 Task: Look for space in Wahiawā, United States from 10th July, 2023 to 15th July, 2023 for 7 adults in price range Rs.10000 to Rs.15000. Place can be entire place or shared room with 4 bedrooms having 7 beds and 4 bathrooms. Property type can be house, flat, guest house. Amenities needed are: wifi, TV, free parkinig on premises, gym, breakfast. Booking option can be shelf check-in. Required host language is English.
Action: Mouse moved to (545, 125)
Screenshot: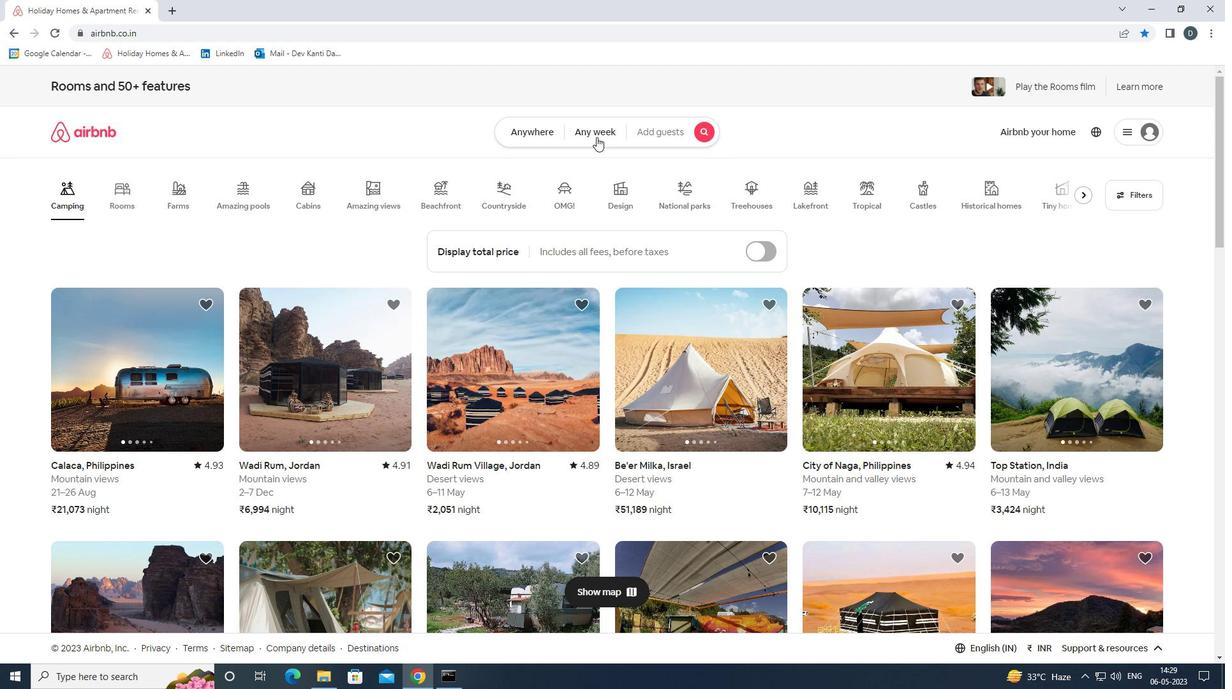 
Action: Mouse pressed left at (545, 125)
Screenshot: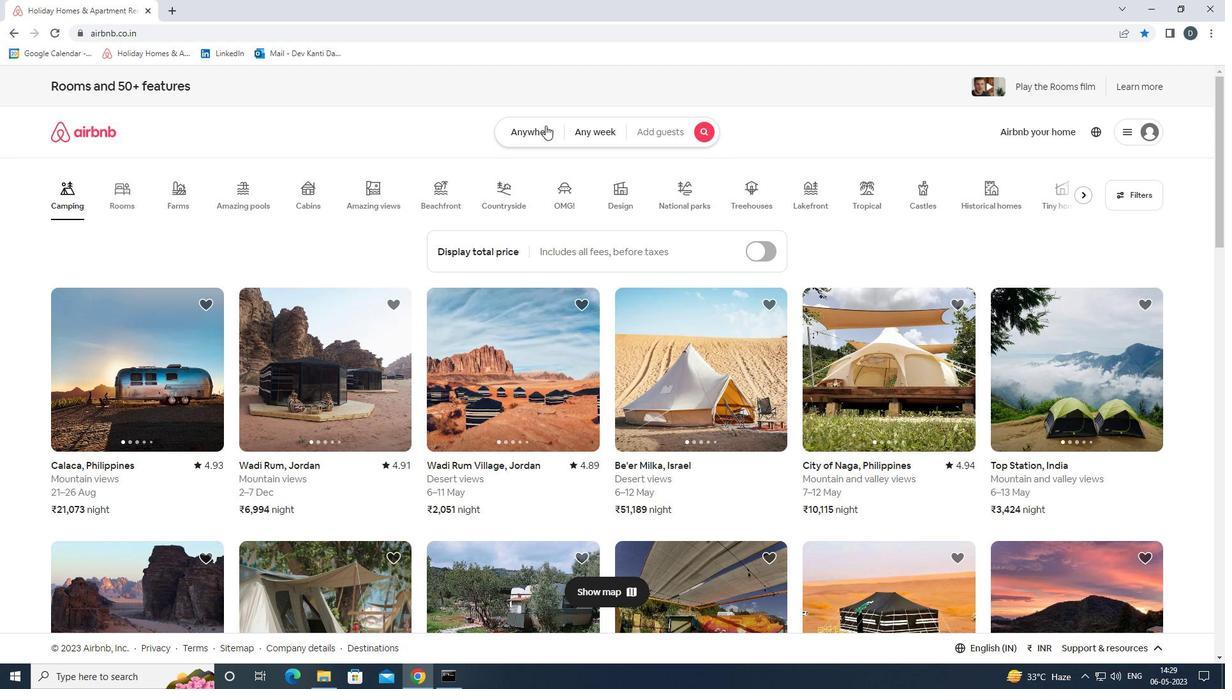 
Action: Mouse moved to (453, 184)
Screenshot: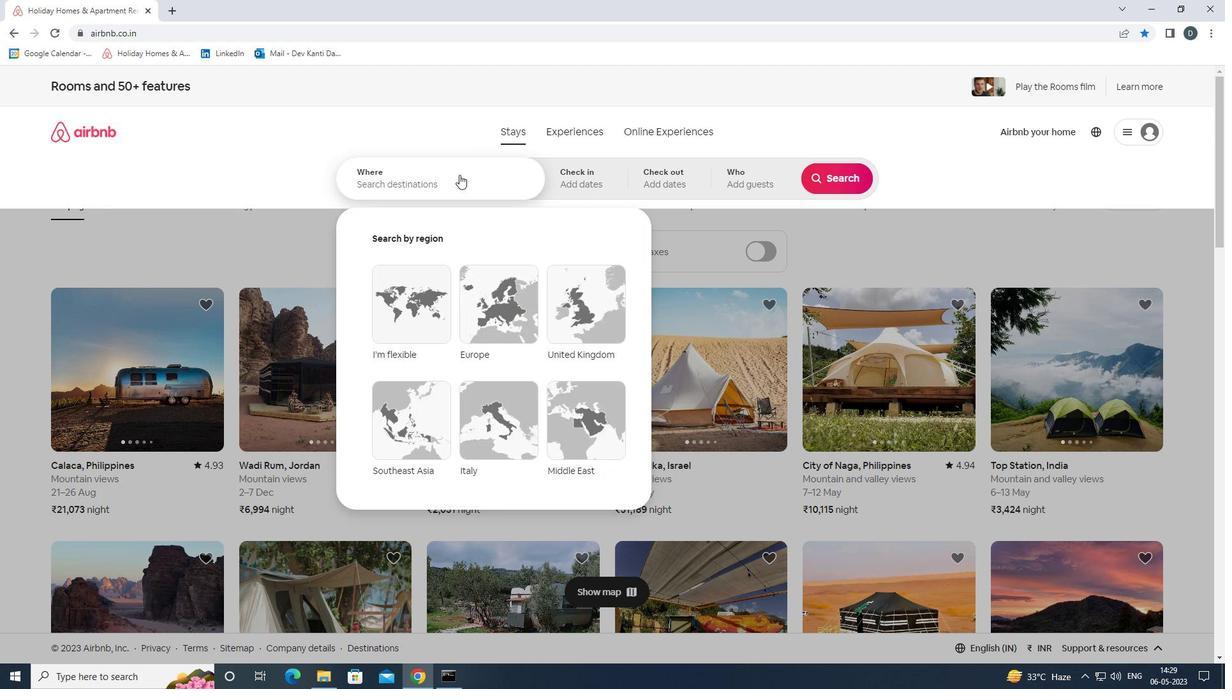 
Action: Mouse pressed left at (453, 184)
Screenshot: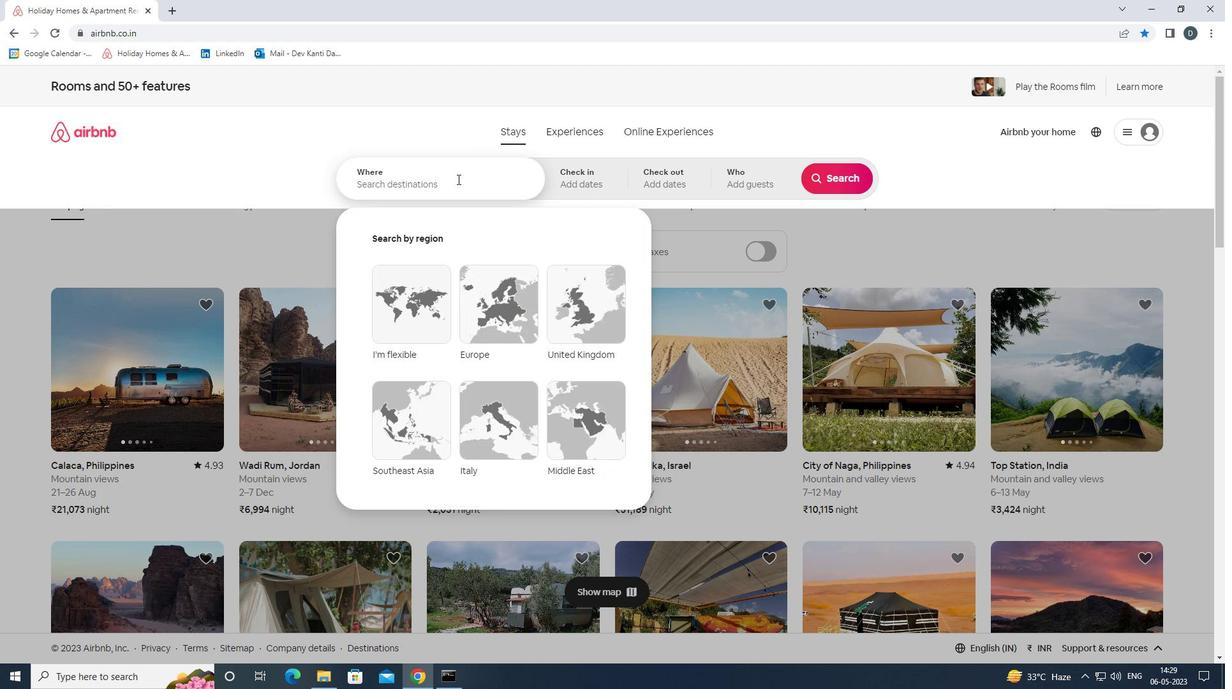 
Action: Mouse moved to (441, 184)
Screenshot: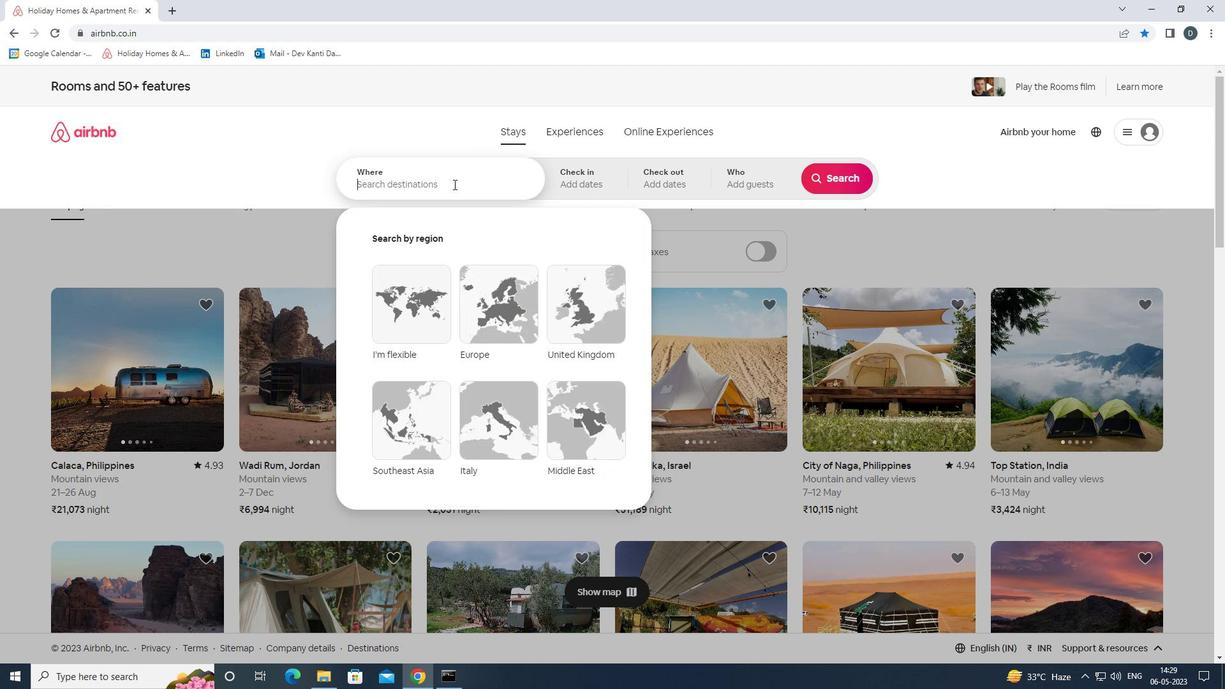 
Action: Key pressed <Key.shift><Key.shift><Key.shift><Key.shift><Key.shift><Key.shift><Key.shift>WAHIAWA.<Key.backspace>,<Key.shift><Key.shift><Key.shift><Key.shift><Key.shift><Key.shift><Key.shift><Key.shift><Key.shift><Key.shift><Key.shift><Key.shift>UNITED<Key.space><Key.shift>STATES<Key.enter>
Screenshot: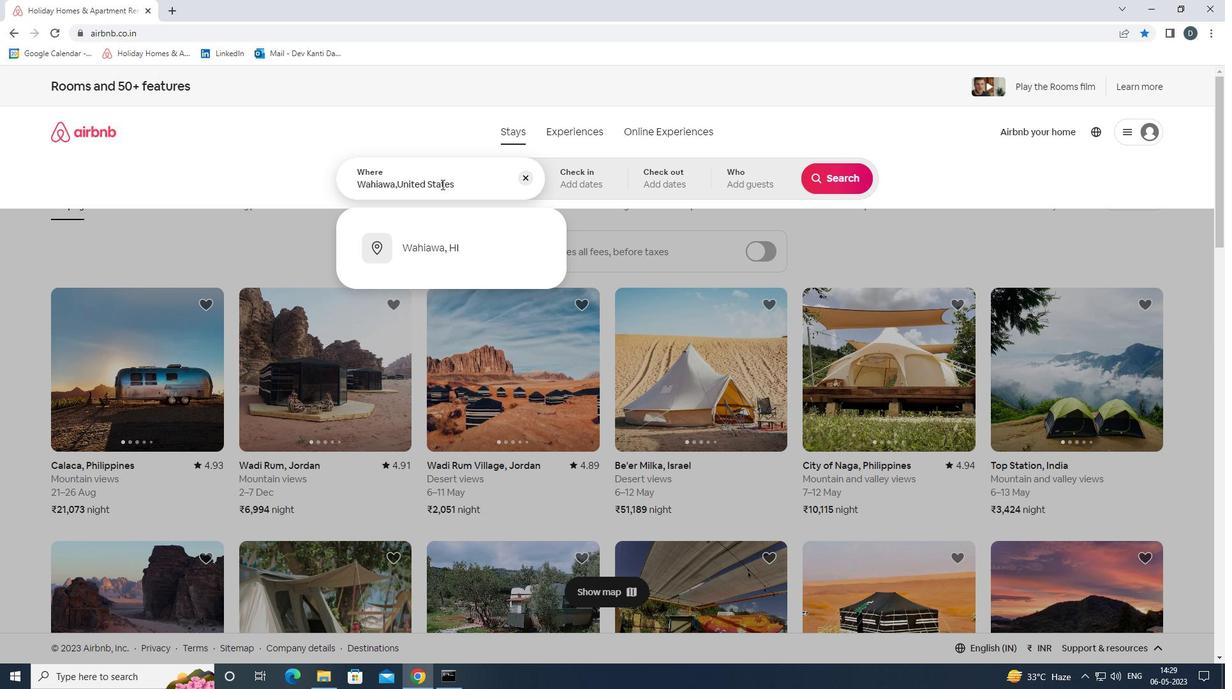
Action: Mouse moved to (826, 280)
Screenshot: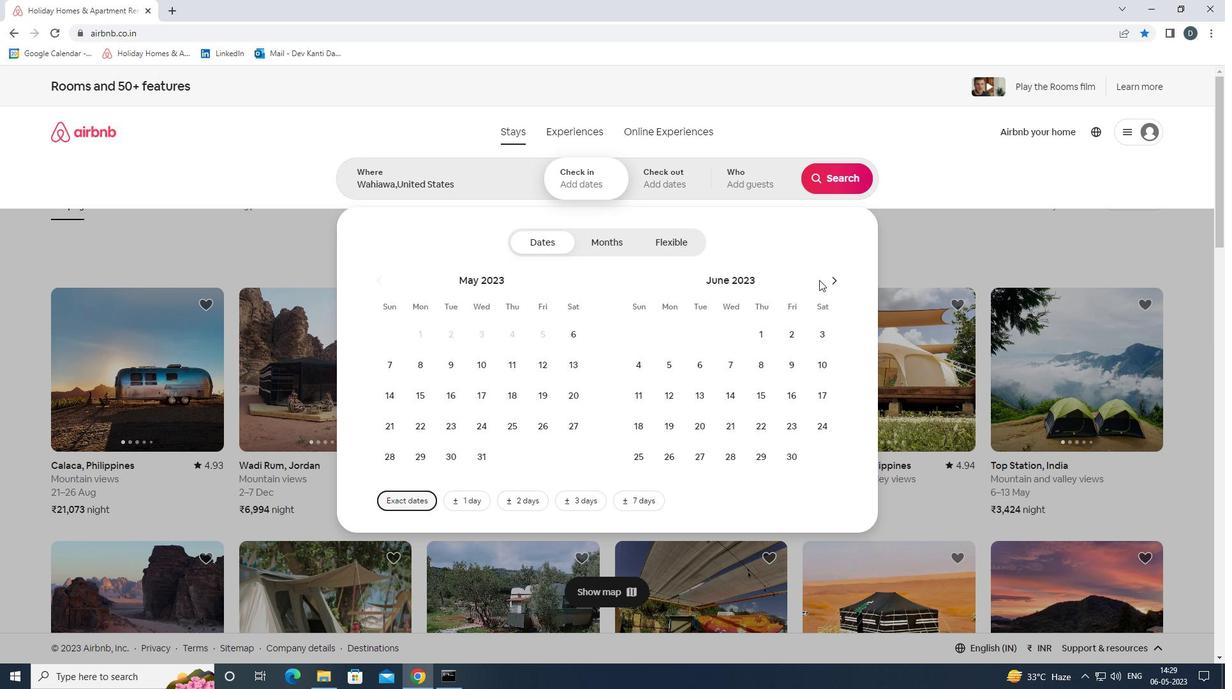 
Action: Mouse pressed left at (826, 280)
Screenshot: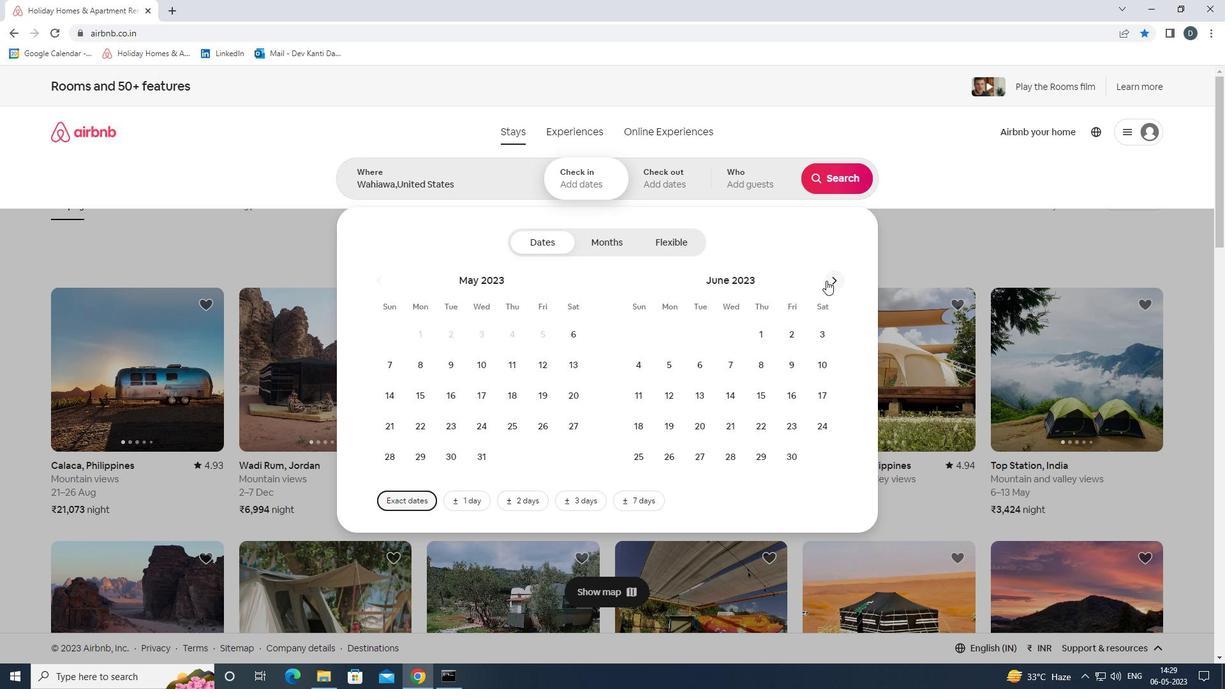 
Action: Mouse moved to (676, 399)
Screenshot: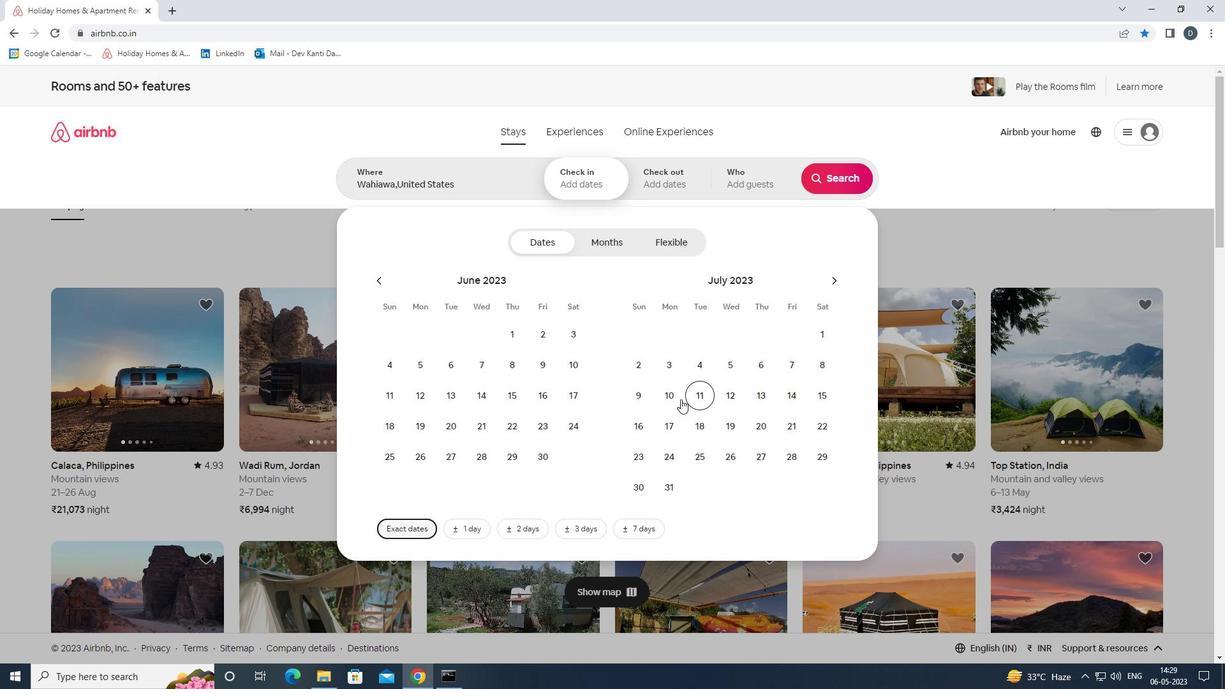
Action: Mouse pressed left at (676, 399)
Screenshot: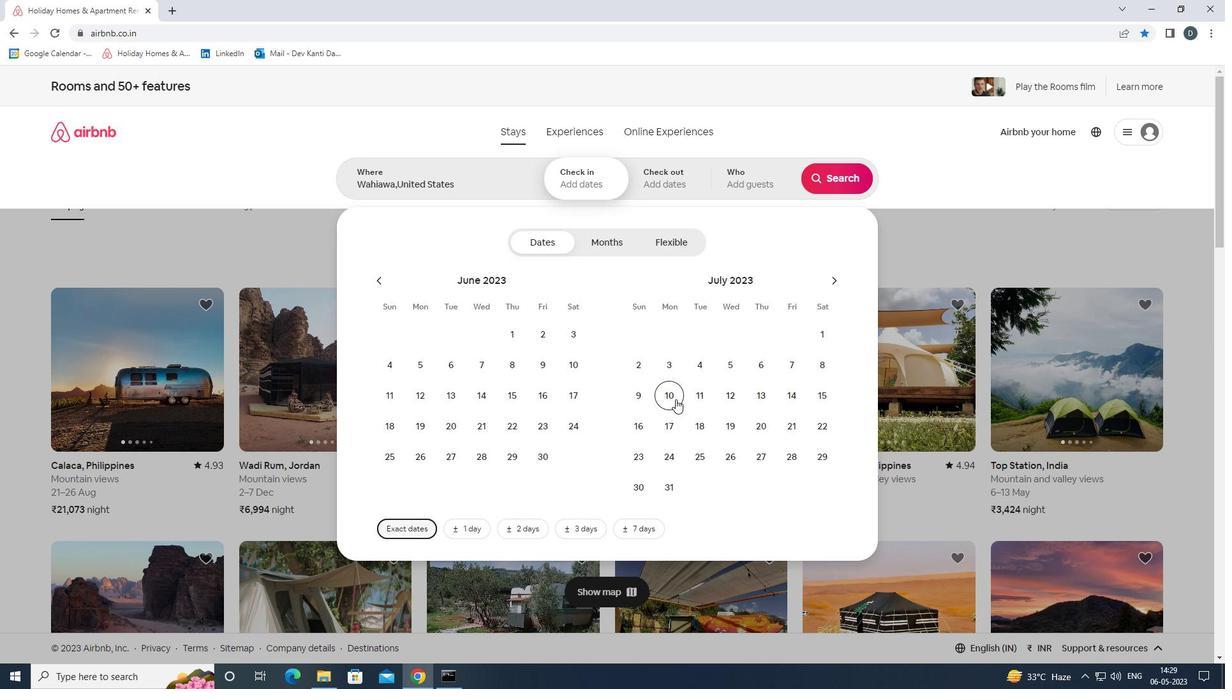 
Action: Mouse moved to (814, 396)
Screenshot: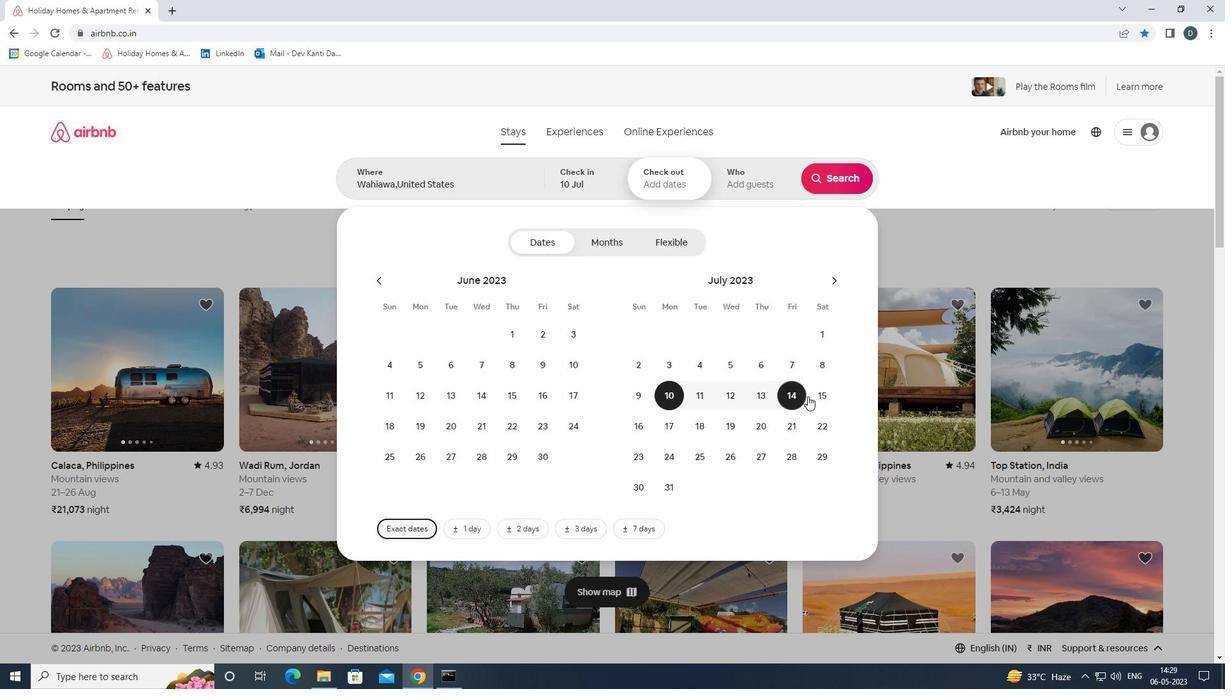 
Action: Mouse pressed left at (814, 396)
Screenshot: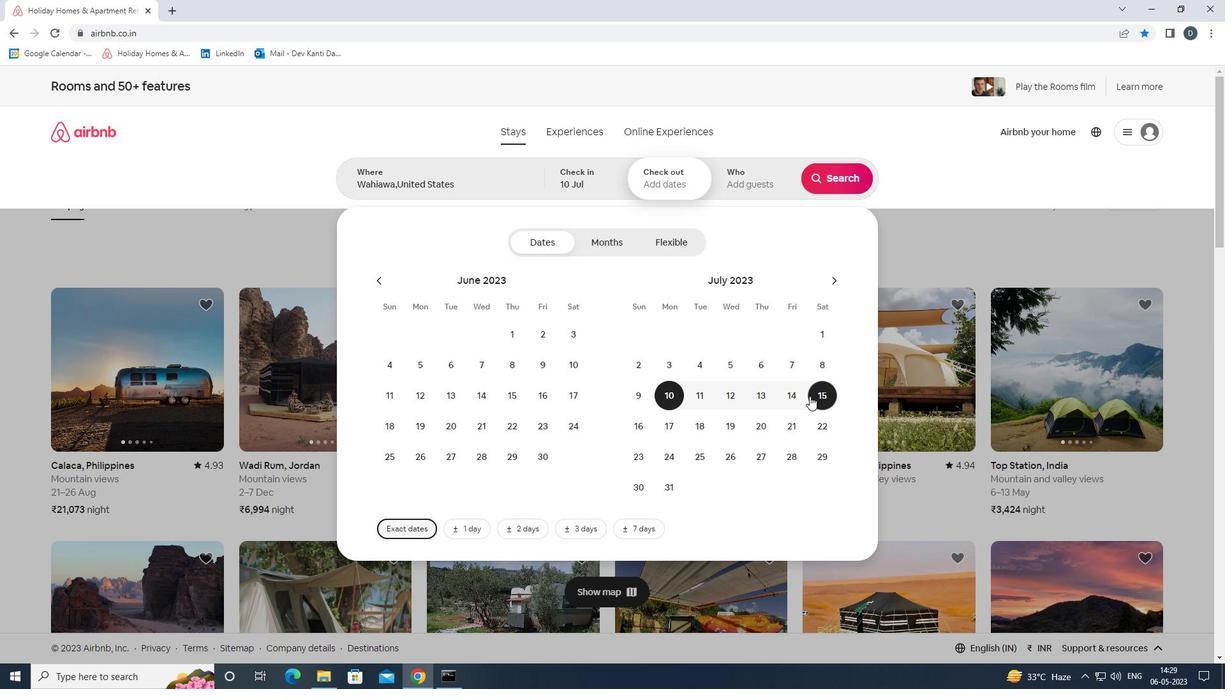 
Action: Mouse moved to (753, 184)
Screenshot: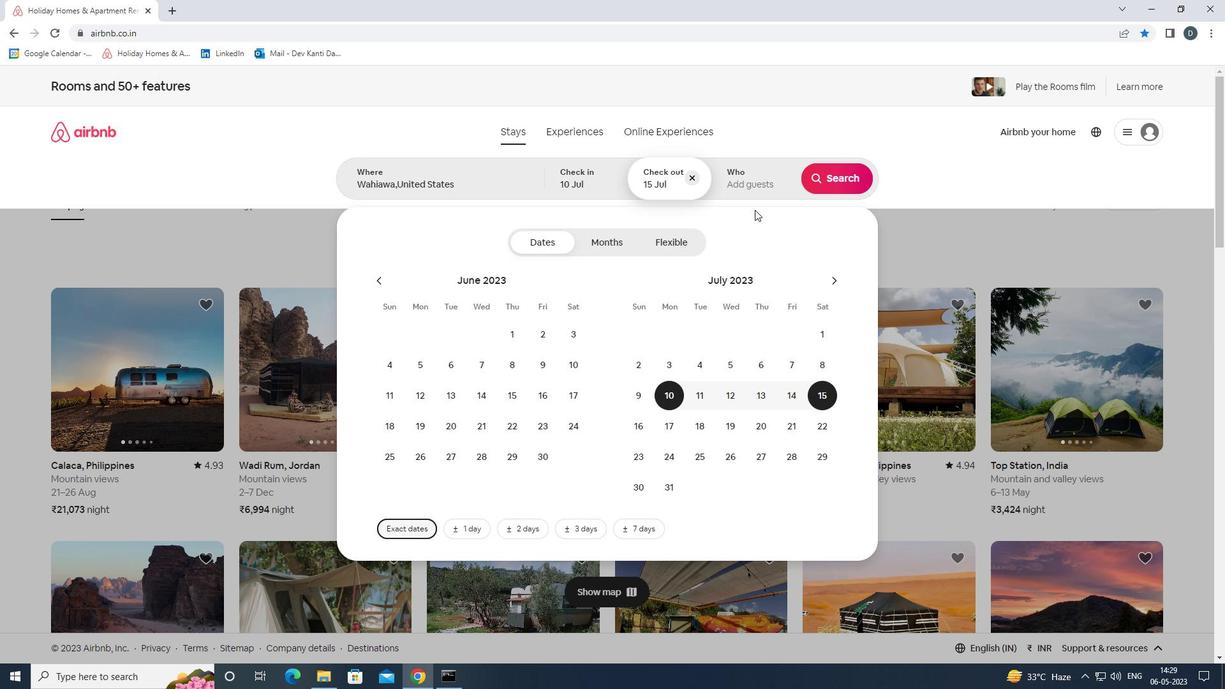 
Action: Mouse pressed left at (753, 184)
Screenshot: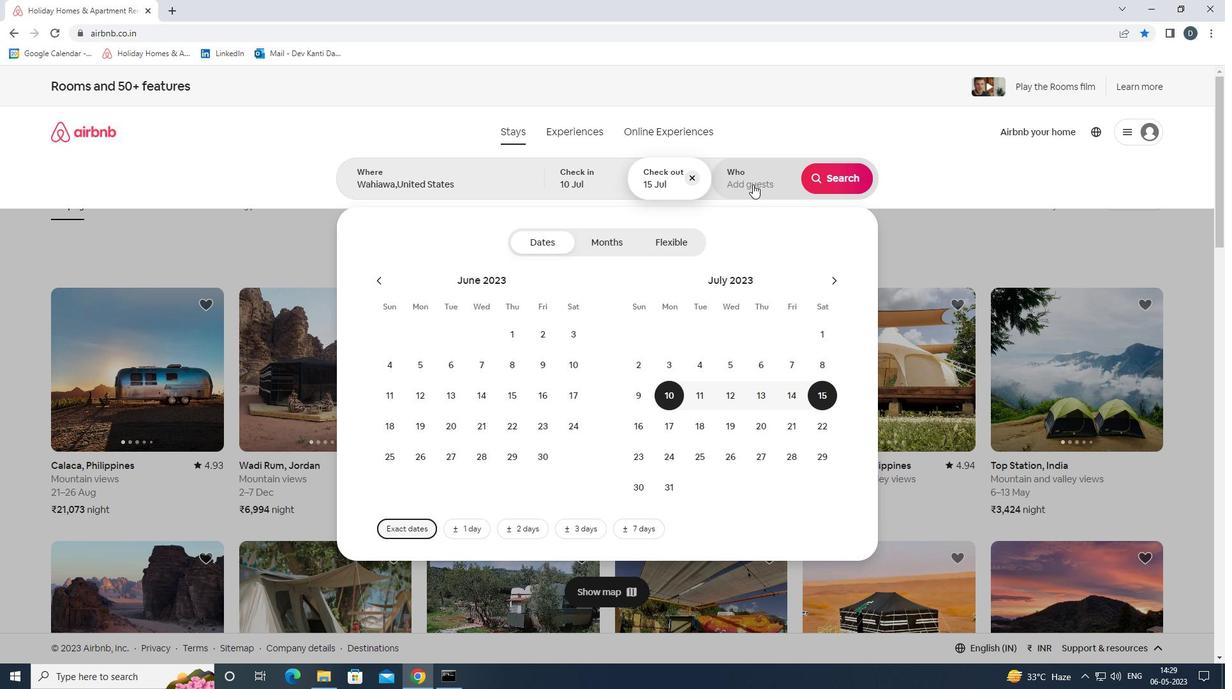 
Action: Mouse moved to (840, 250)
Screenshot: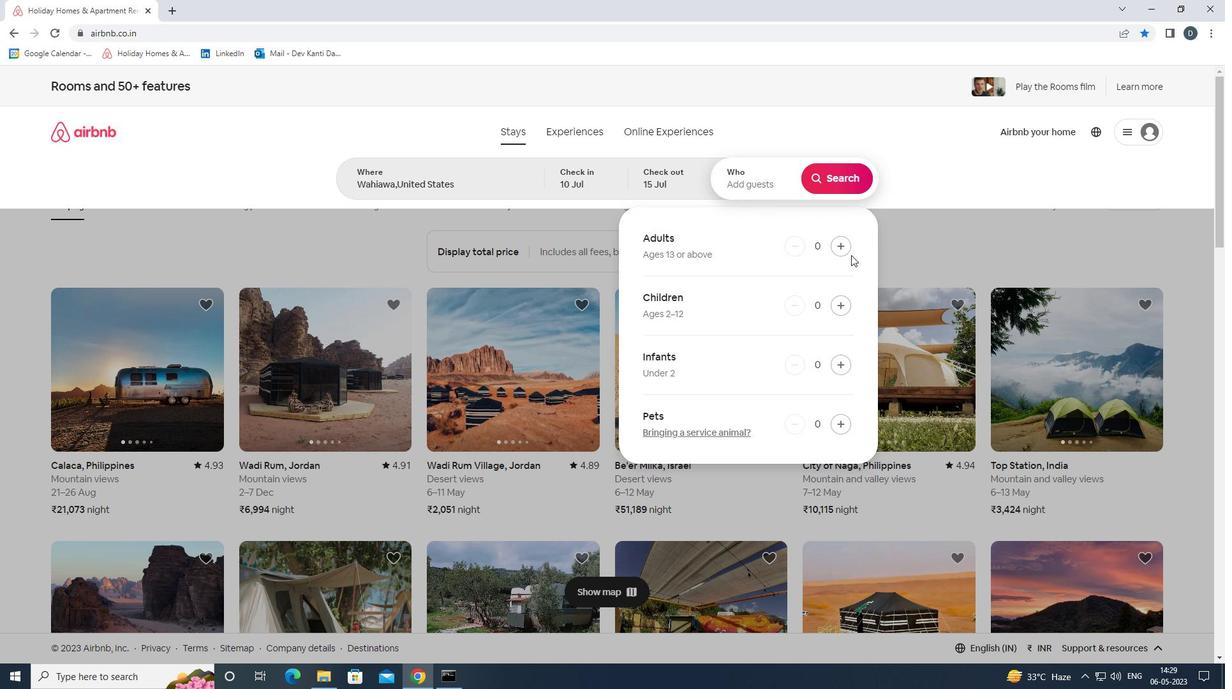 
Action: Mouse pressed left at (840, 250)
Screenshot: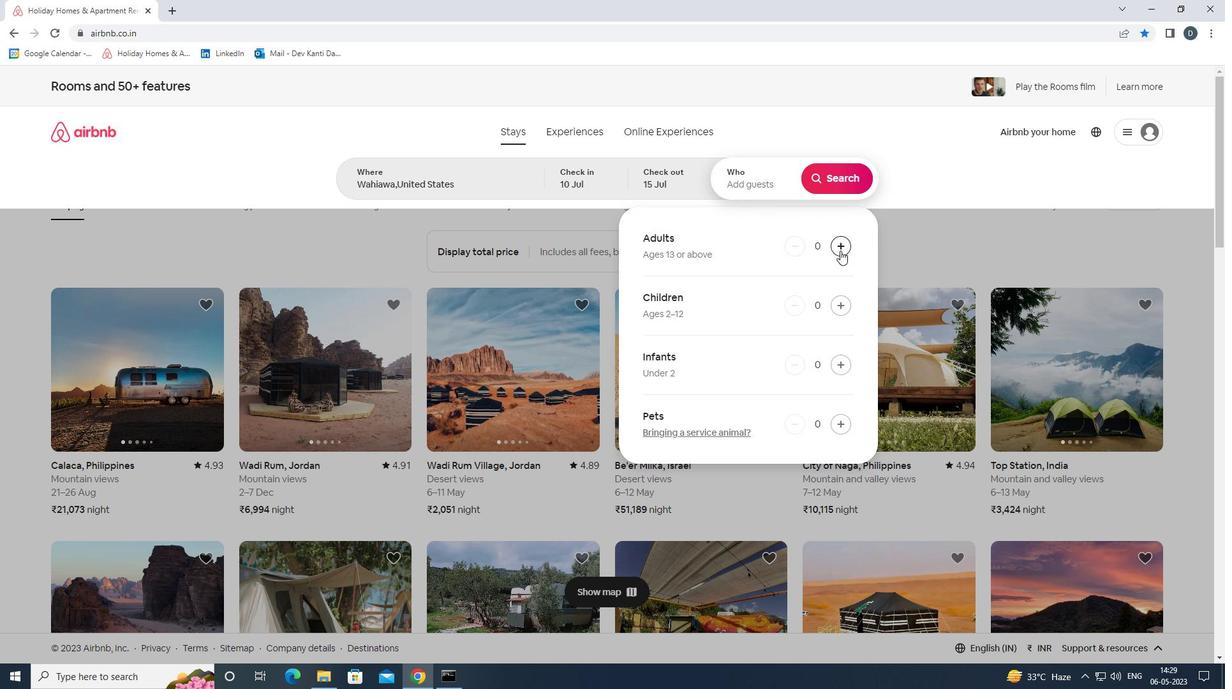 
Action: Mouse pressed left at (840, 250)
Screenshot: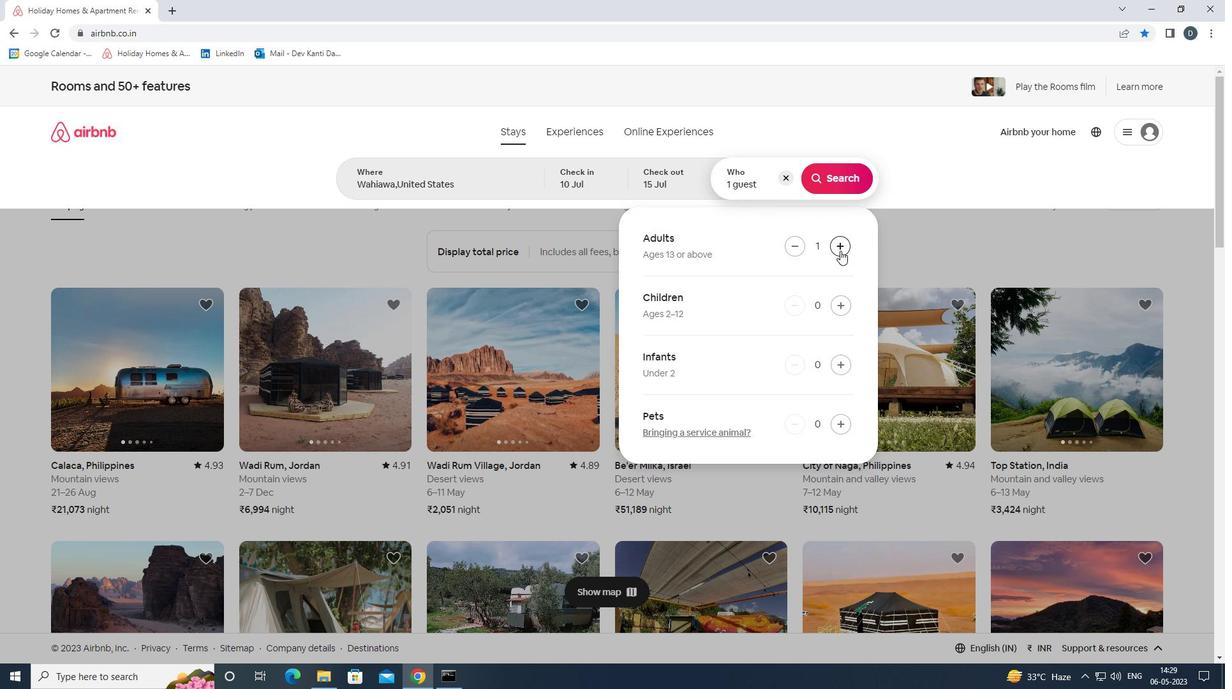 
Action: Mouse pressed left at (840, 250)
Screenshot: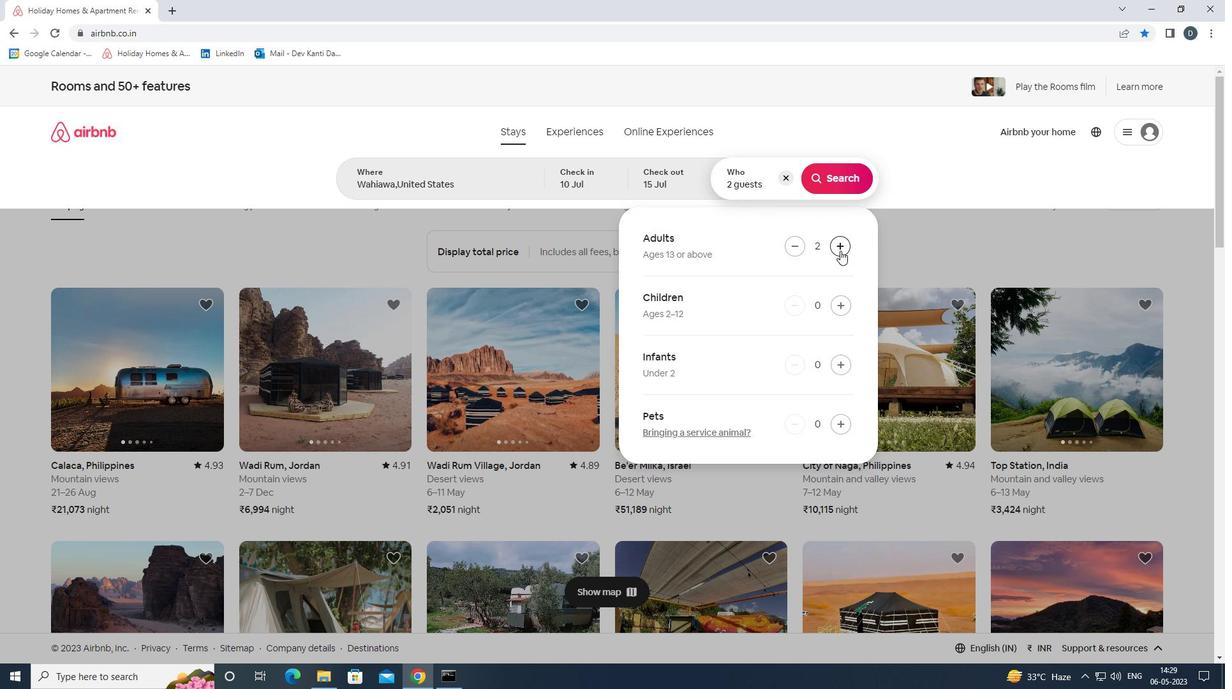 
Action: Mouse pressed left at (840, 250)
Screenshot: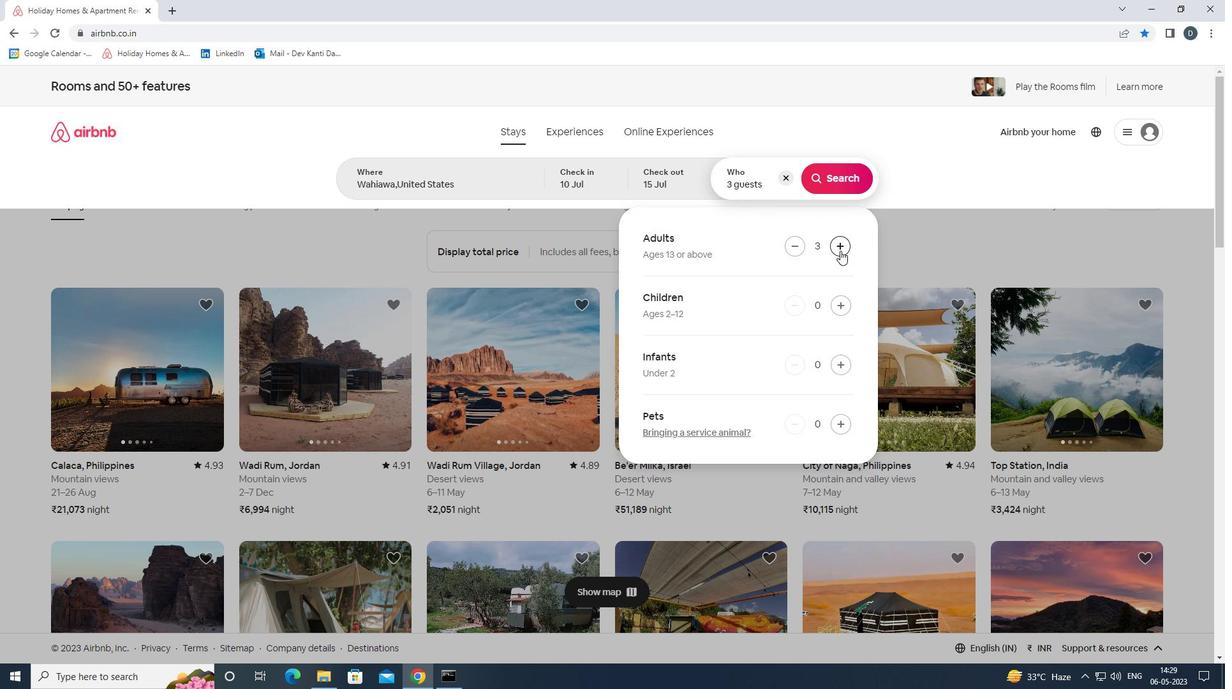 
Action: Mouse pressed left at (840, 250)
Screenshot: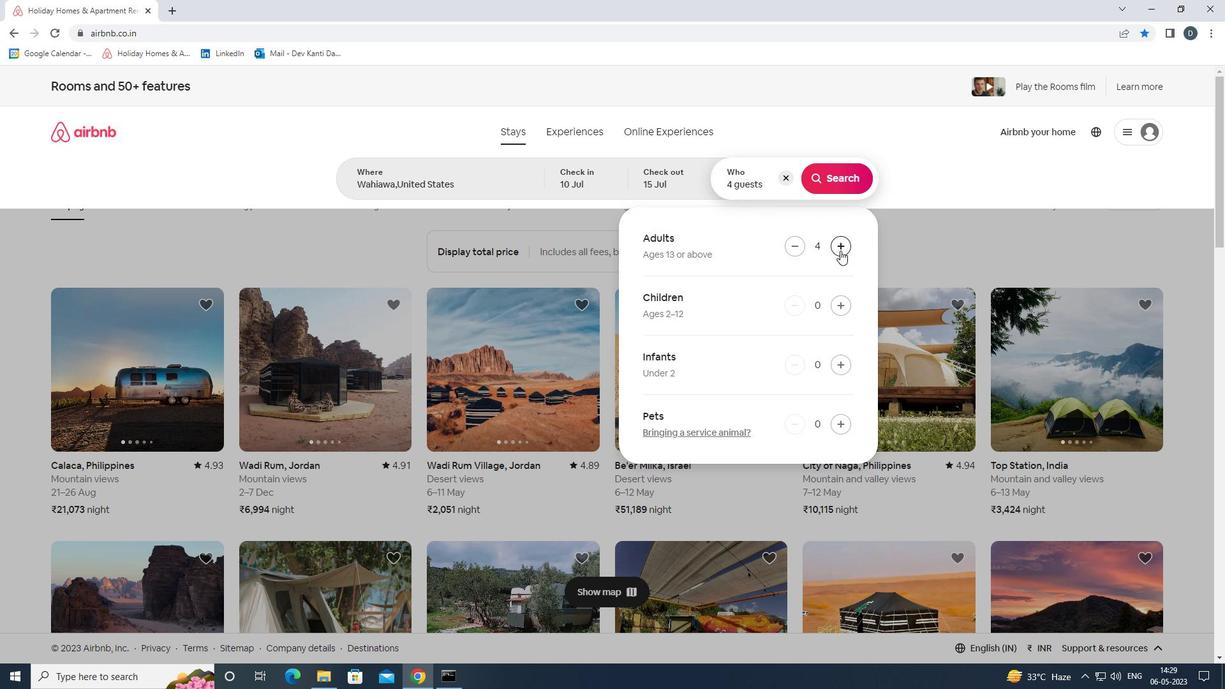 
Action: Mouse pressed left at (840, 250)
Screenshot: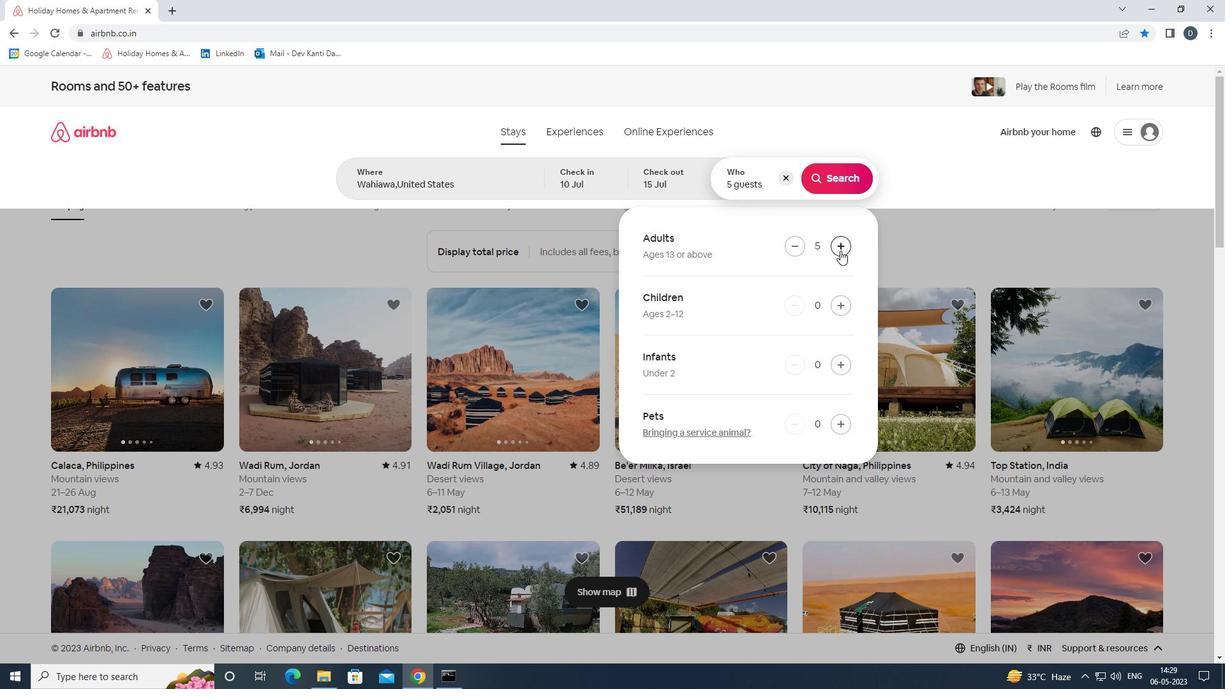 
Action: Mouse pressed left at (840, 250)
Screenshot: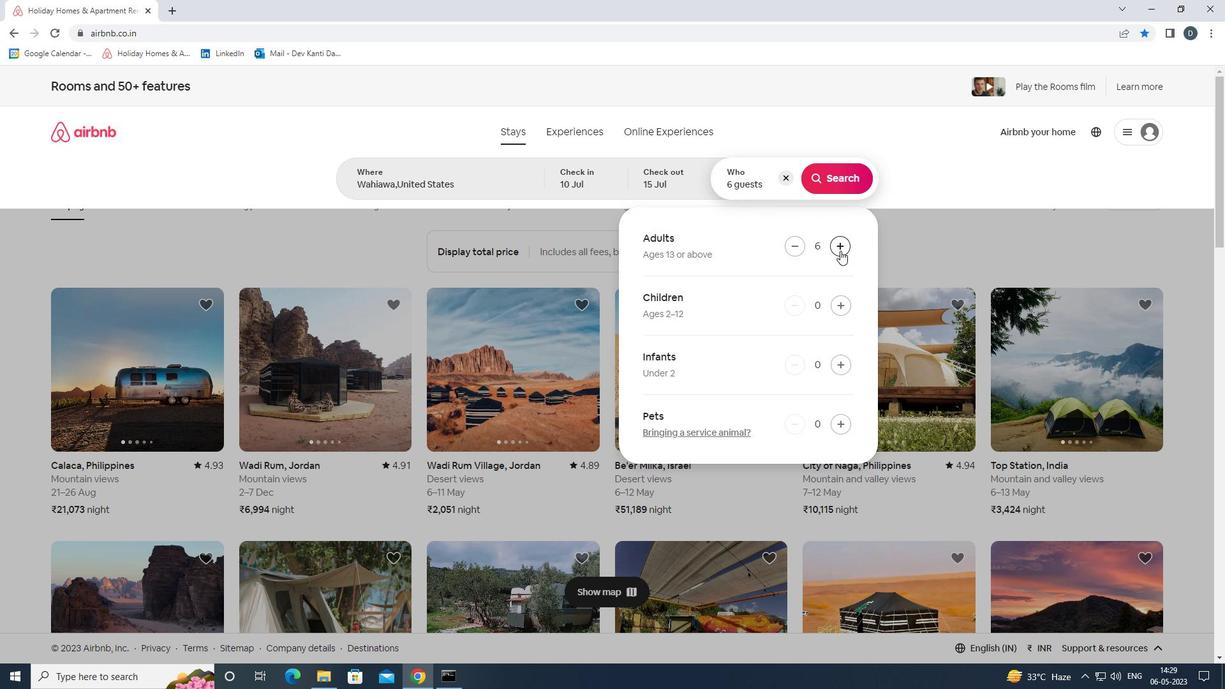 
Action: Mouse moved to (822, 181)
Screenshot: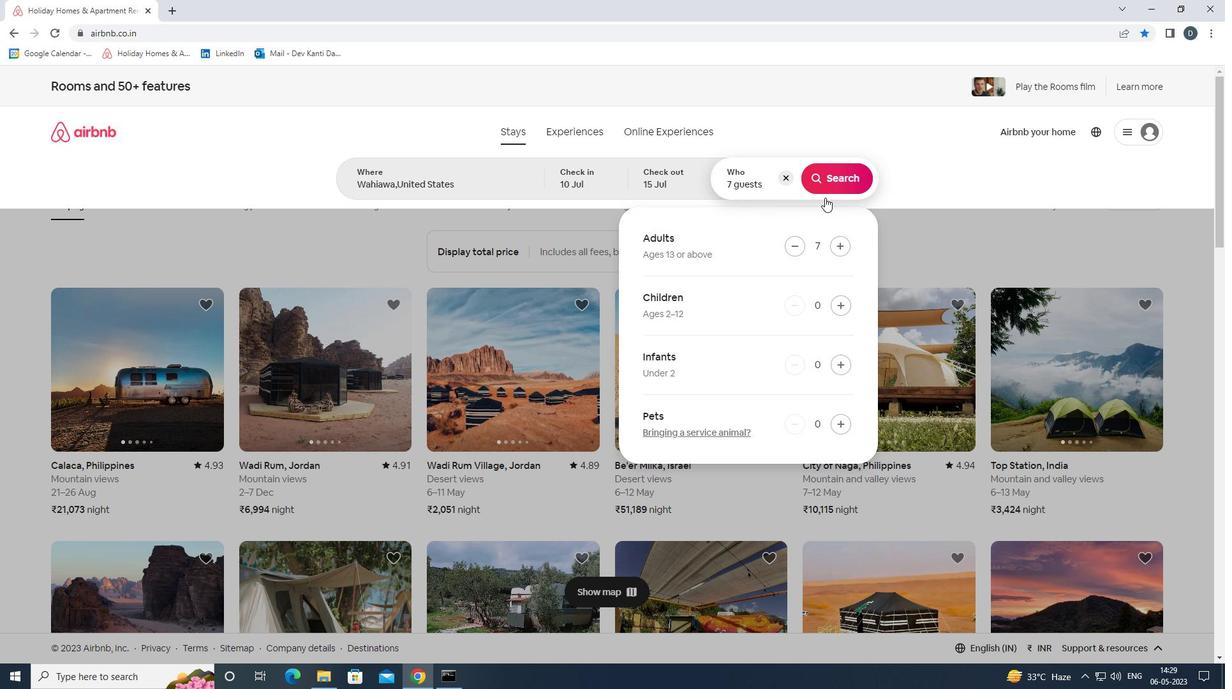 
Action: Mouse pressed left at (822, 181)
Screenshot: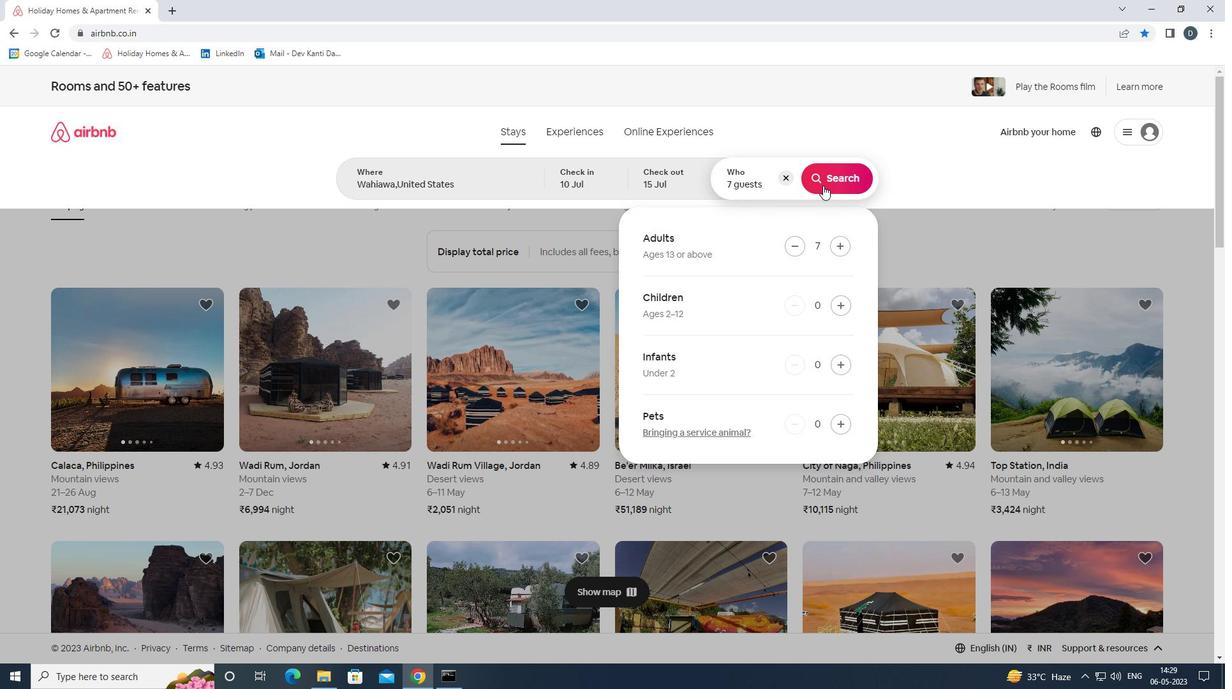 
Action: Mouse moved to (1168, 138)
Screenshot: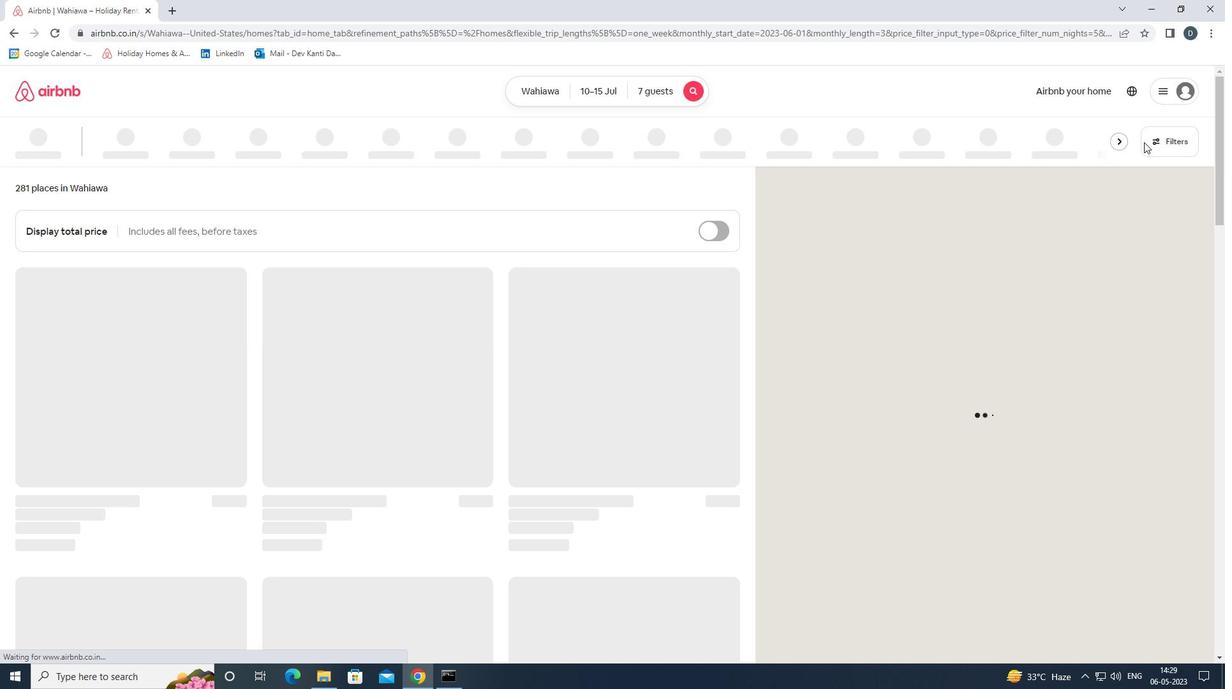 
Action: Mouse pressed left at (1168, 138)
Screenshot: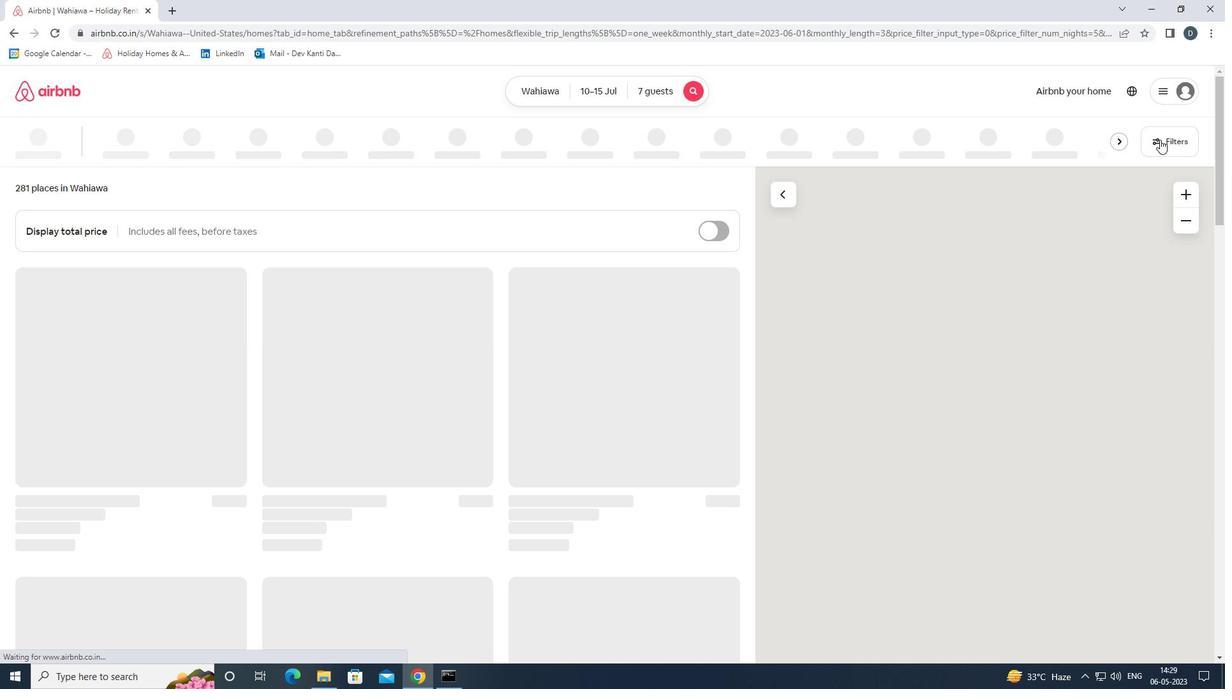 
Action: Mouse moved to (550, 459)
Screenshot: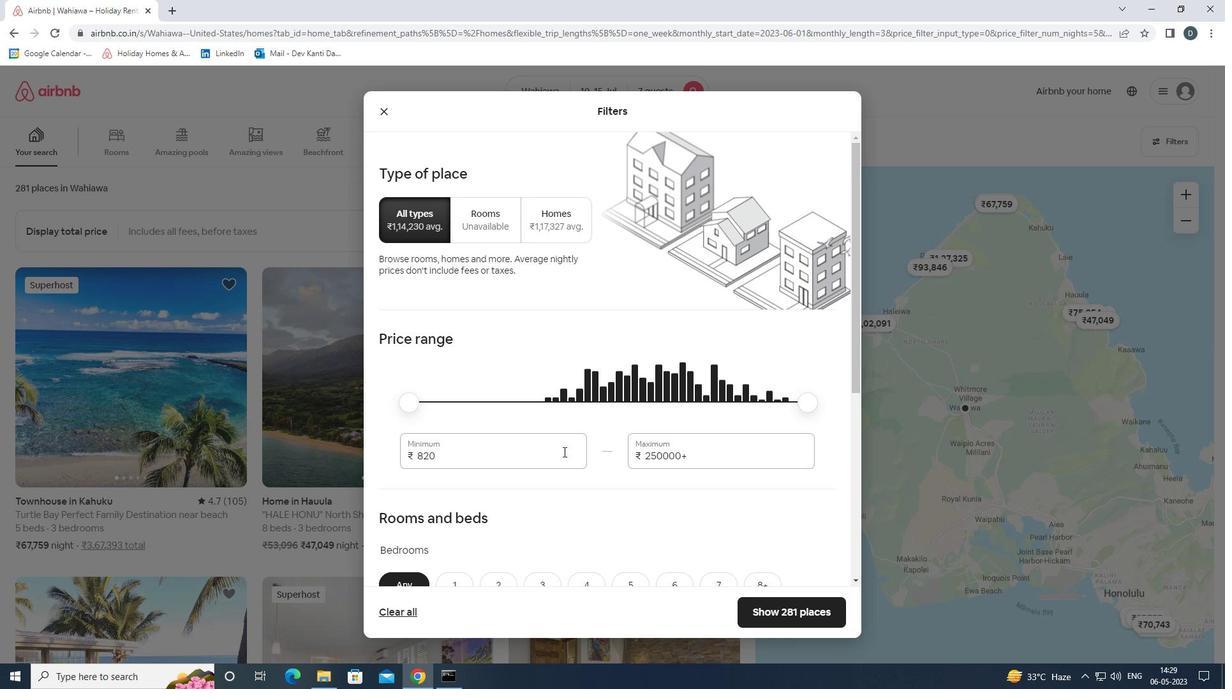
Action: Mouse pressed left at (550, 459)
Screenshot: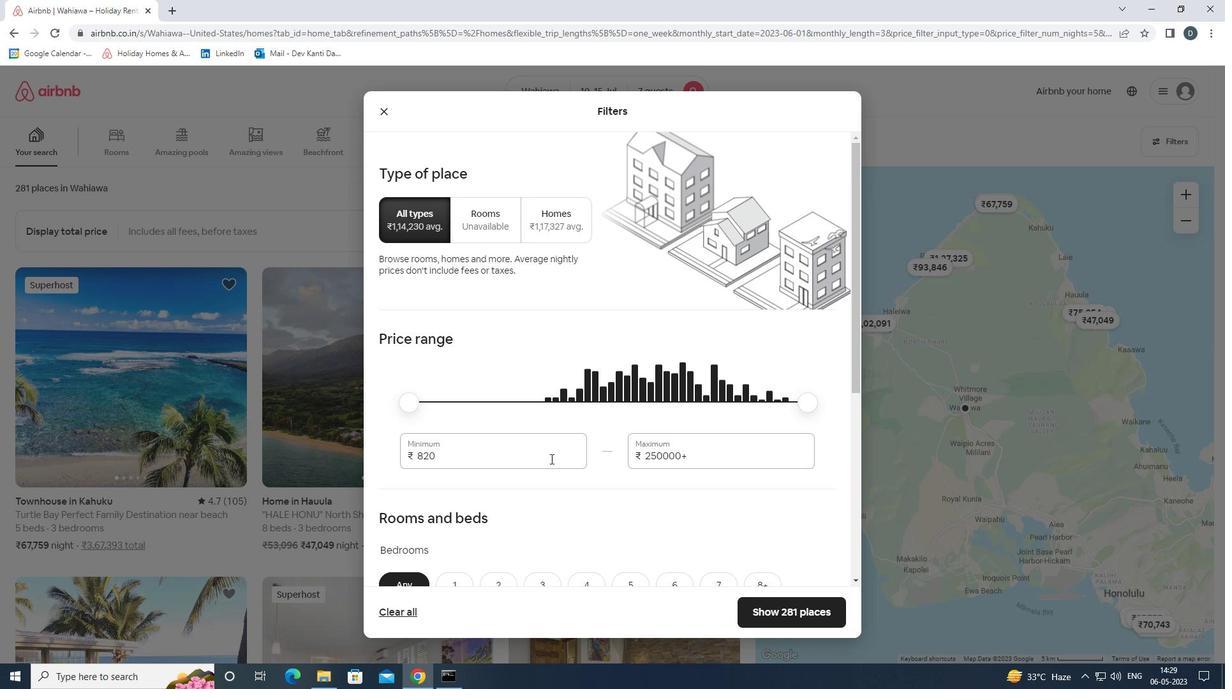 
Action: Mouse pressed left at (550, 459)
Screenshot: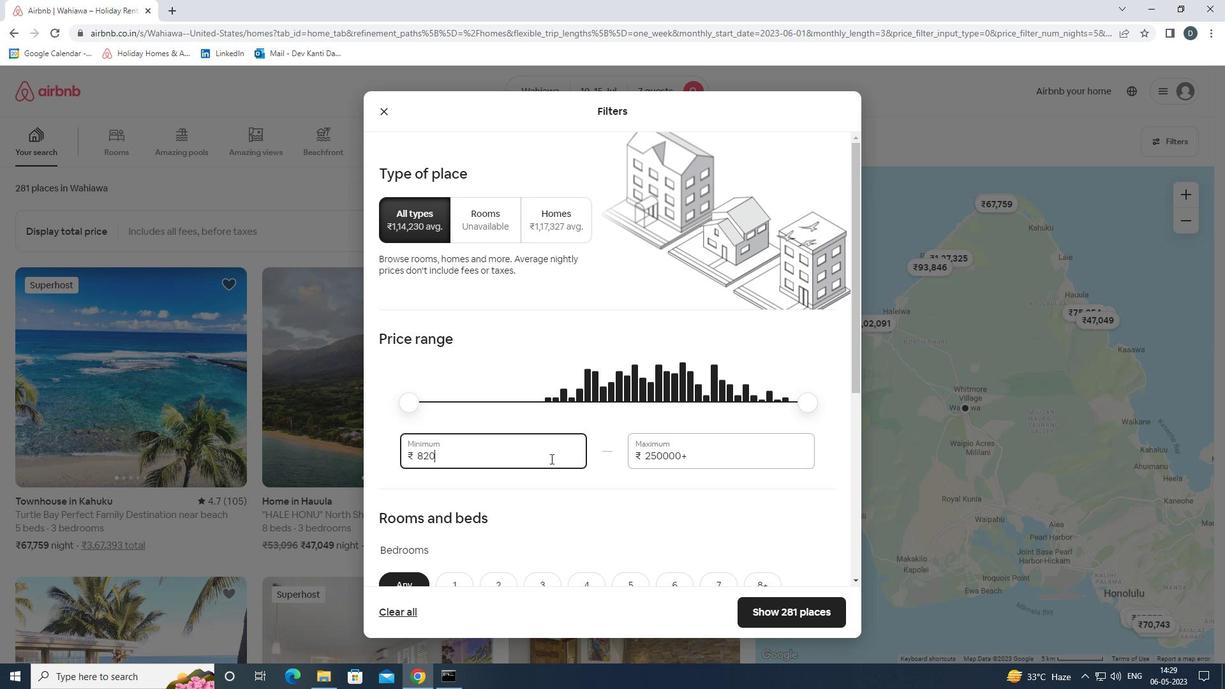 
Action: Key pressed 1
Screenshot: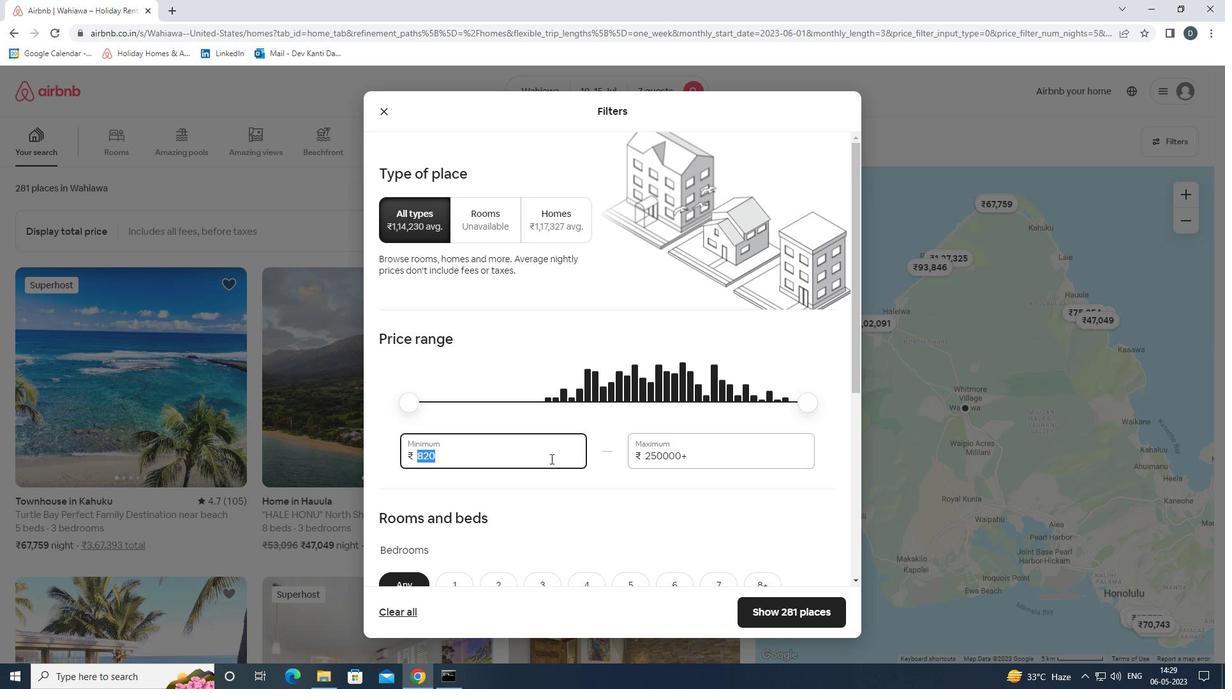 
Action: Mouse moved to (550, 459)
Screenshot: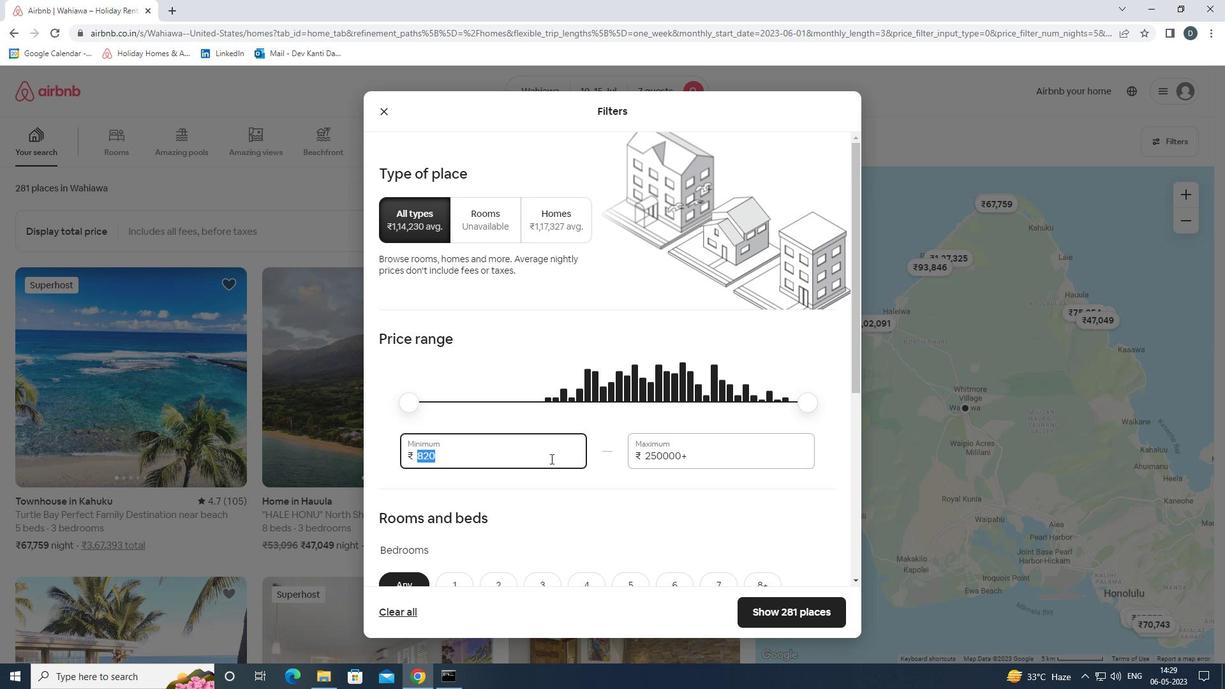 
Action: Key pressed 0000<Key.tab>15000
Screenshot: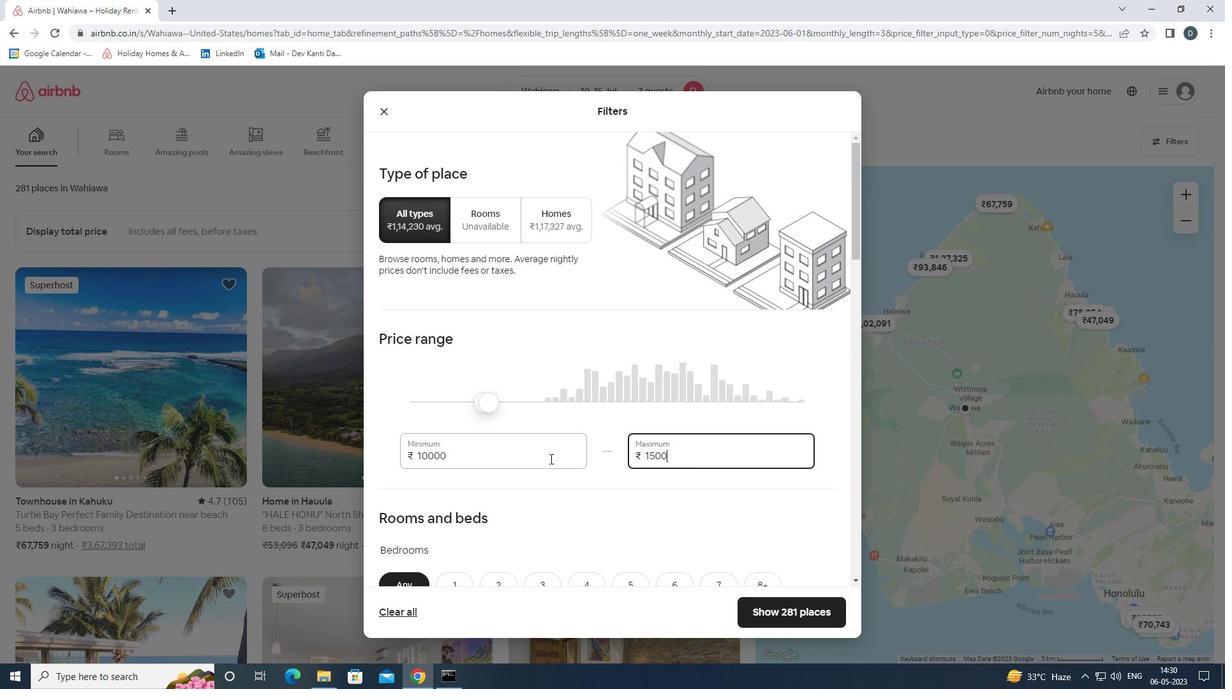 
Action: Mouse moved to (550, 459)
Screenshot: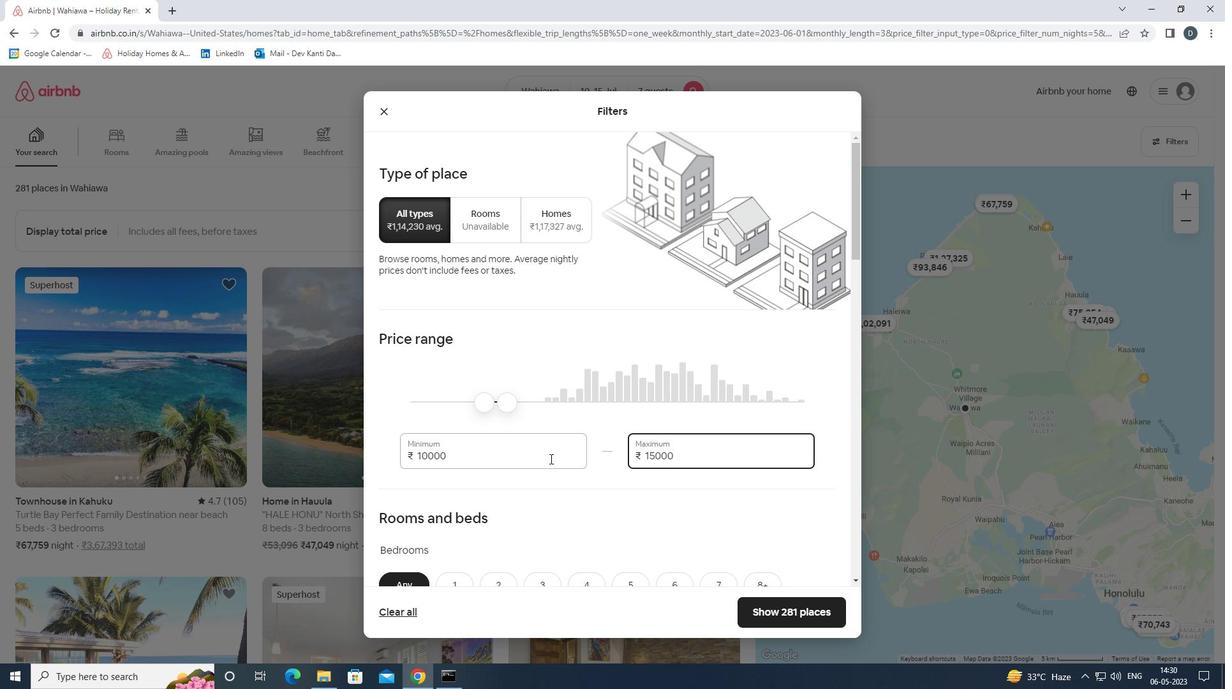 
Action: Mouse scrolled (550, 458) with delta (0, 0)
Screenshot: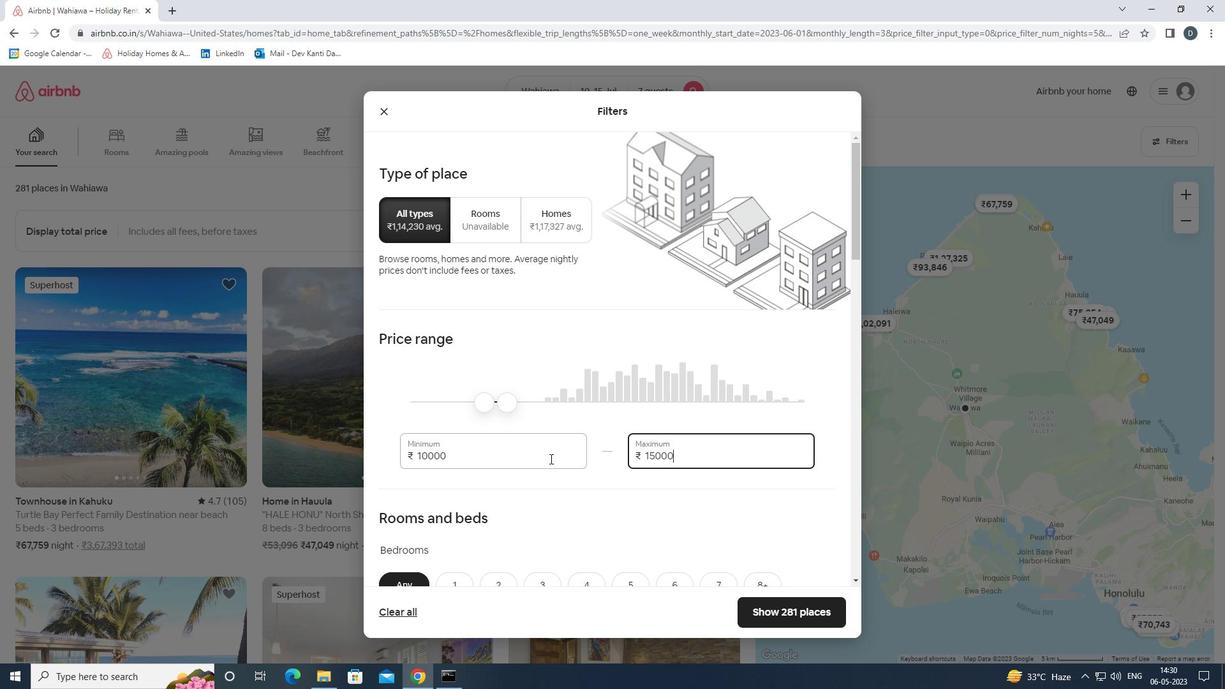 
Action: Mouse scrolled (550, 458) with delta (0, 0)
Screenshot: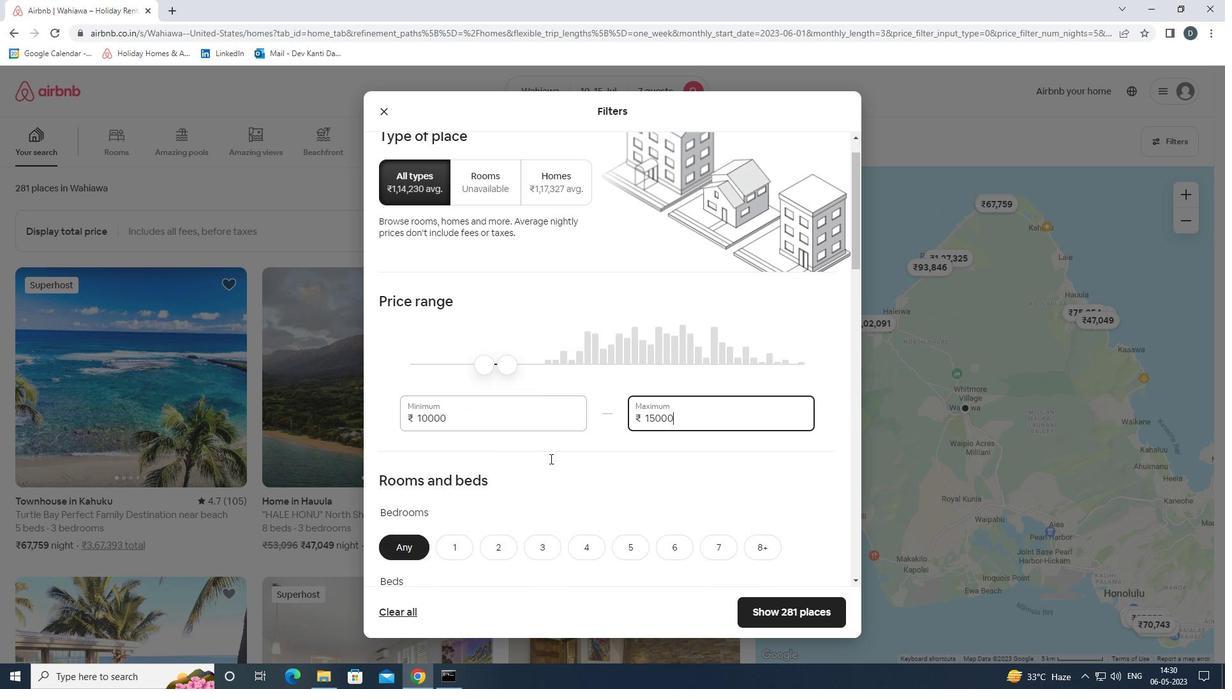 
Action: Mouse moved to (551, 459)
Screenshot: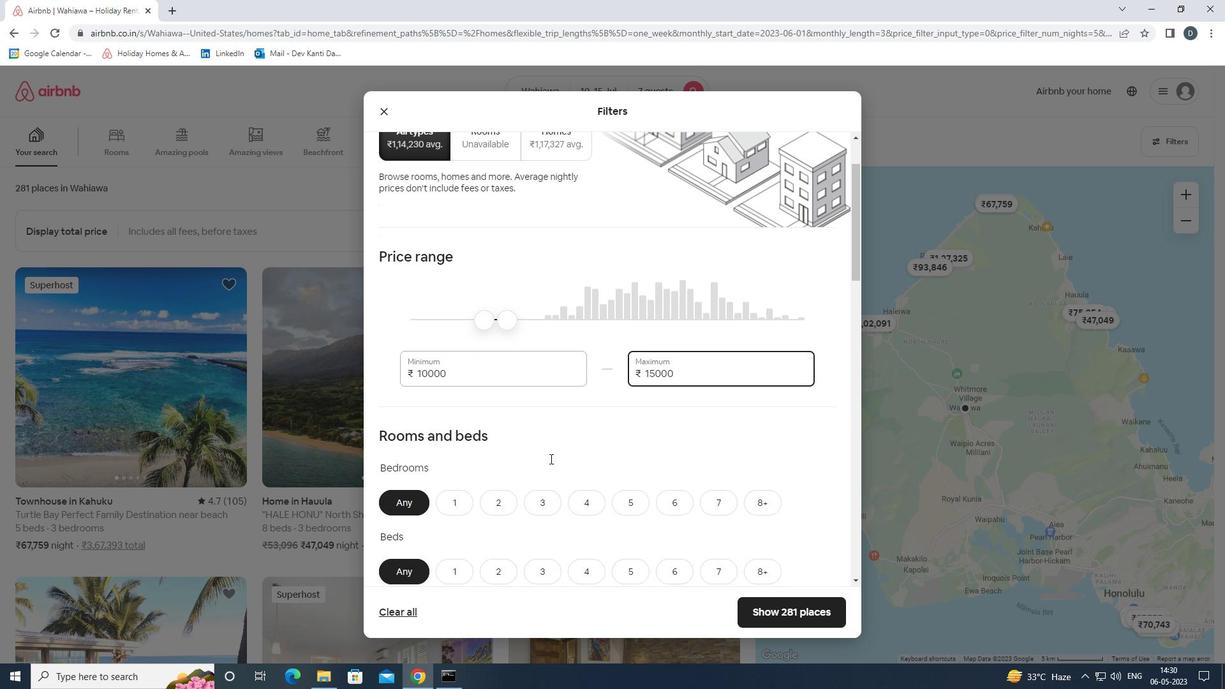 
Action: Mouse scrolled (551, 458) with delta (0, 0)
Screenshot: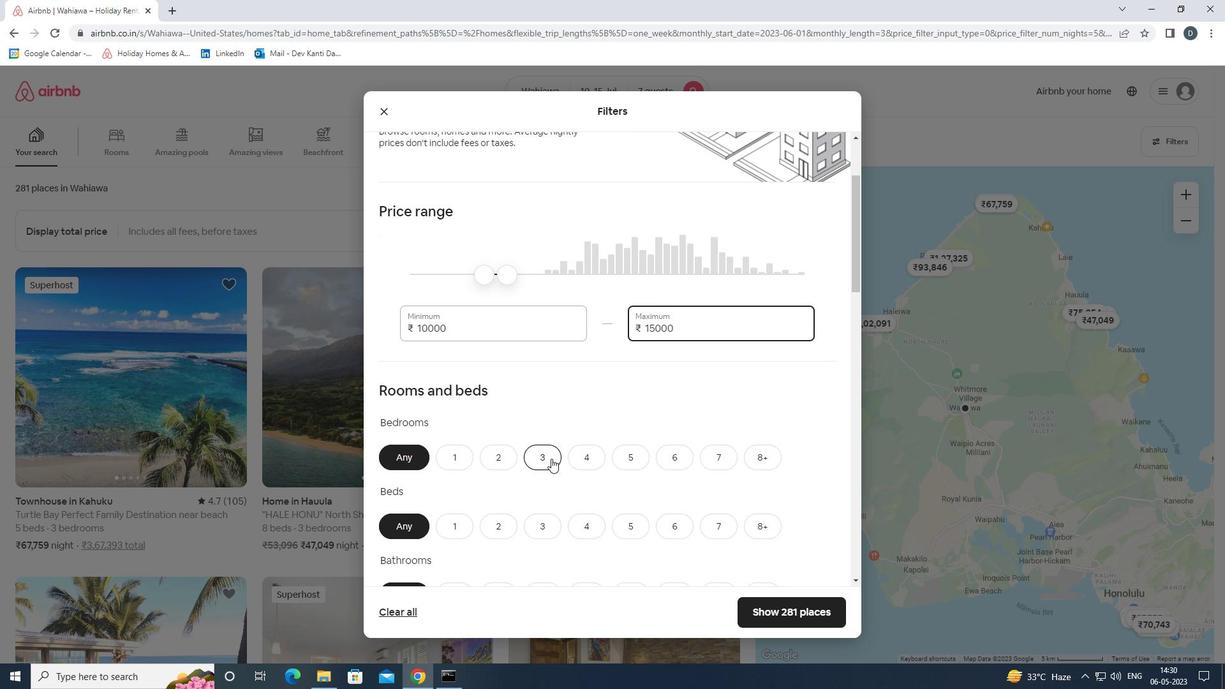 
Action: Mouse moved to (581, 399)
Screenshot: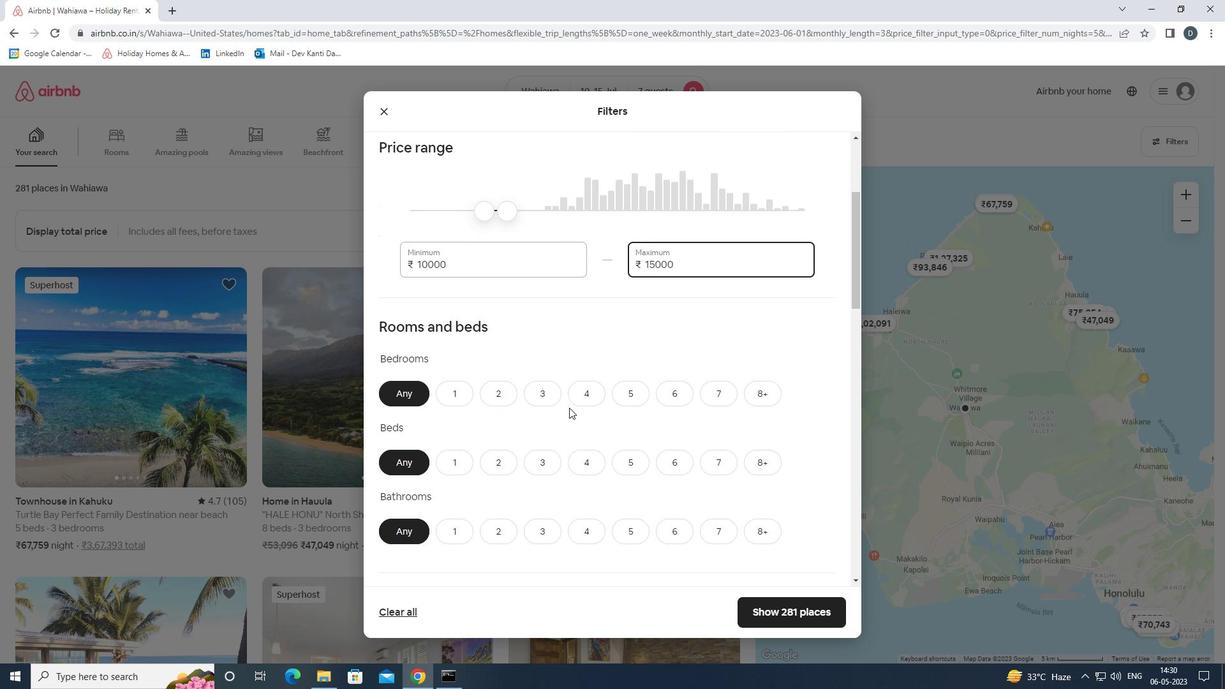 
Action: Mouse pressed left at (581, 399)
Screenshot: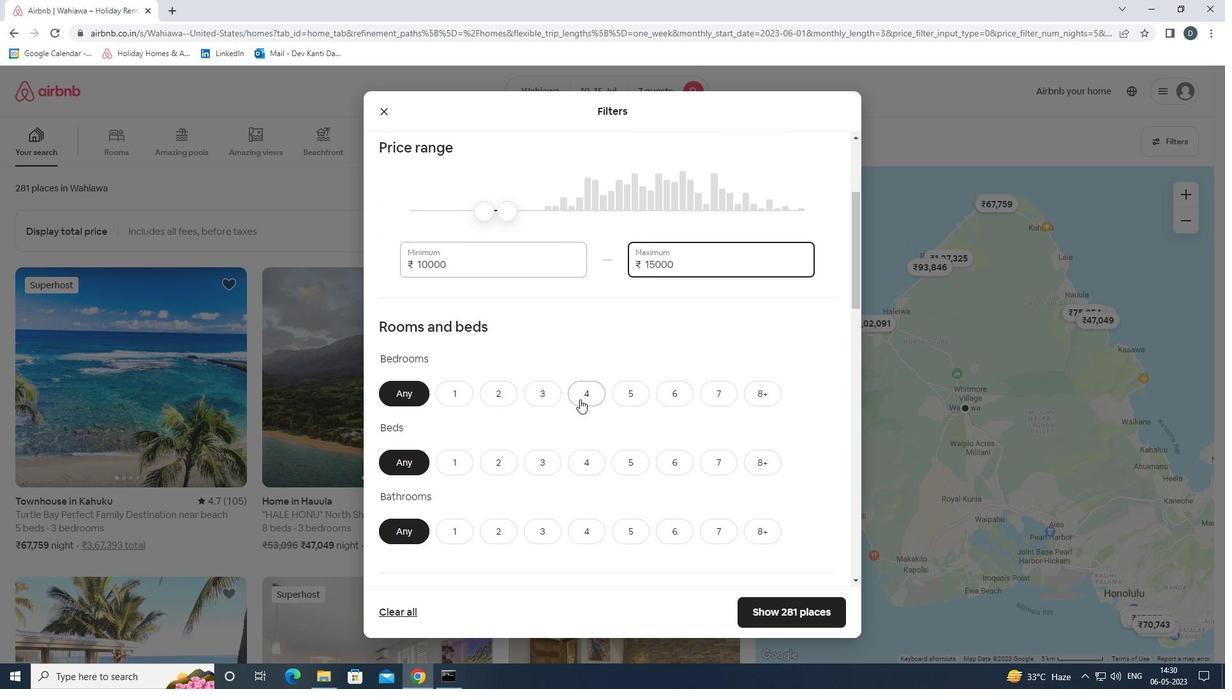 
Action: Mouse moved to (717, 459)
Screenshot: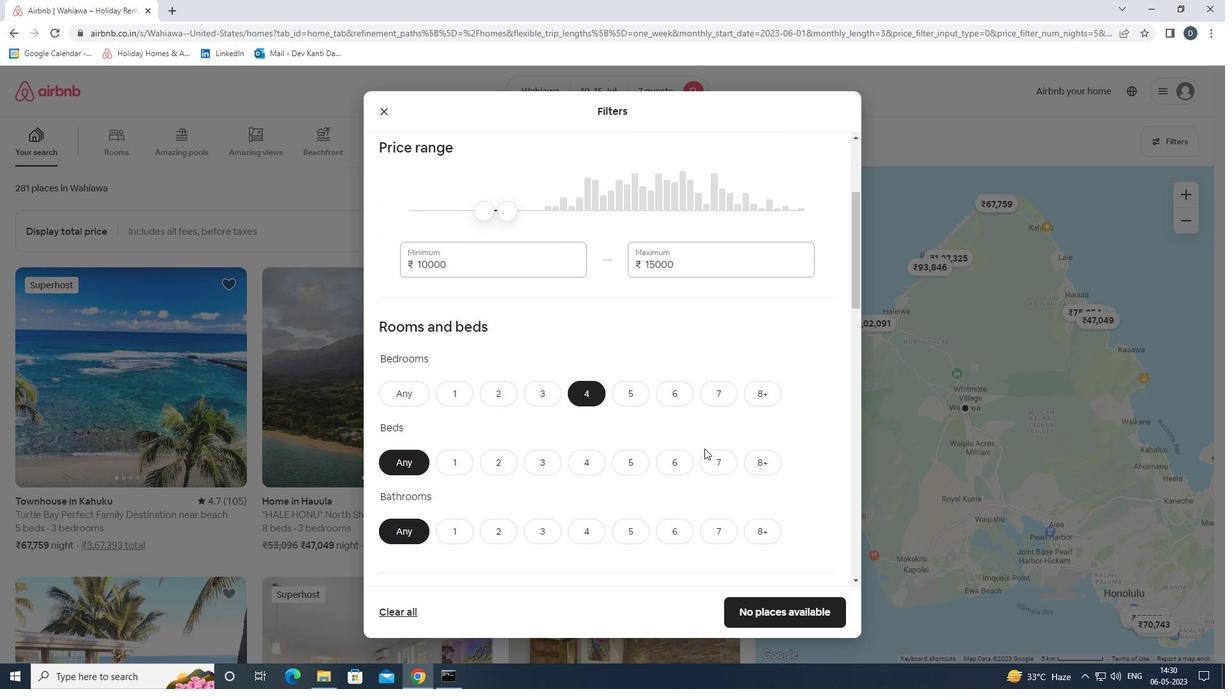 
Action: Mouse pressed left at (717, 459)
Screenshot: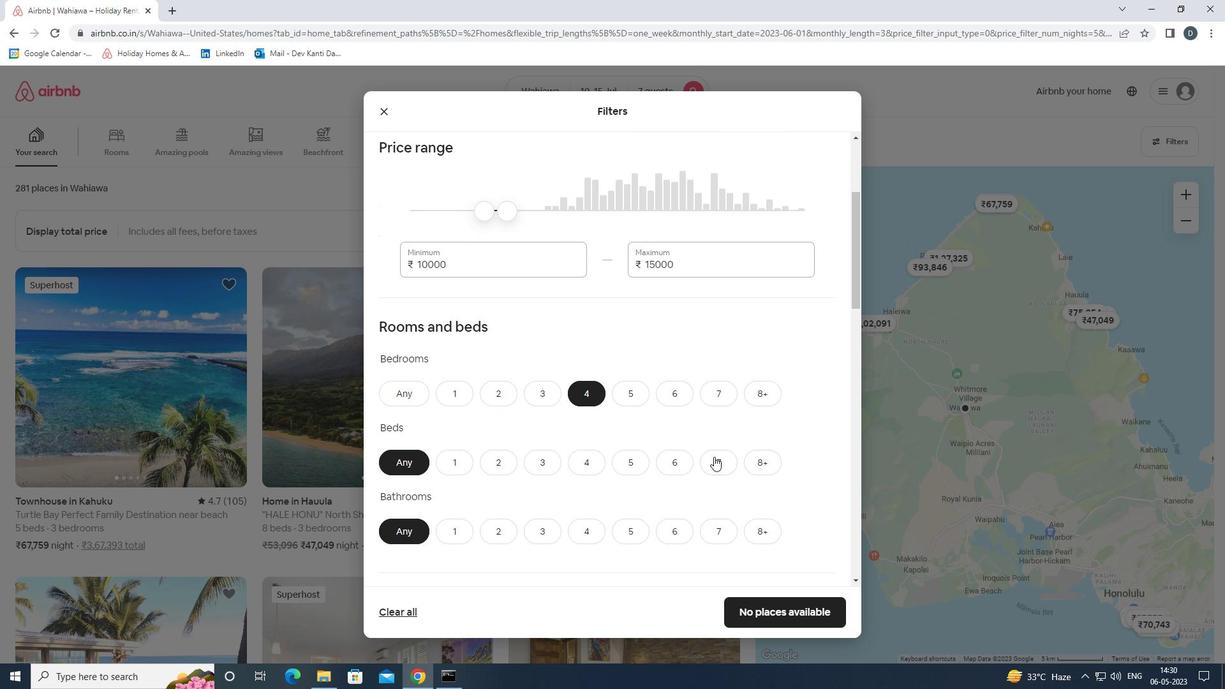 
Action: Mouse moved to (586, 532)
Screenshot: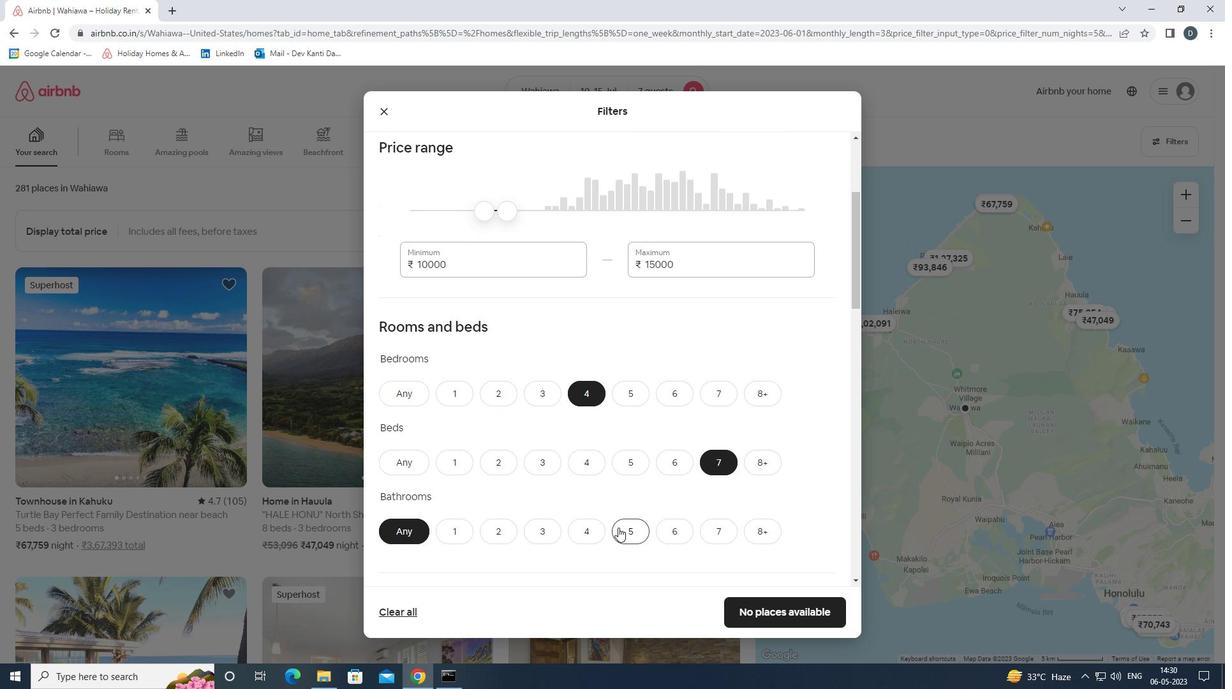 
Action: Mouse pressed left at (586, 532)
Screenshot: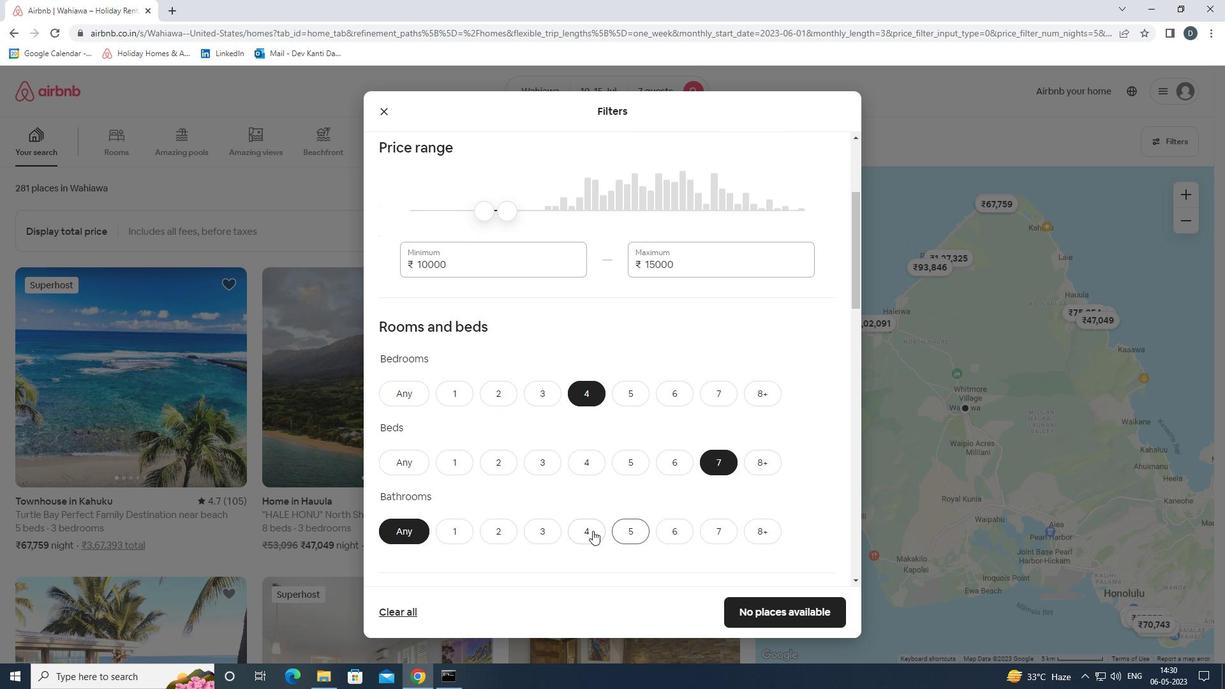 
Action: Mouse scrolled (586, 531) with delta (0, 0)
Screenshot: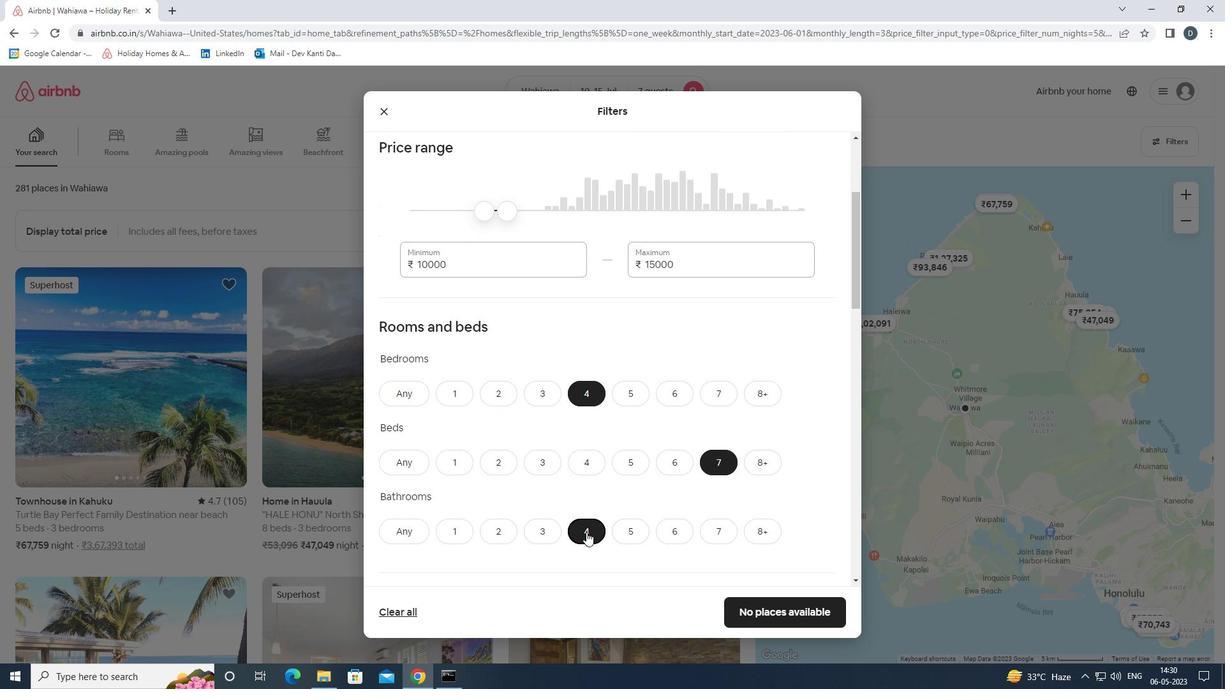 
Action: Mouse scrolled (586, 531) with delta (0, 0)
Screenshot: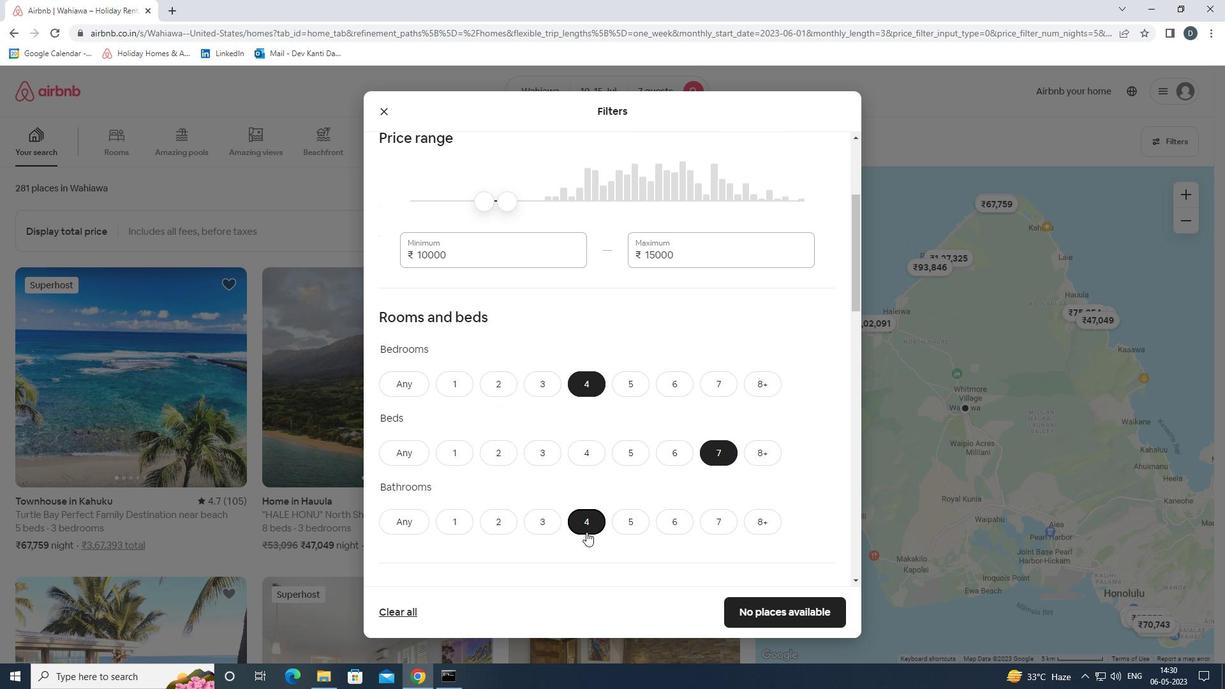 
Action: Mouse scrolled (586, 531) with delta (0, 0)
Screenshot: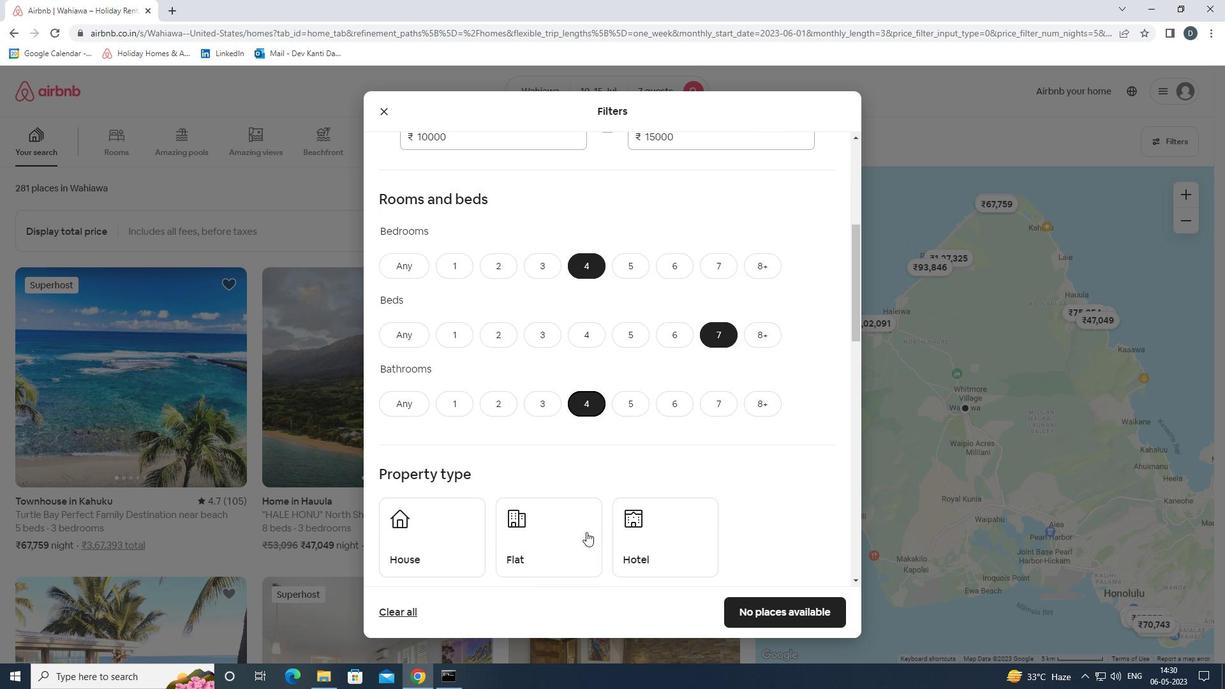 
Action: Mouse moved to (473, 503)
Screenshot: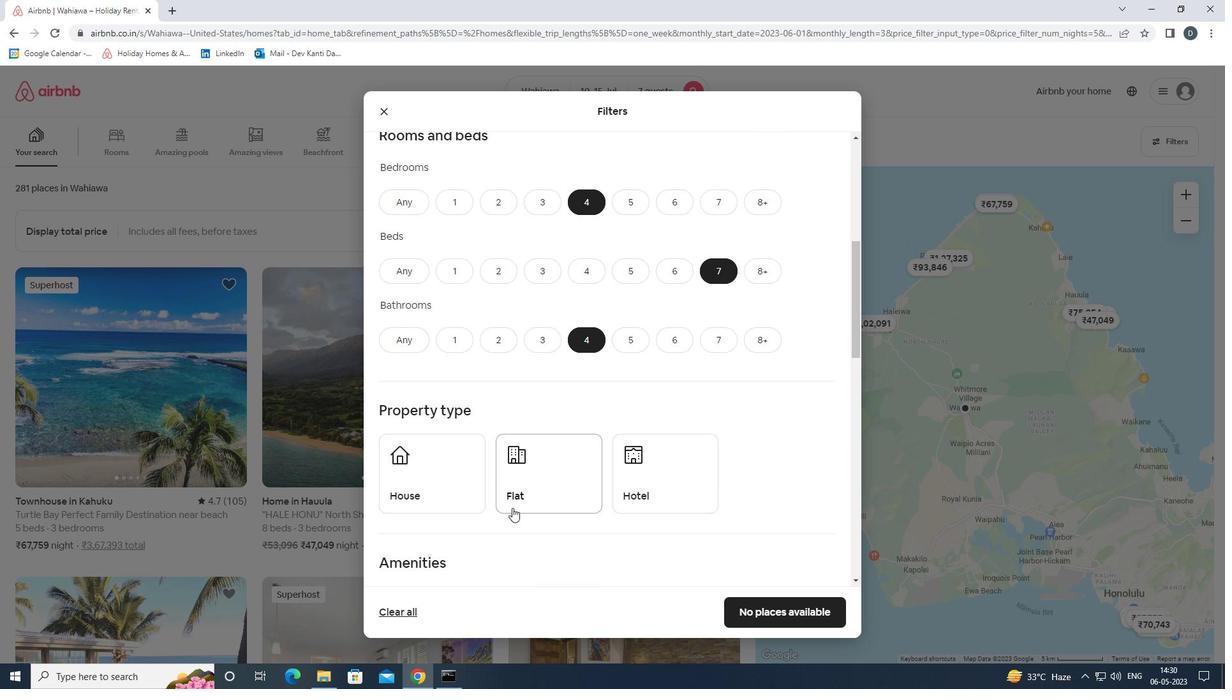 
Action: Mouse pressed left at (473, 503)
Screenshot: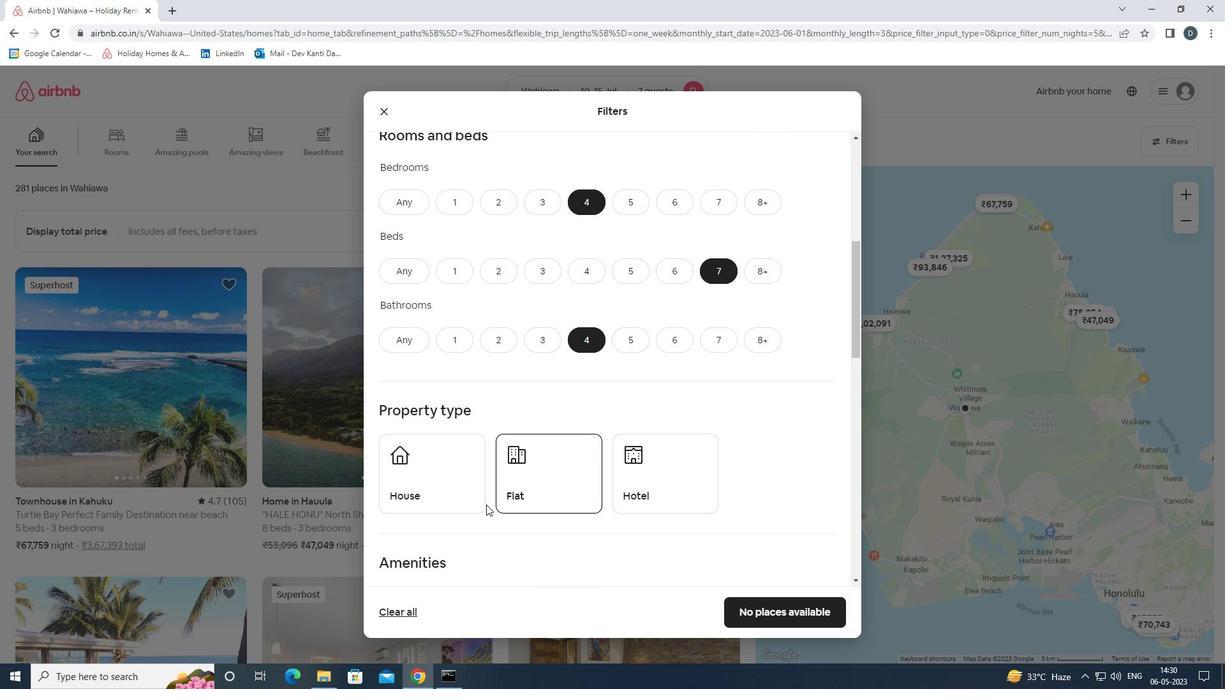 
Action: Mouse moved to (550, 488)
Screenshot: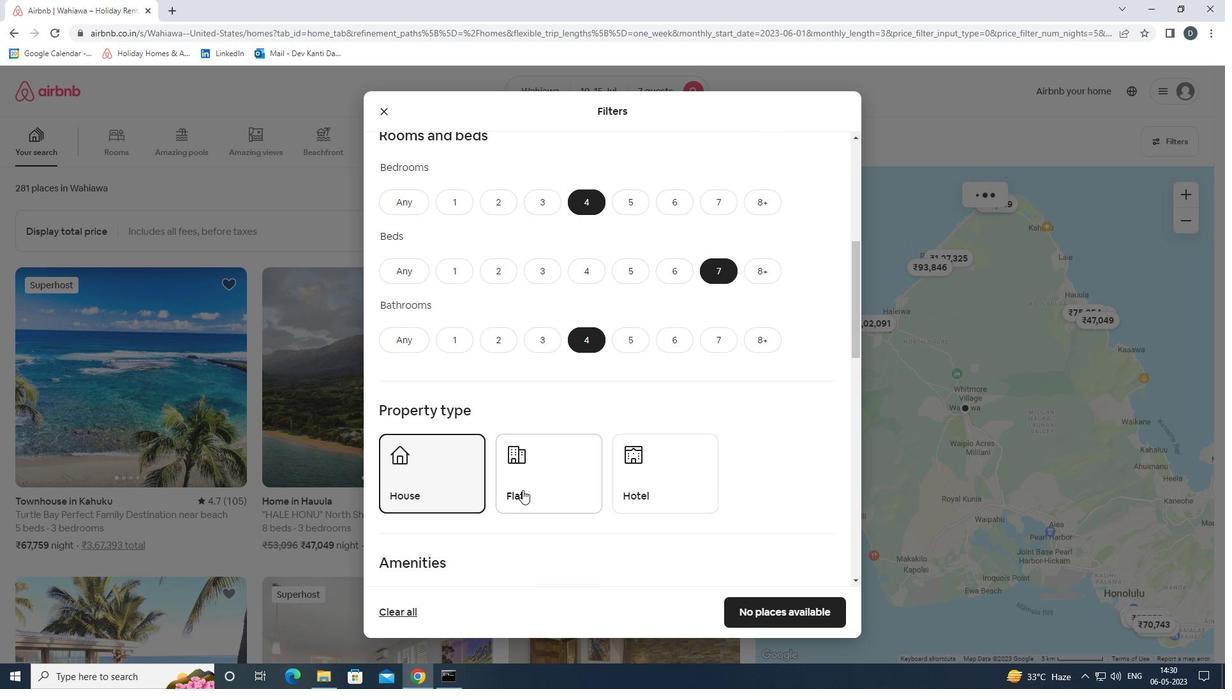 
Action: Mouse pressed left at (550, 488)
Screenshot: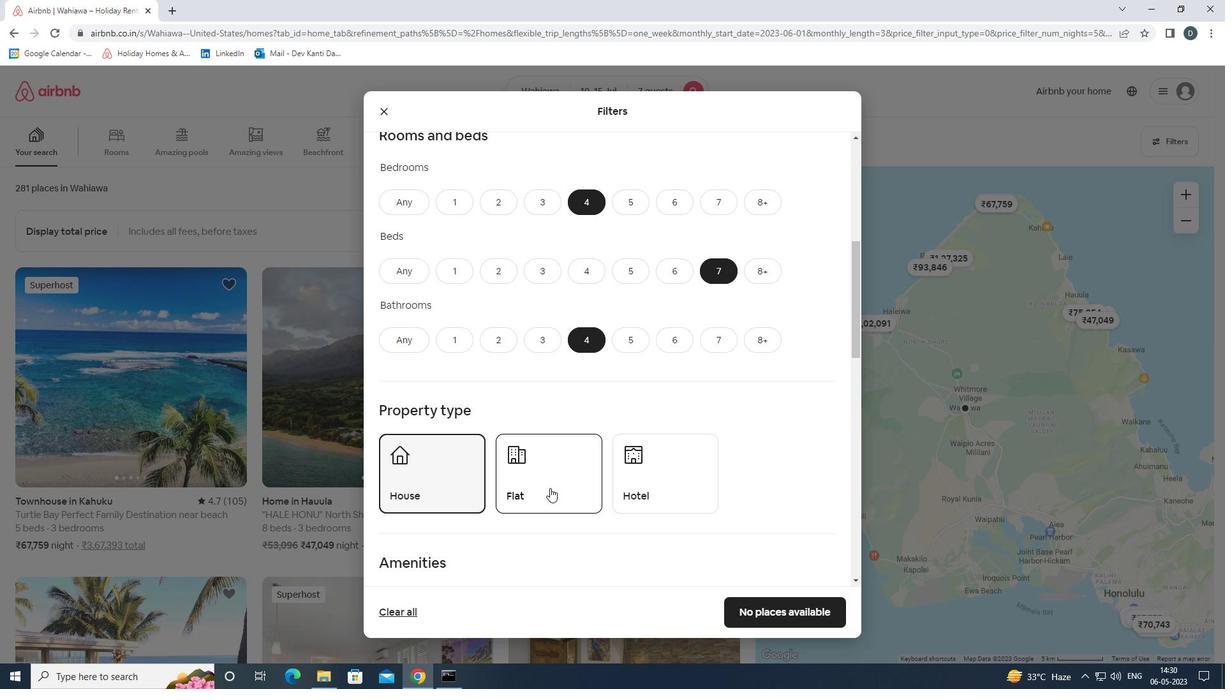 
Action: Mouse moved to (674, 479)
Screenshot: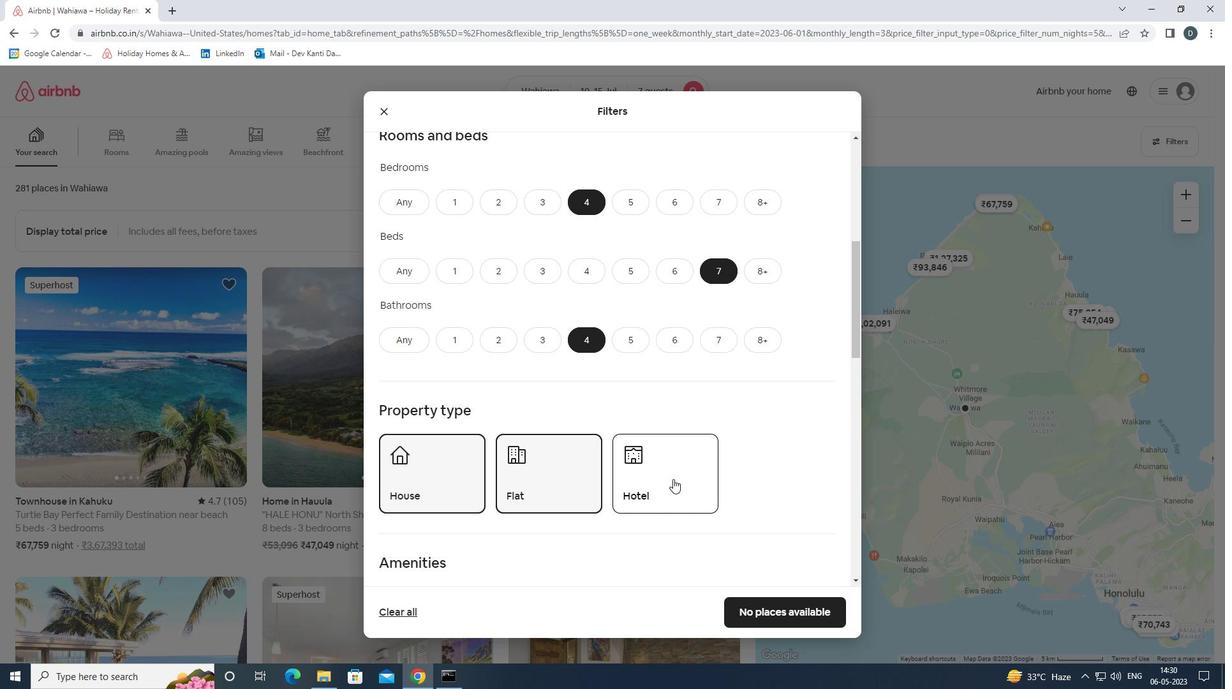 
Action: Mouse scrolled (674, 478) with delta (0, 0)
Screenshot: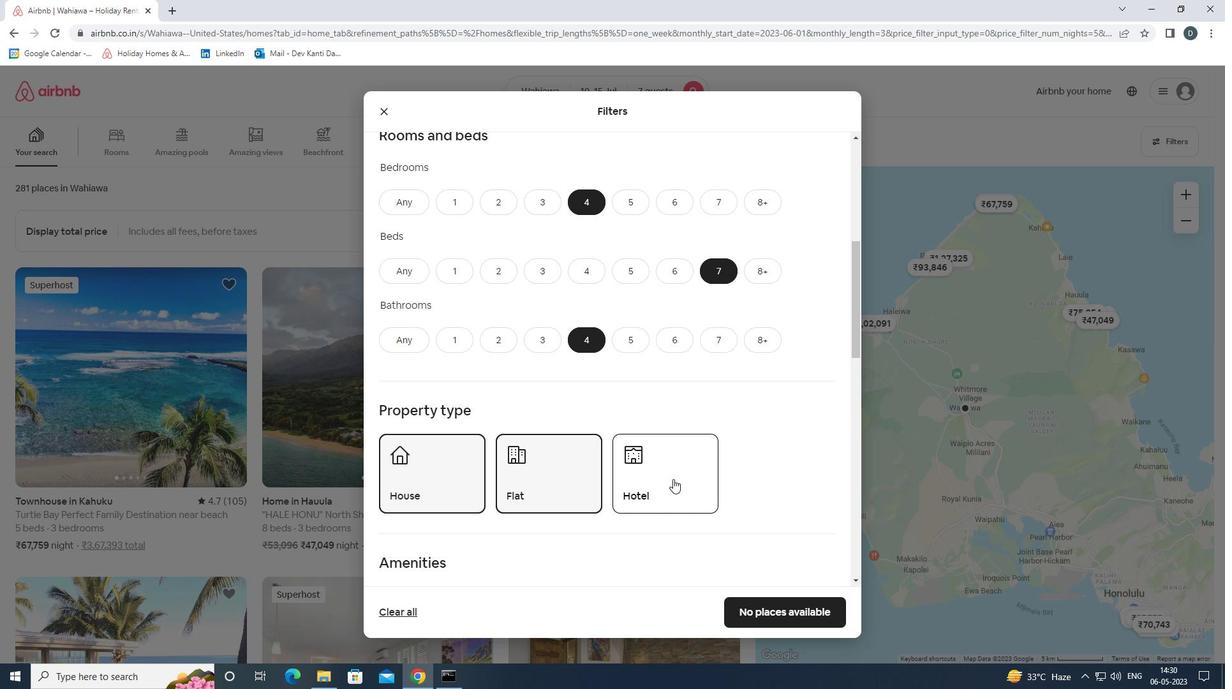 
Action: Mouse scrolled (674, 478) with delta (0, 0)
Screenshot: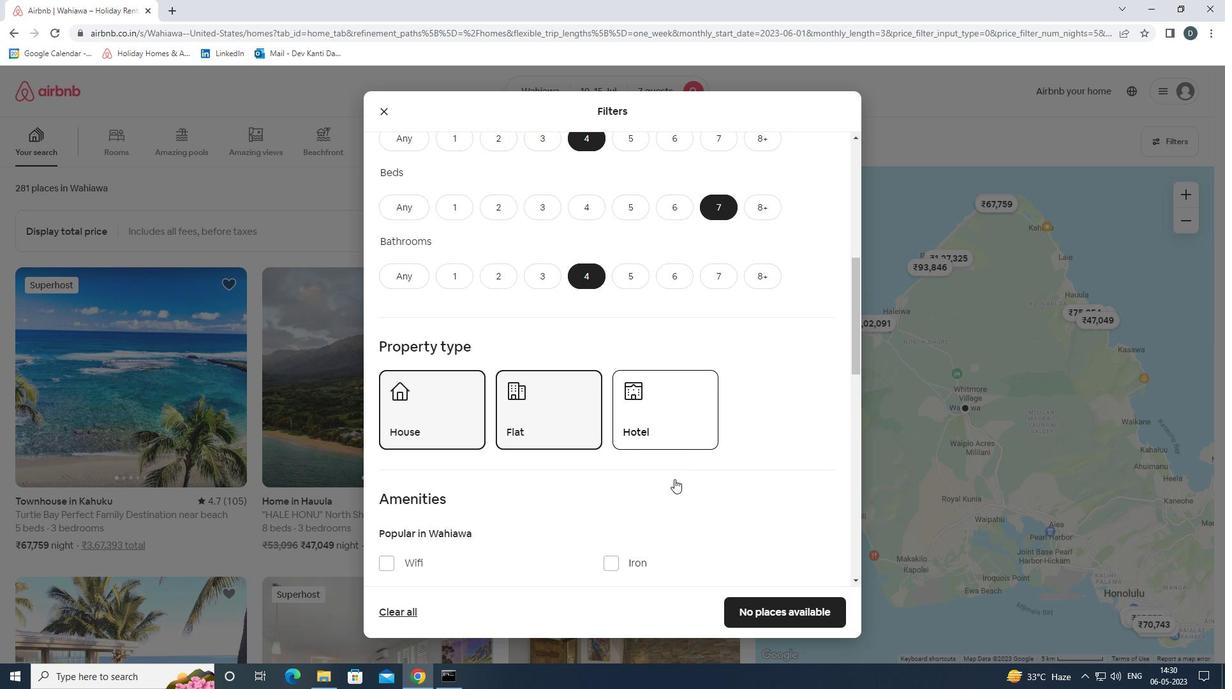 
Action: Mouse moved to (669, 475)
Screenshot: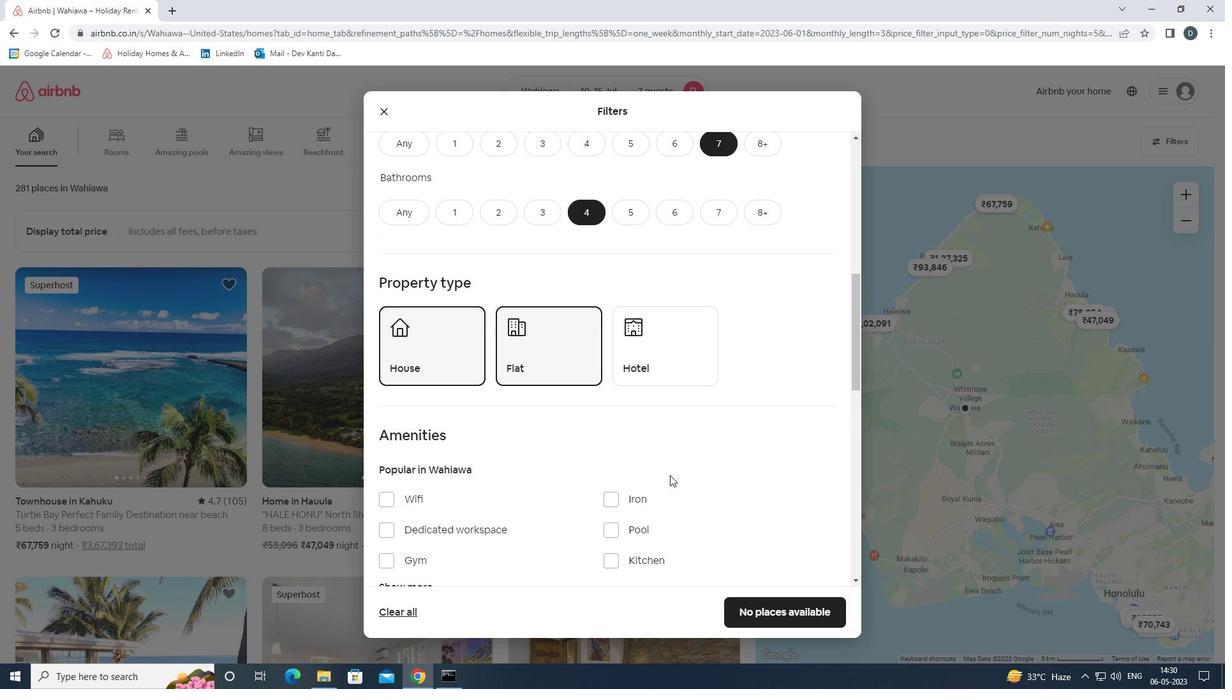 
Action: Mouse scrolled (669, 474) with delta (0, 0)
Screenshot: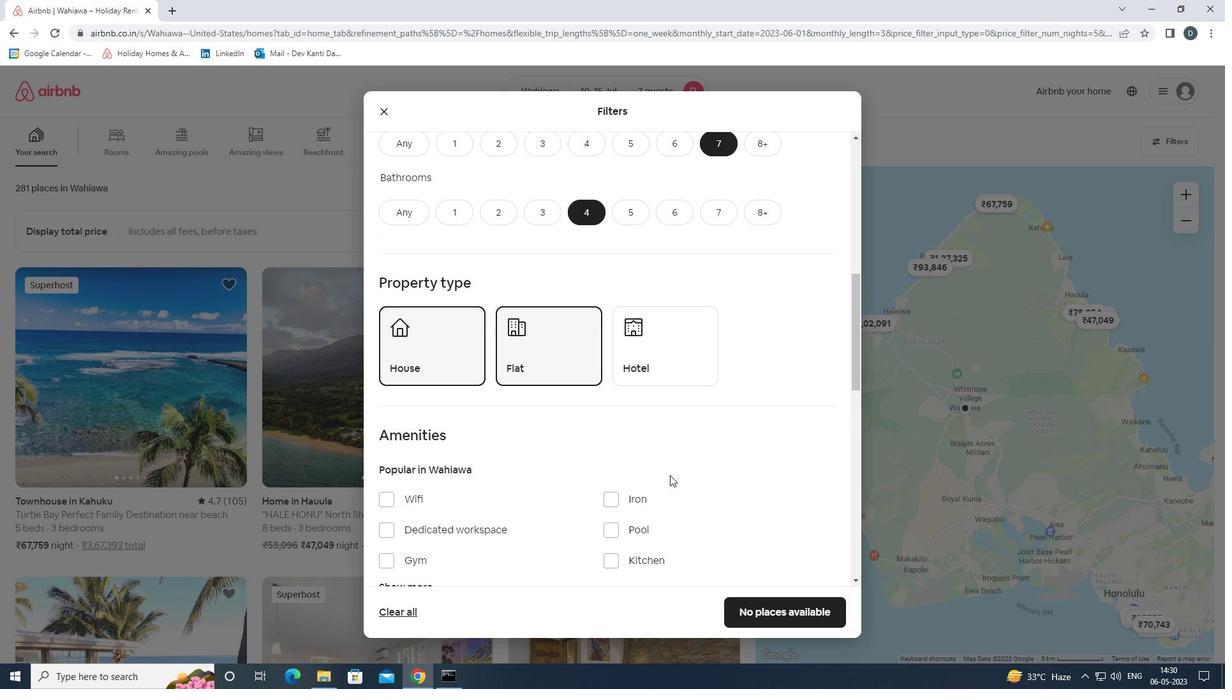 
Action: Mouse moved to (451, 440)
Screenshot: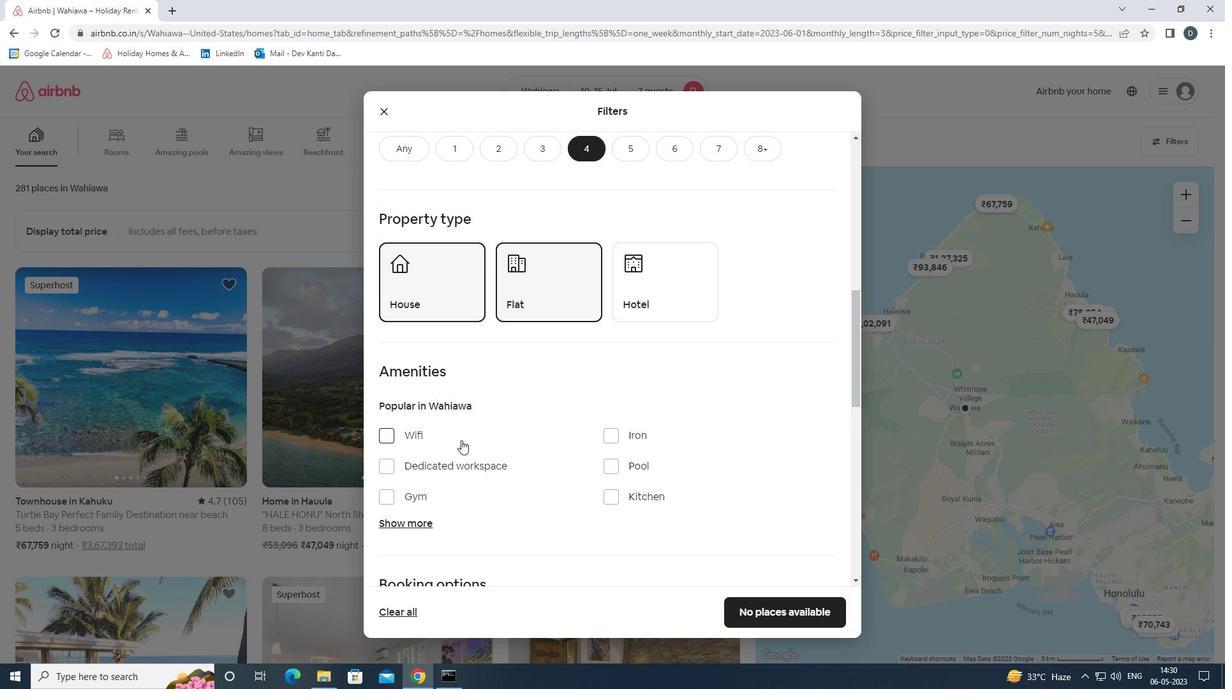 
Action: Mouse pressed left at (451, 440)
Screenshot: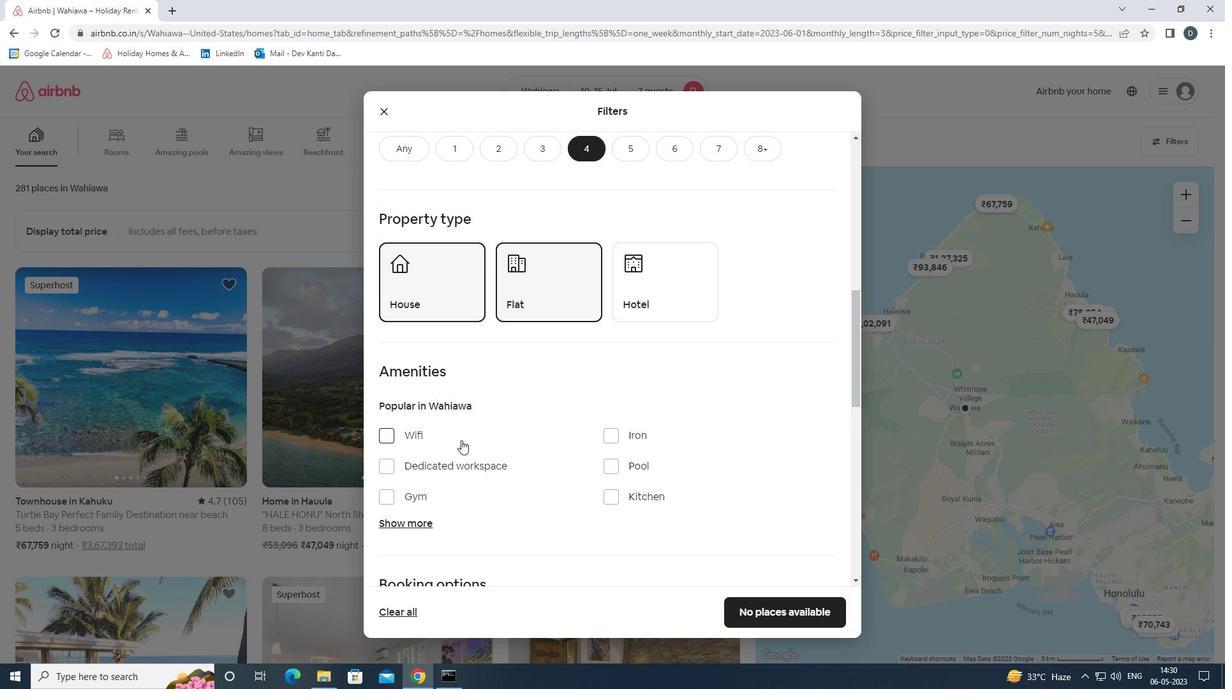 
Action: Mouse moved to (424, 523)
Screenshot: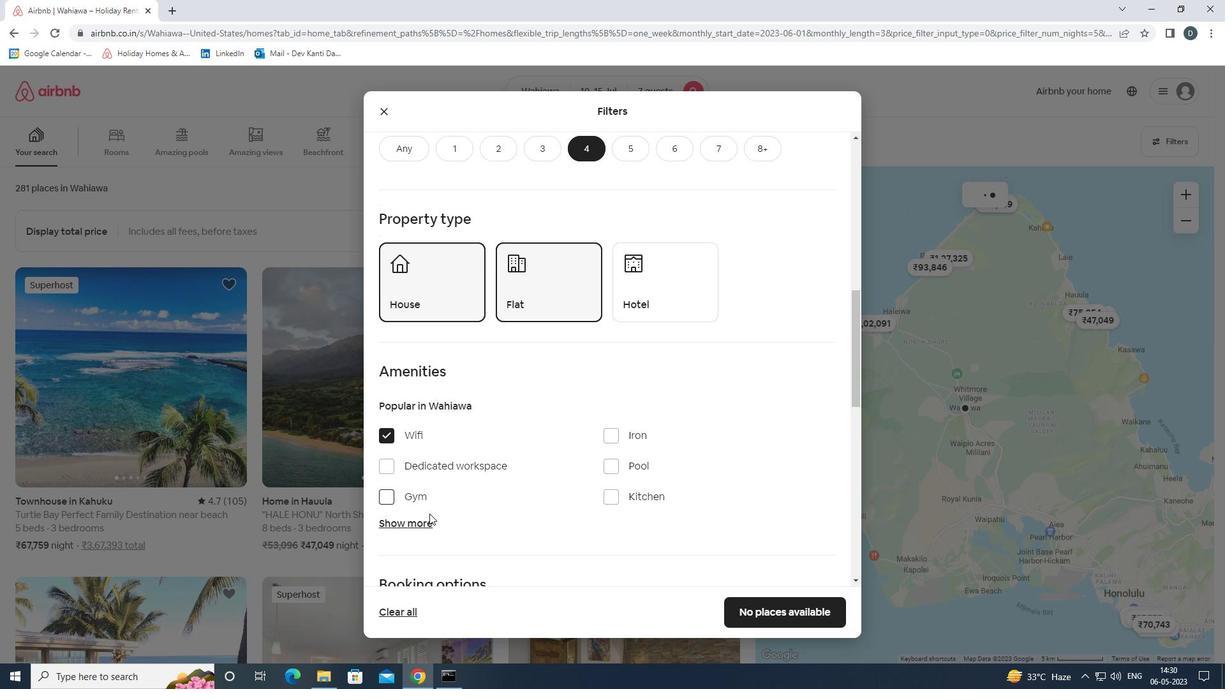 
Action: Mouse pressed left at (424, 523)
Screenshot: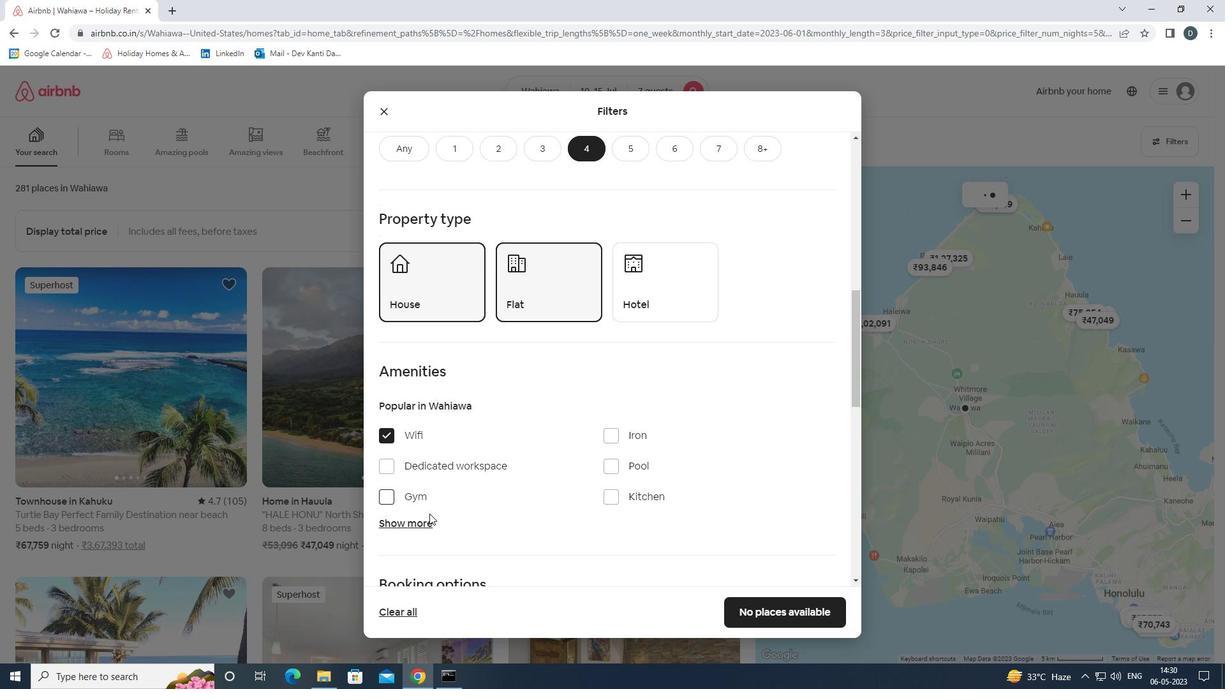 
Action: Mouse moved to (472, 503)
Screenshot: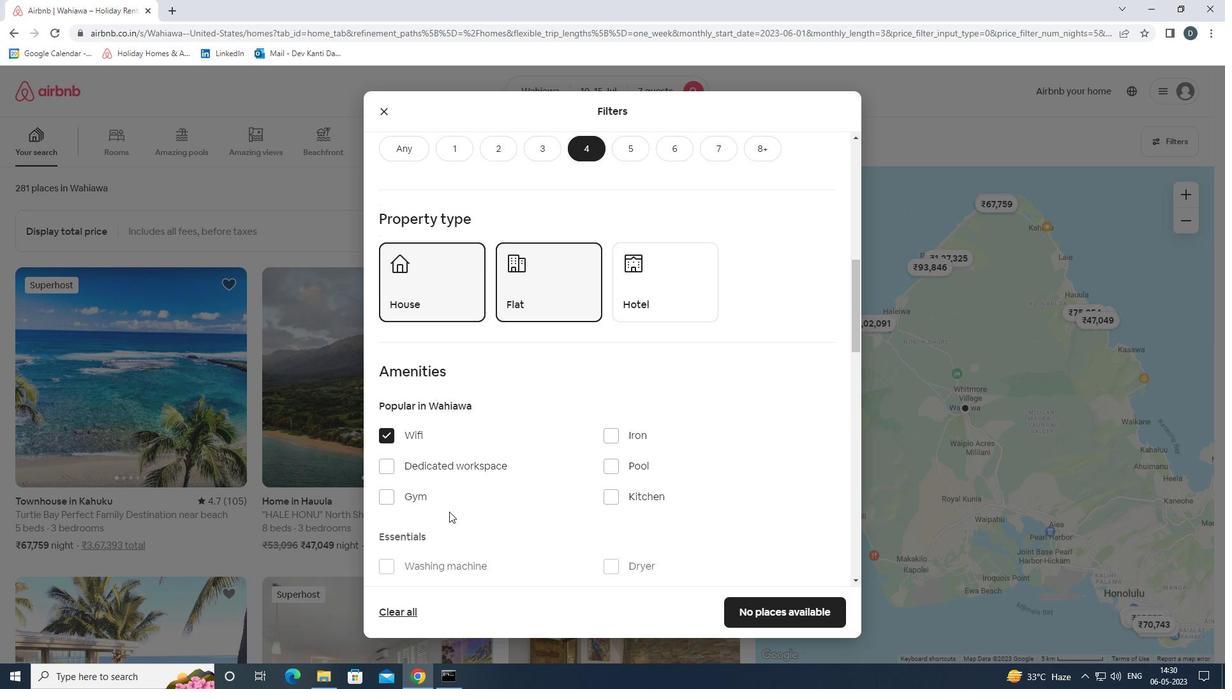 
Action: Mouse scrolled (472, 502) with delta (0, 0)
Screenshot: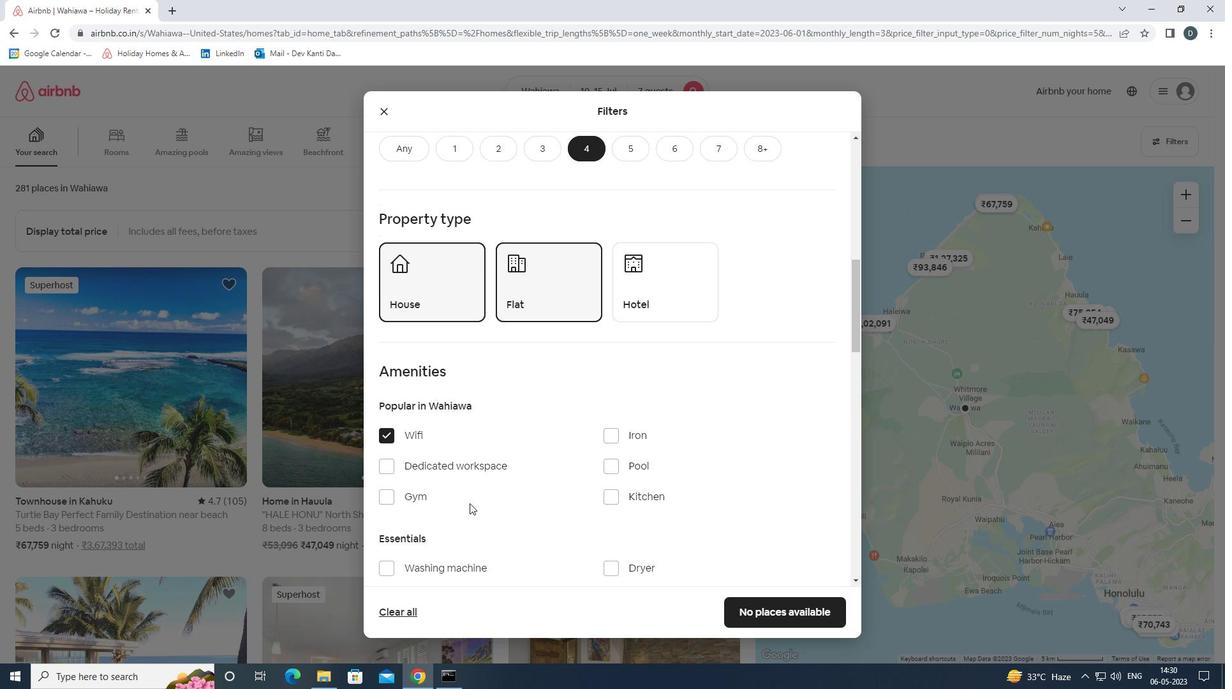 
Action: Mouse scrolled (472, 502) with delta (0, 0)
Screenshot: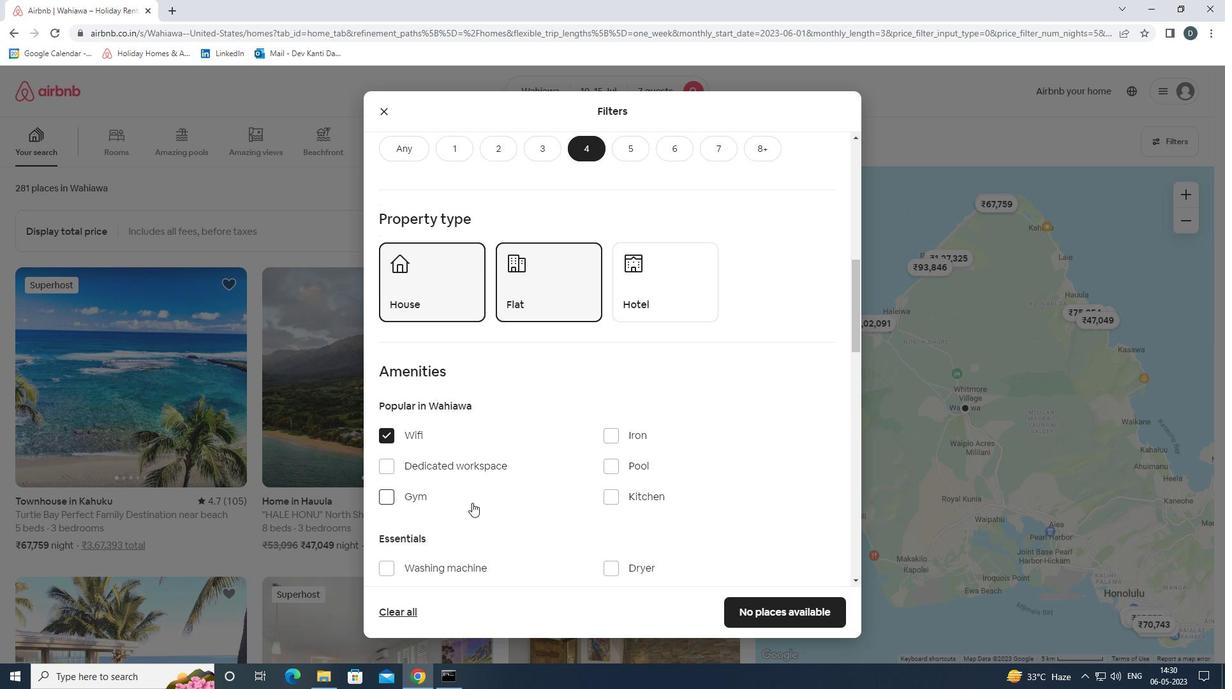 
Action: Mouse moved to (488, 500)
Screenshot: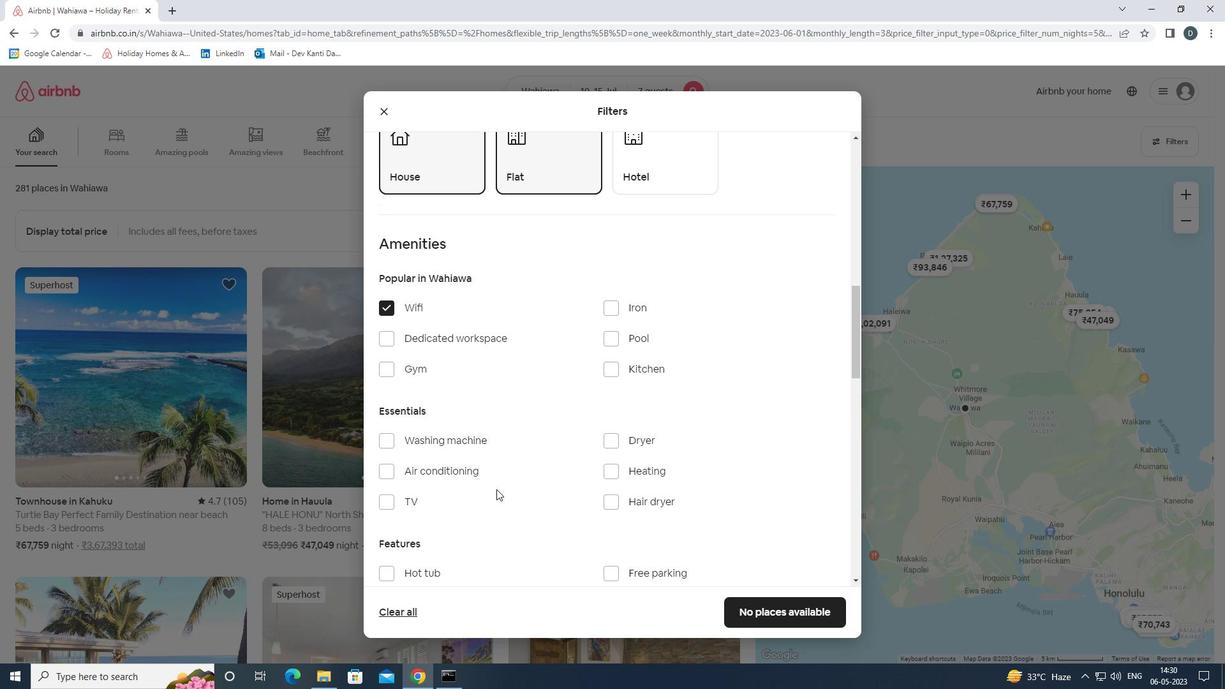 
Action: Mouse pressed left at (488, 500)
Screenshot: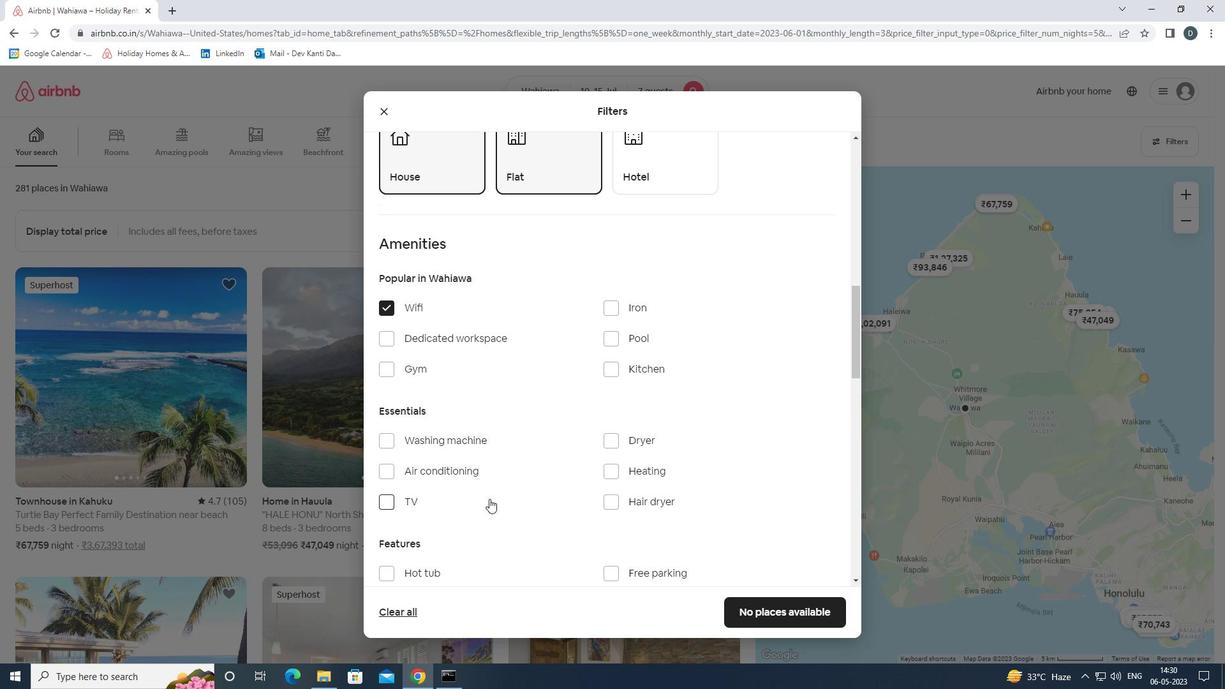 
Action: Mouse scrolled (488, 499) with delta (0, 0)
Screenshot: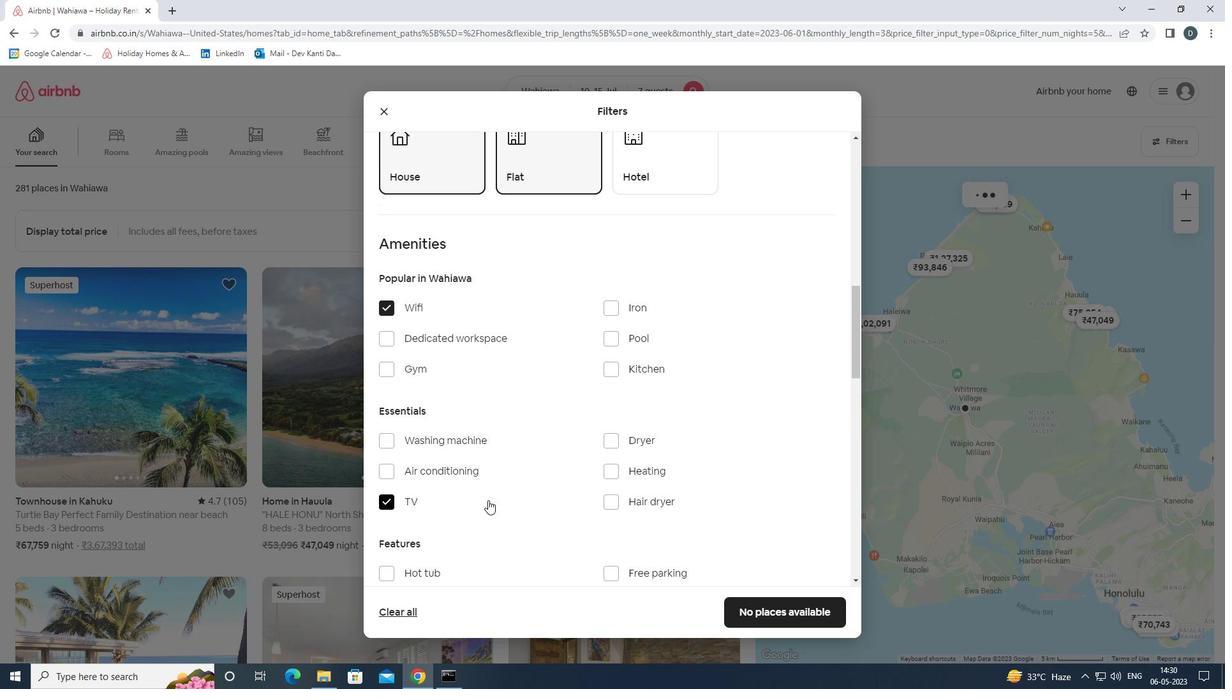 
Action: Mouse scrolled (488, 499) with delta (0, 0)
Screenshot: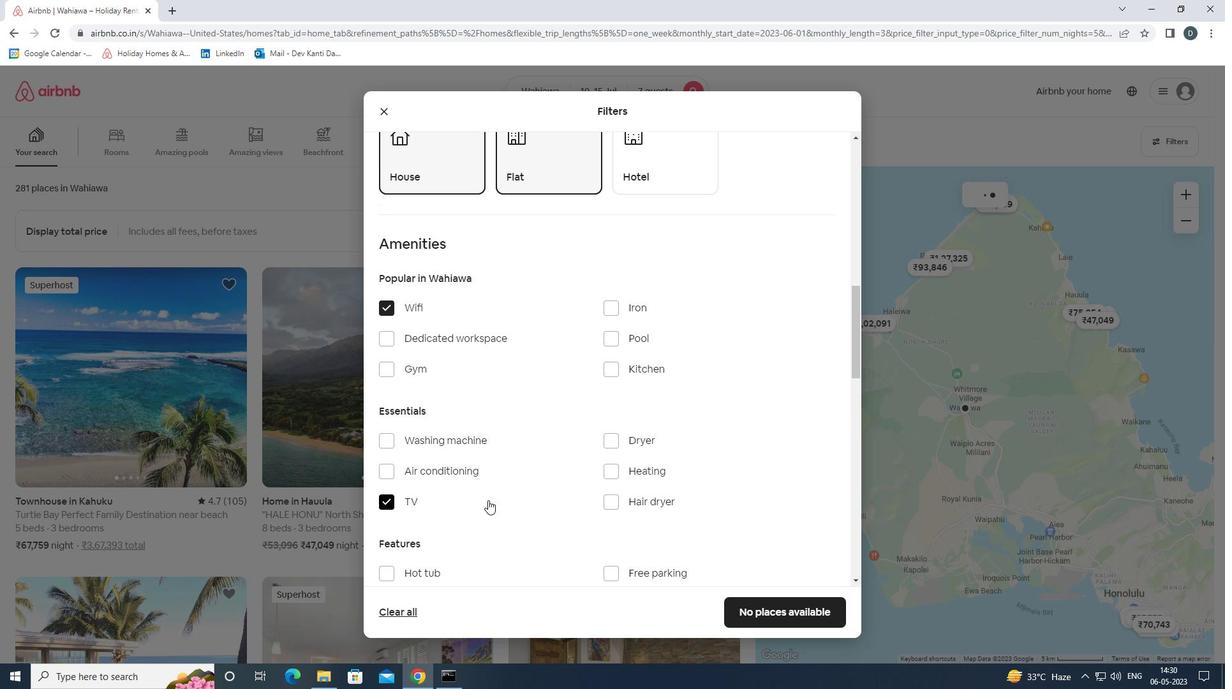 
Action: Mouse moved to (606, 448)
Screenshot: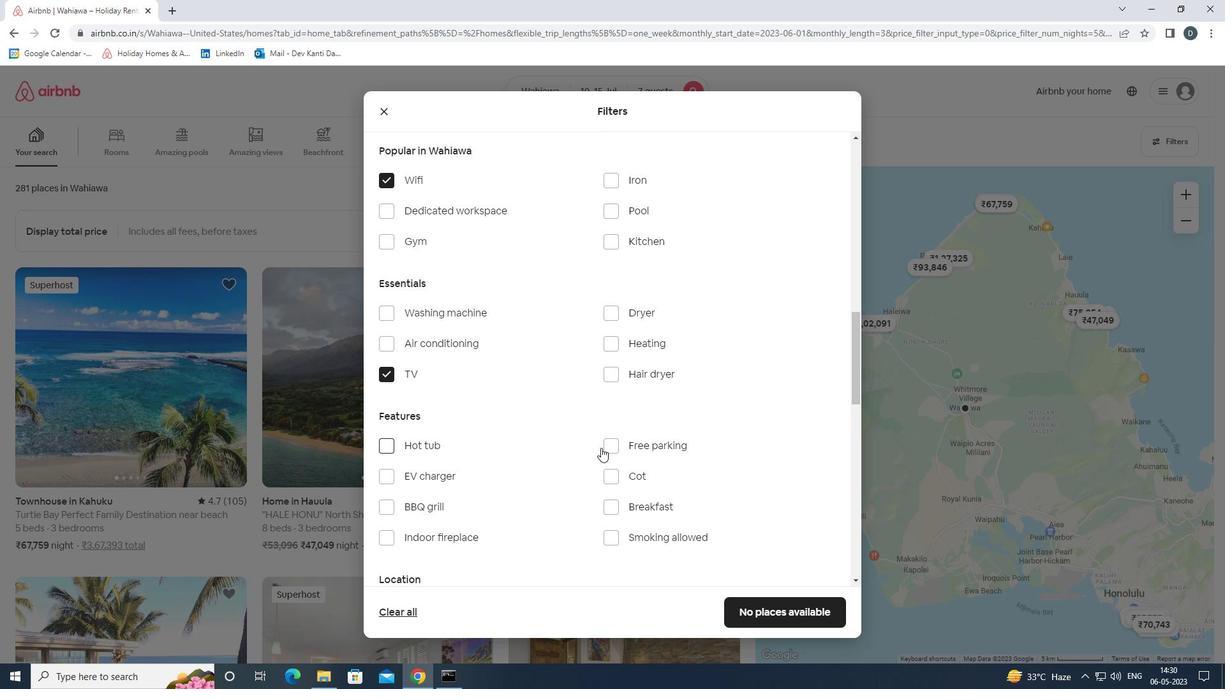 
Action: Mouse pressed left at (606, 448)
Screenshot: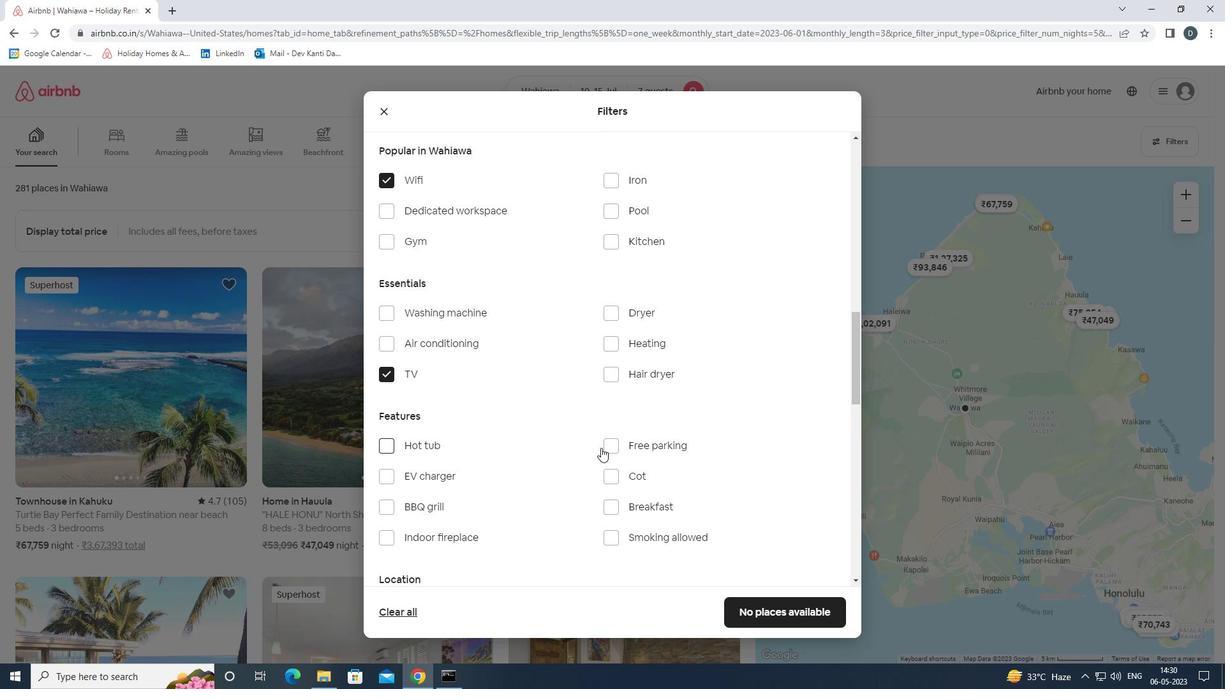 
Action: Mouse moved to (611, 507)
Screenshot: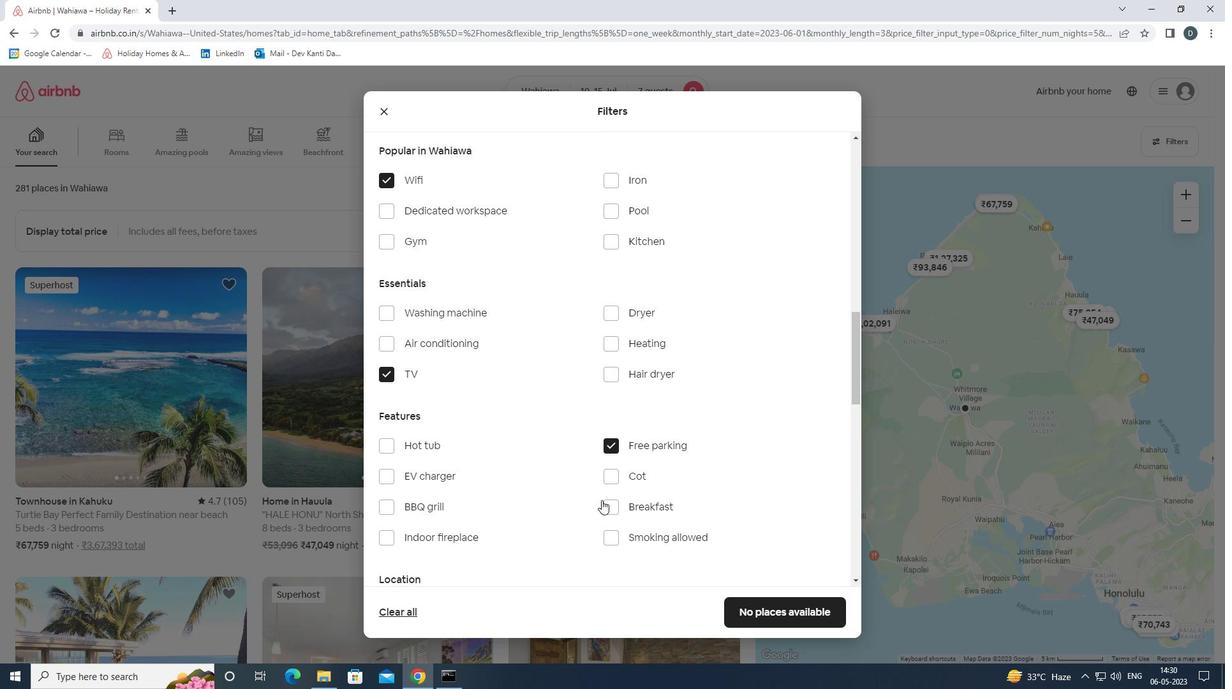 
Action: Mouse pressed left at (611, 507)
Screenshot: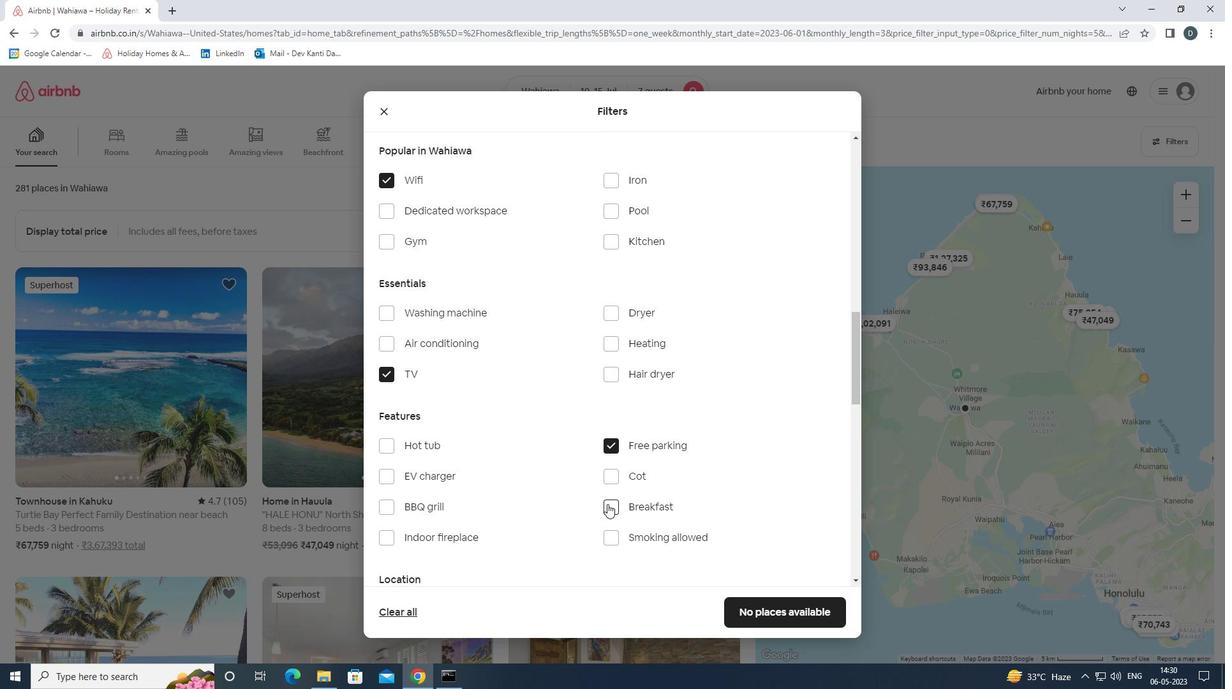 
Action: Mouse moved to (449, 245)
Screenshot: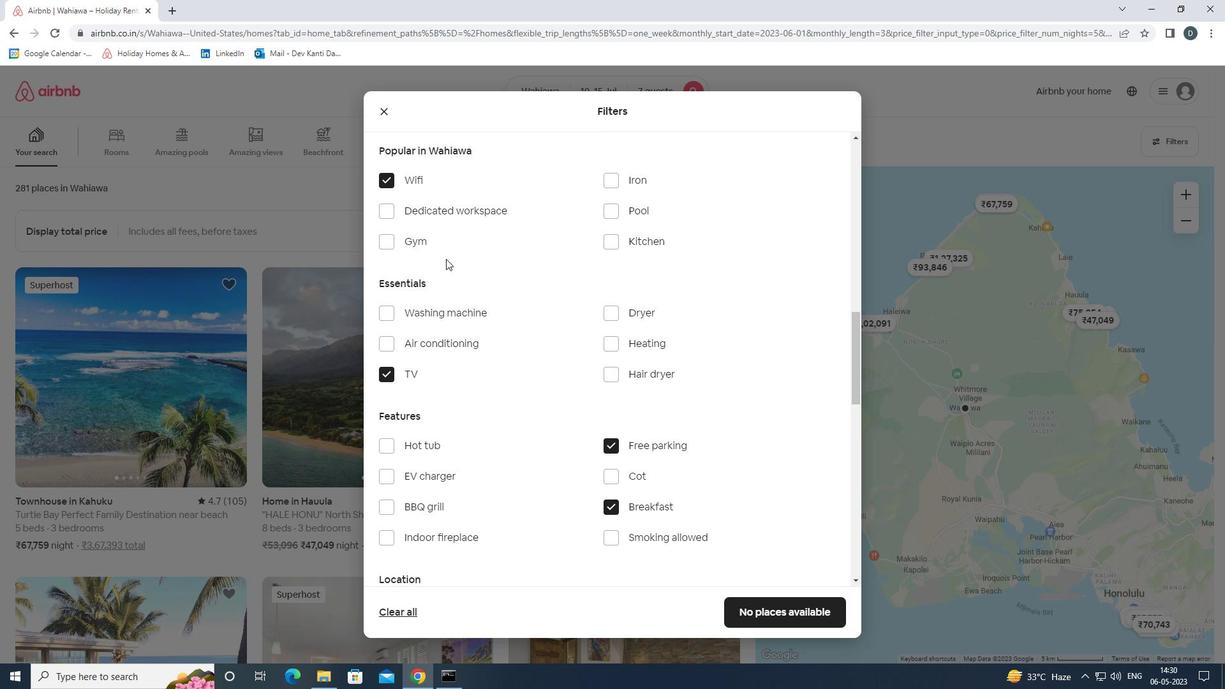 
Action: Mouse pressed left at (449, 245)
Screenshot: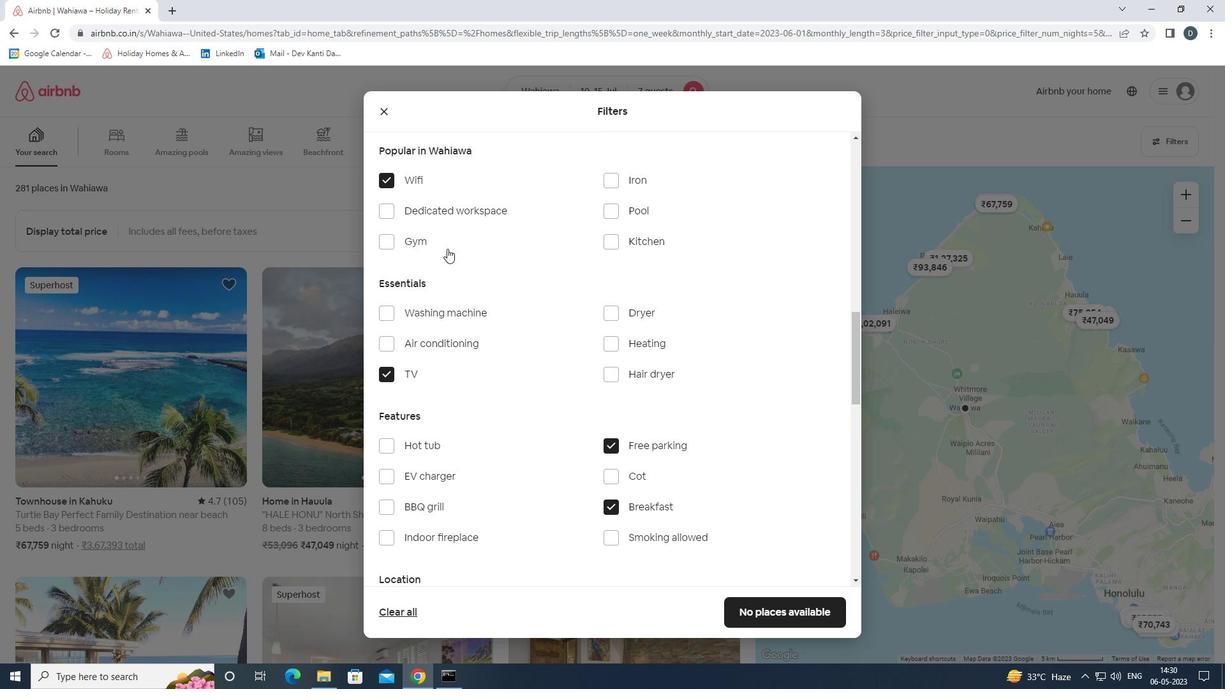 
Action: Mouse moved to (544, 381)
Screenshot: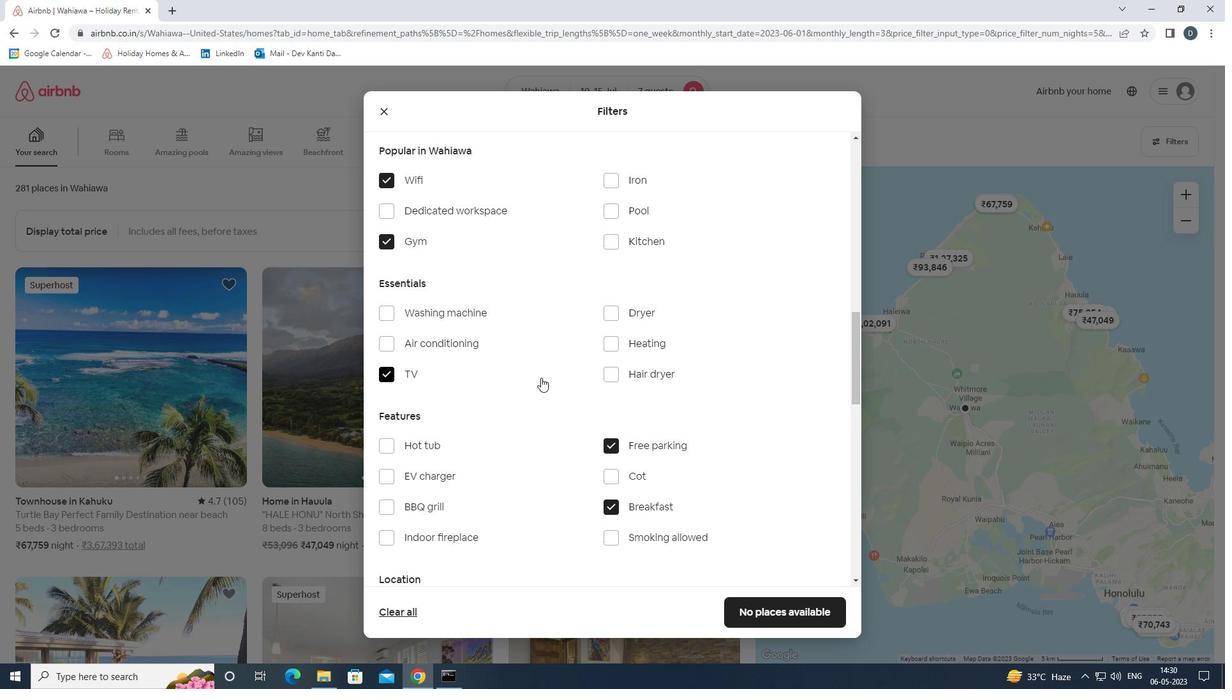 
Action: Mouse scrolled (544, 380) with delta (0, 0)
Screenshot: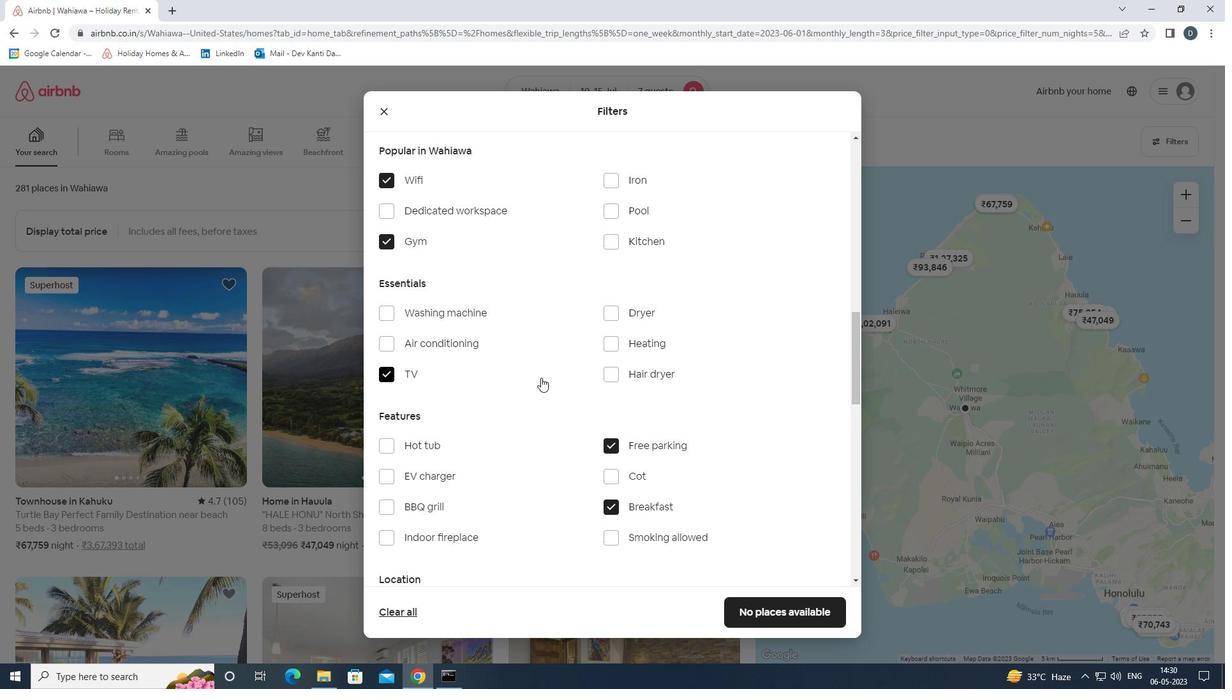 
Action: Mouse moved to (561, 386)
Screenshot: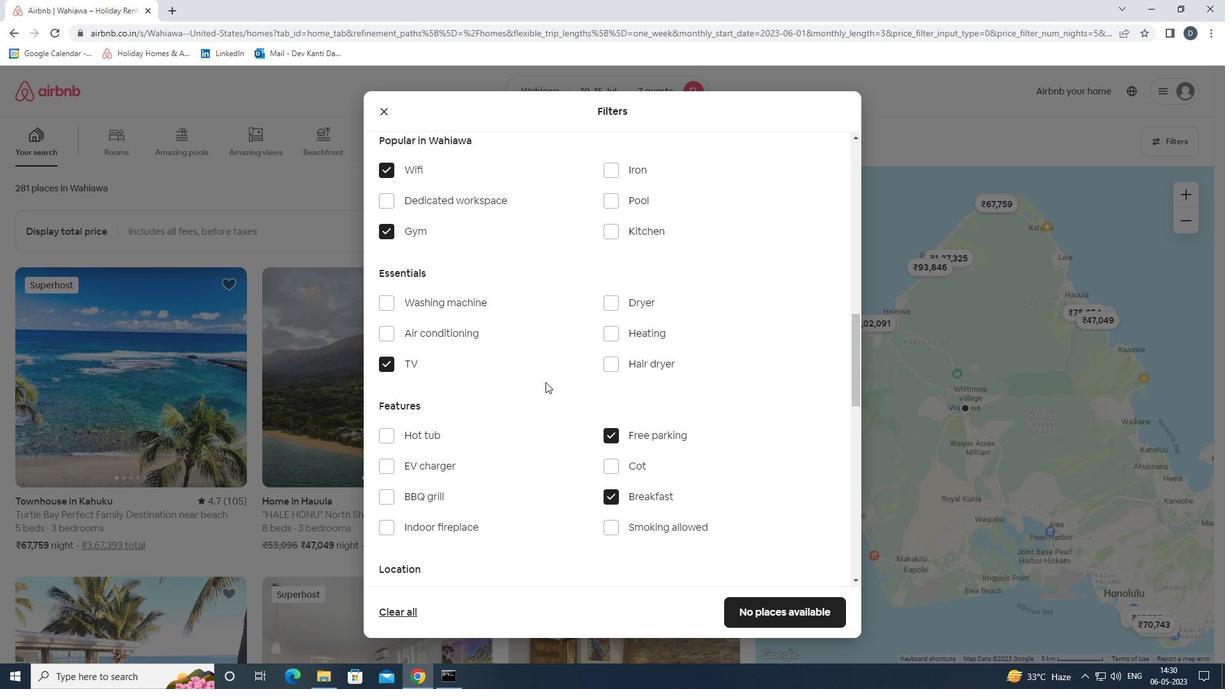
Action: Mouse scrolled (561, 386) with delta (0, 0)
Screenshot: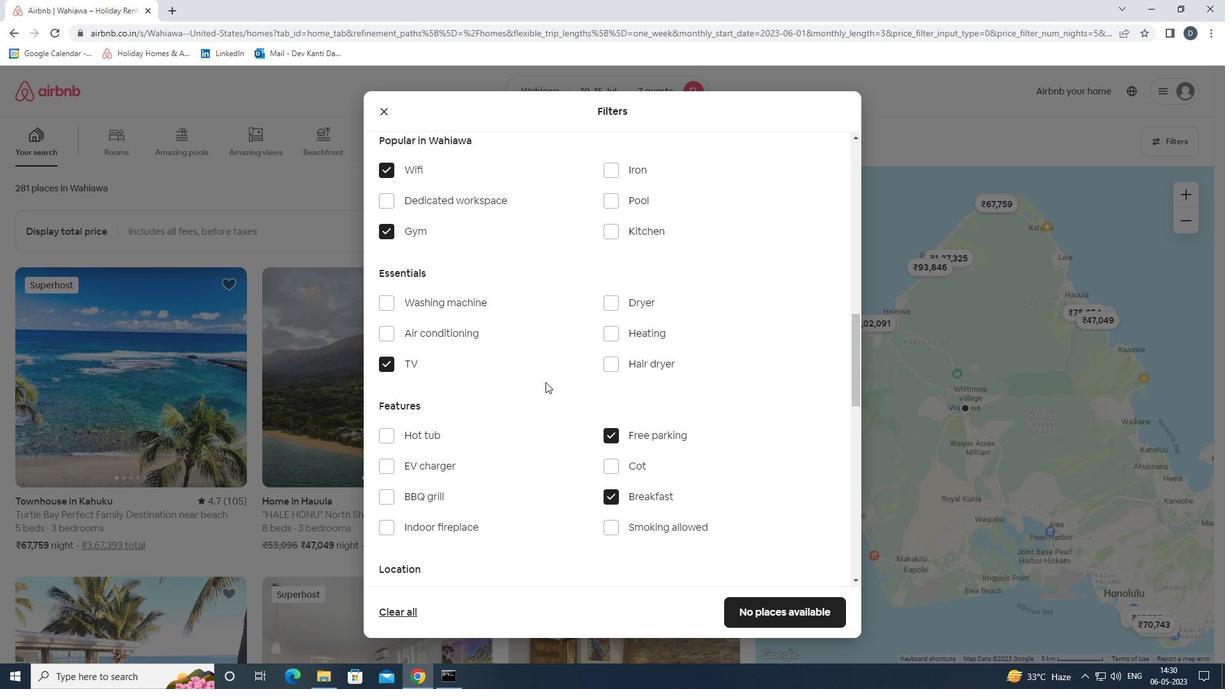 
Action: Mouse moved to (569, 387)
Screenshot: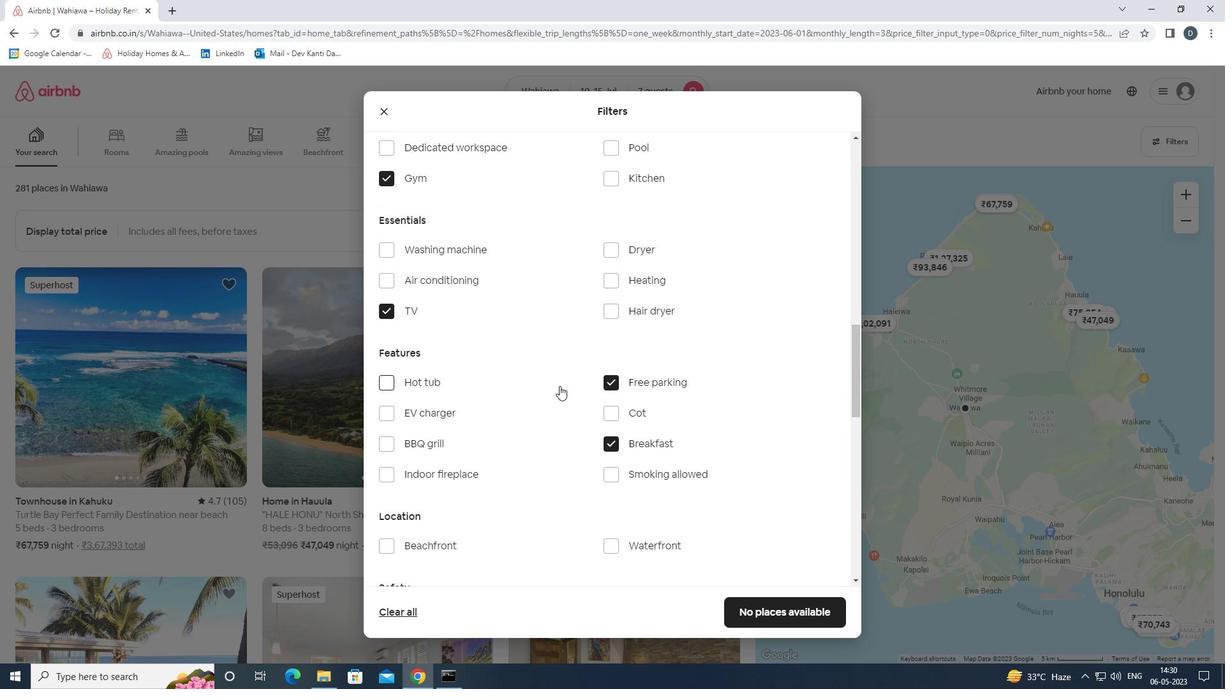 
Action: Mouse scrolled (569, 386) with delta (0, 0)
Screenshot: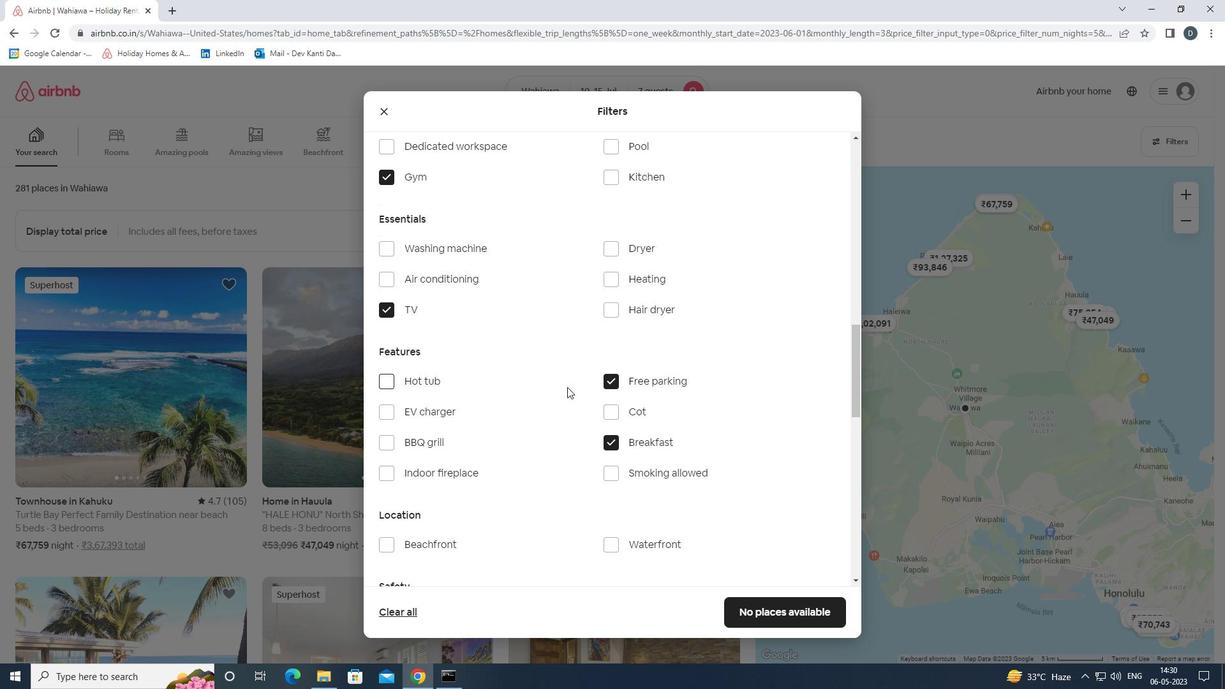 
Action: Mouse moved to (596, 388)
Screenshot: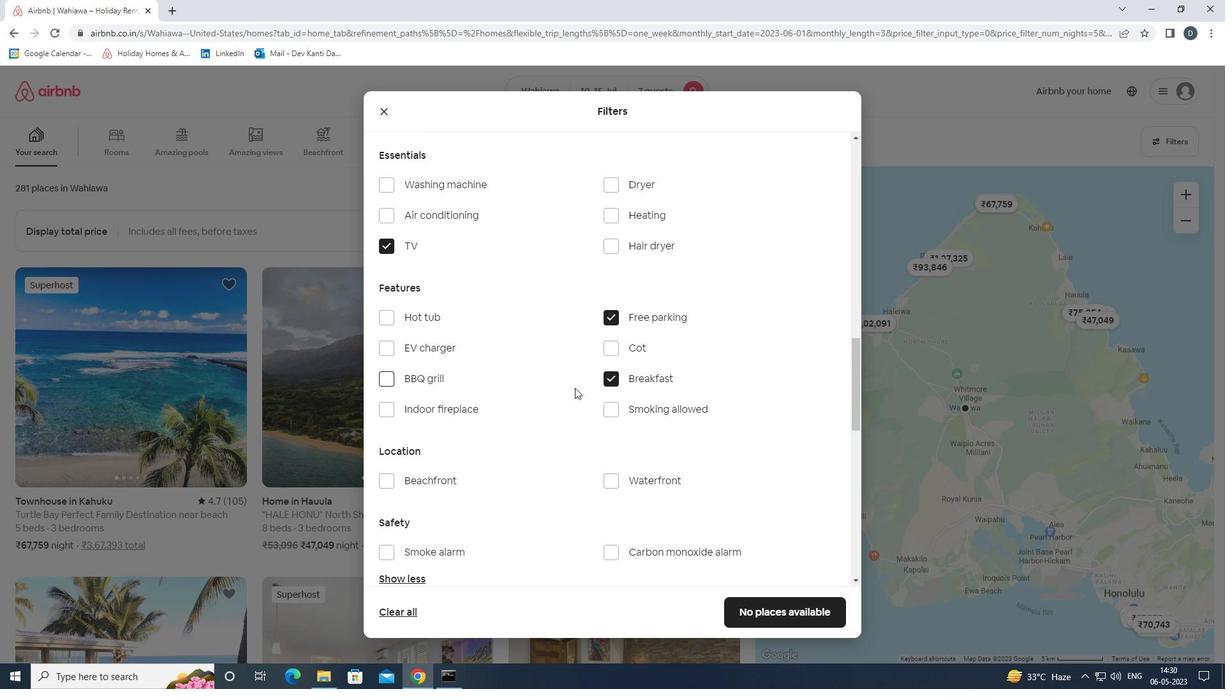 
Action: Mouse scrolled (596, 387) with delta (0, 0)
Screenshot: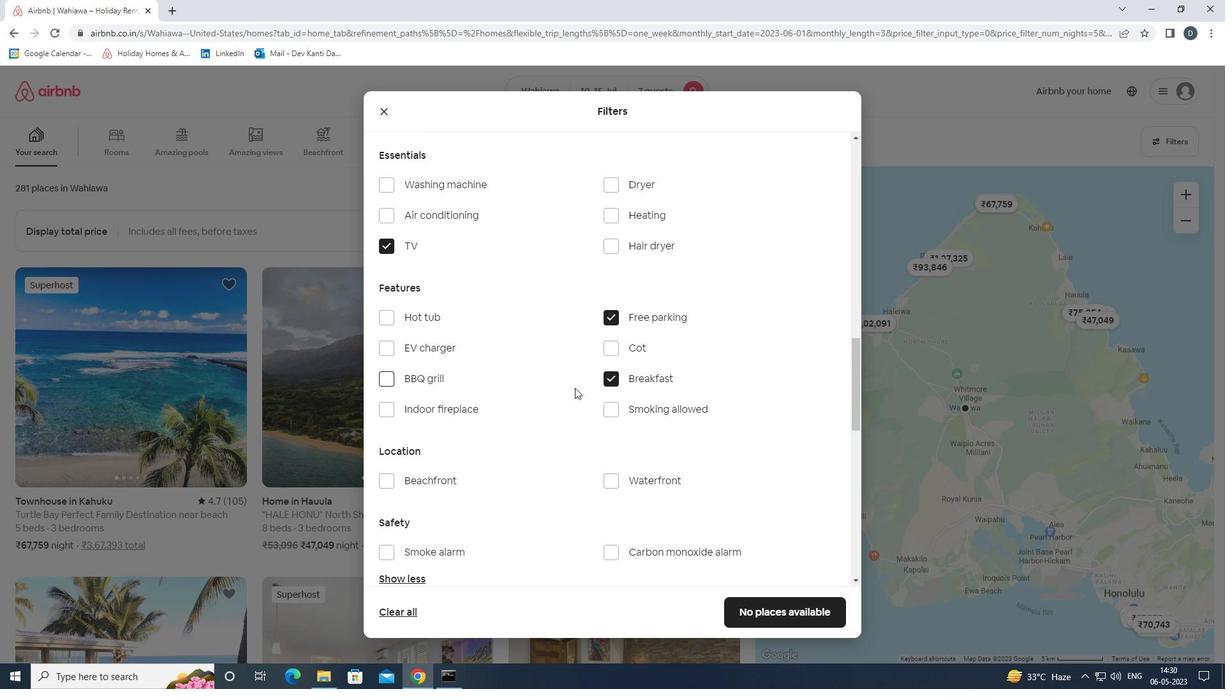 
Action: Mouse moved to (644, 386)
Screenshot: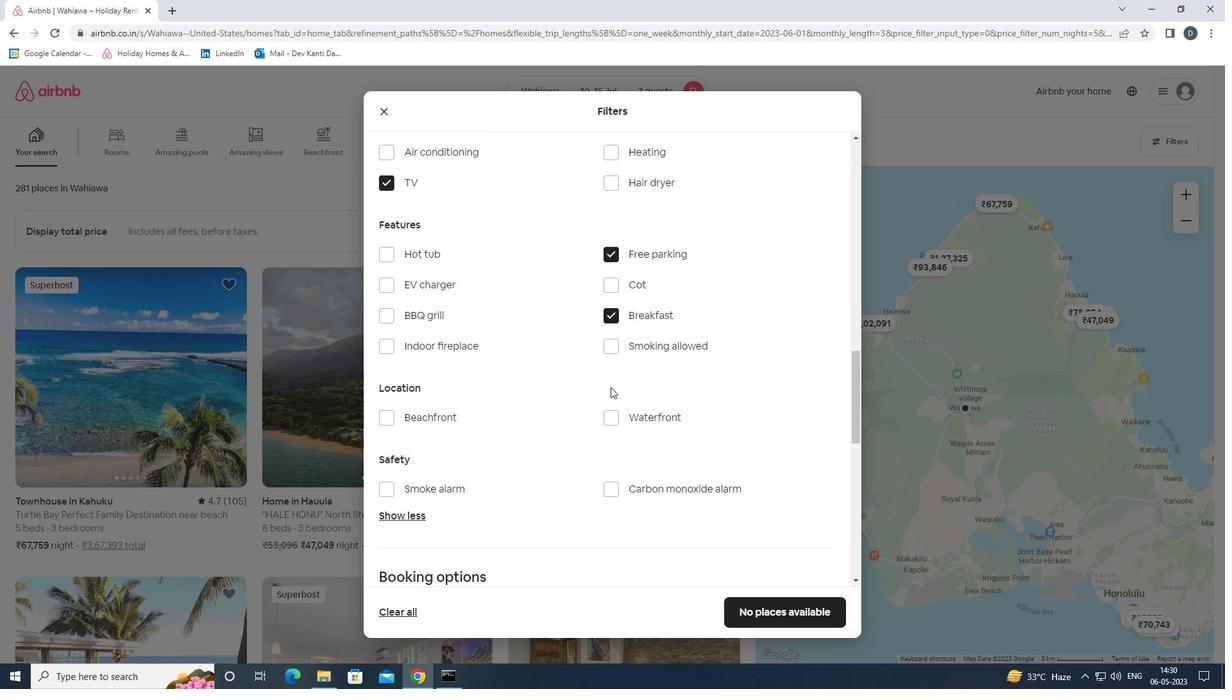 
Action: Mouse scrolled (644, 385) with delta (0, 0)
Screenshot: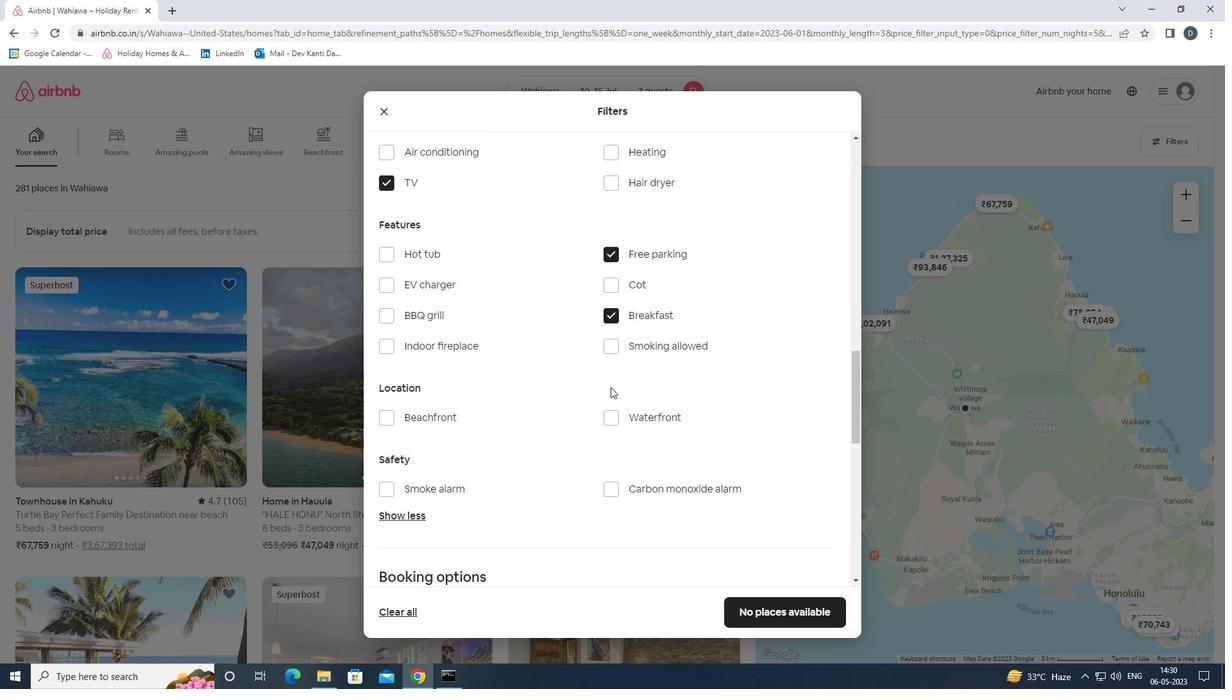 
Action: Mouse moved to (683, 386)
Screenshot: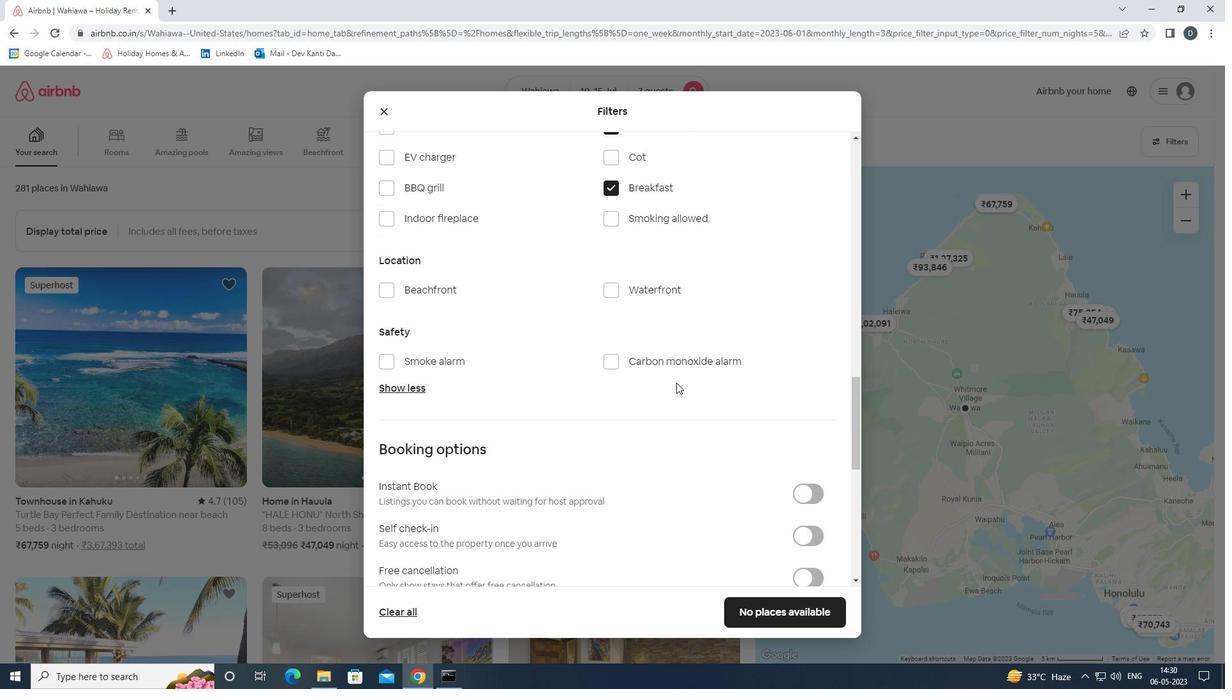 
Action: Mouse scrolled (683, 386) with delta (0, 0)
Screenshot: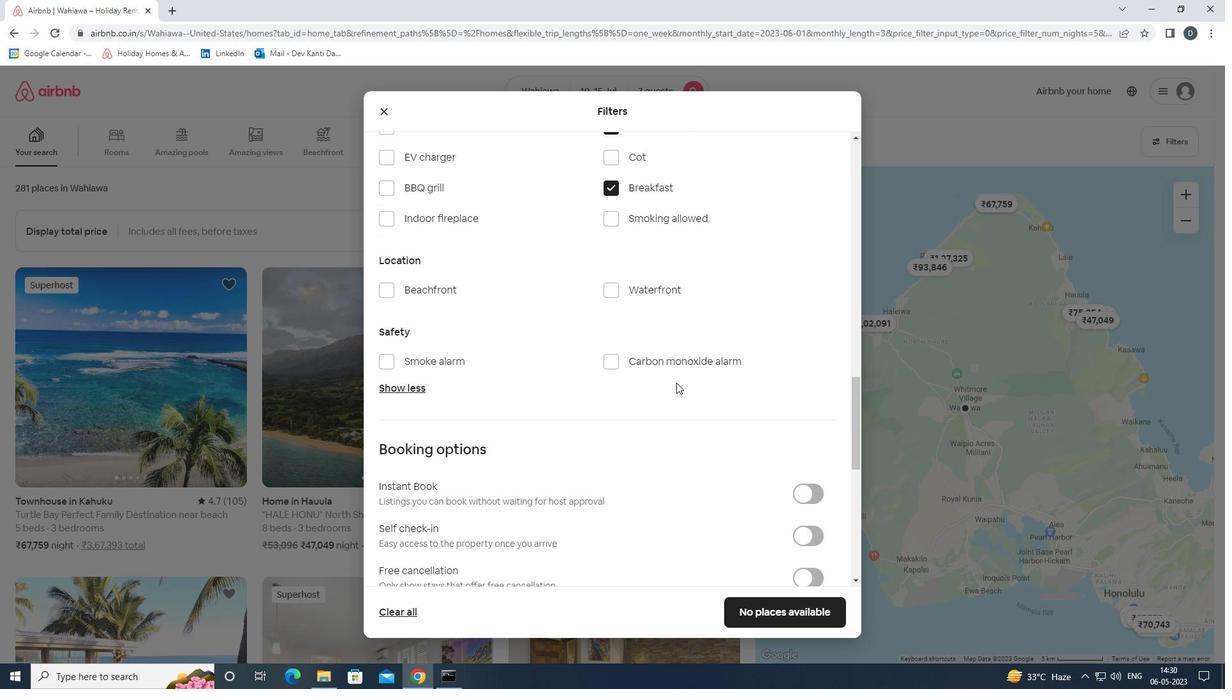 
Action: Mouse moved to (697, 390)
Screenshot: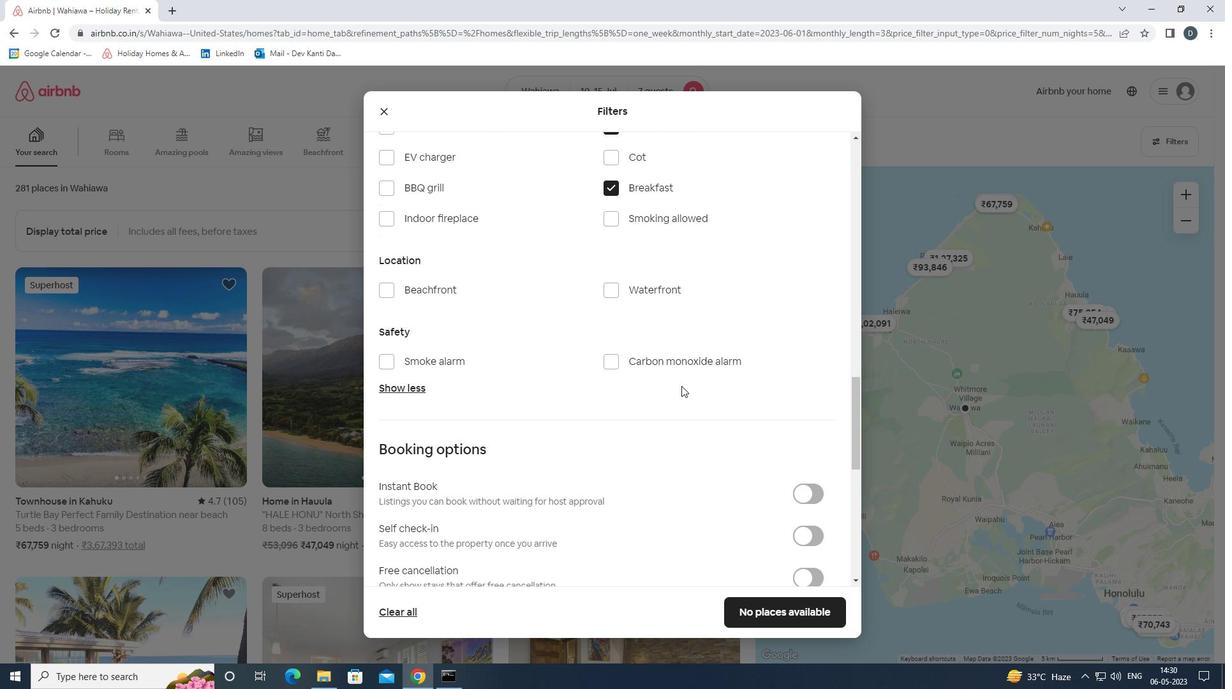
Action: Mouse scrolled (697, 389) with delta (0, 0)
Screenshot: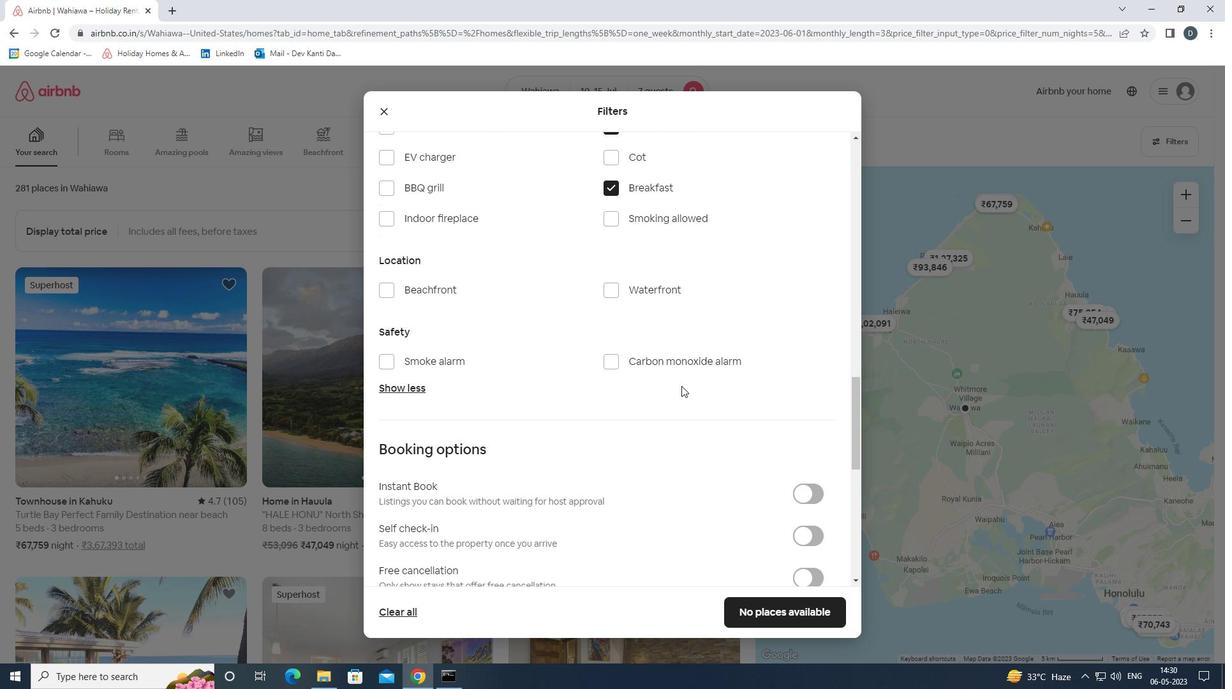 
Action: Mouse moved to (812, 414)
Screenshot: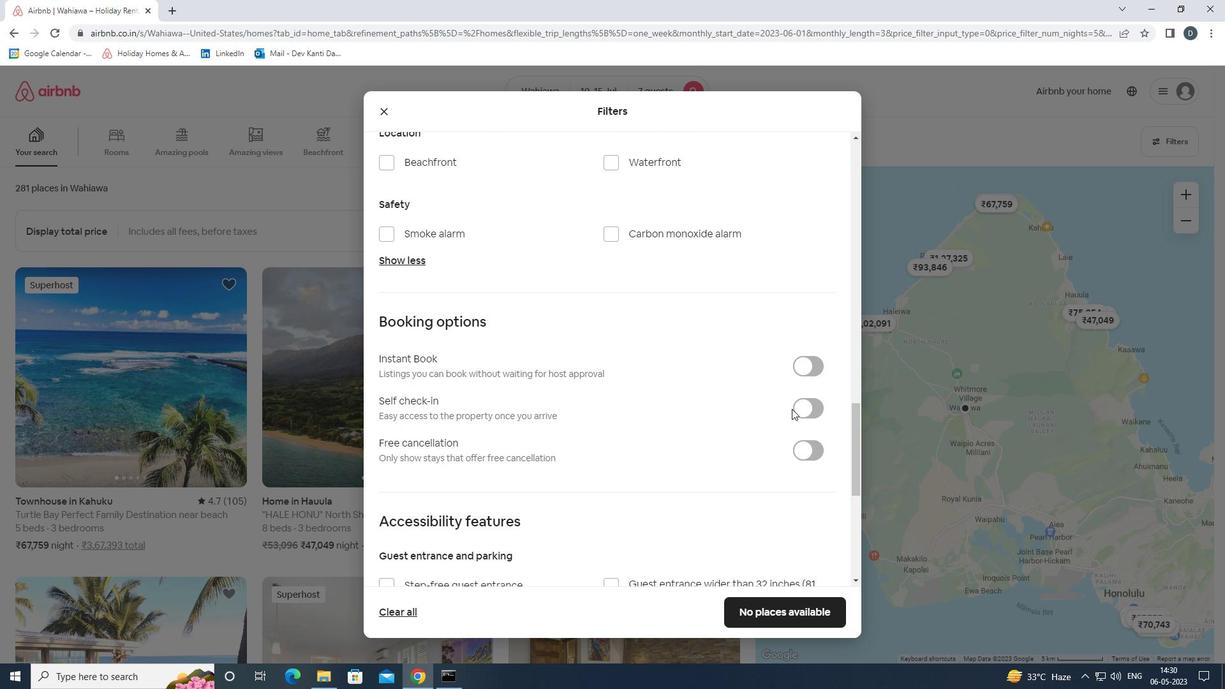 
Action: Mouse pressed left at (812, 414)
Screenshot: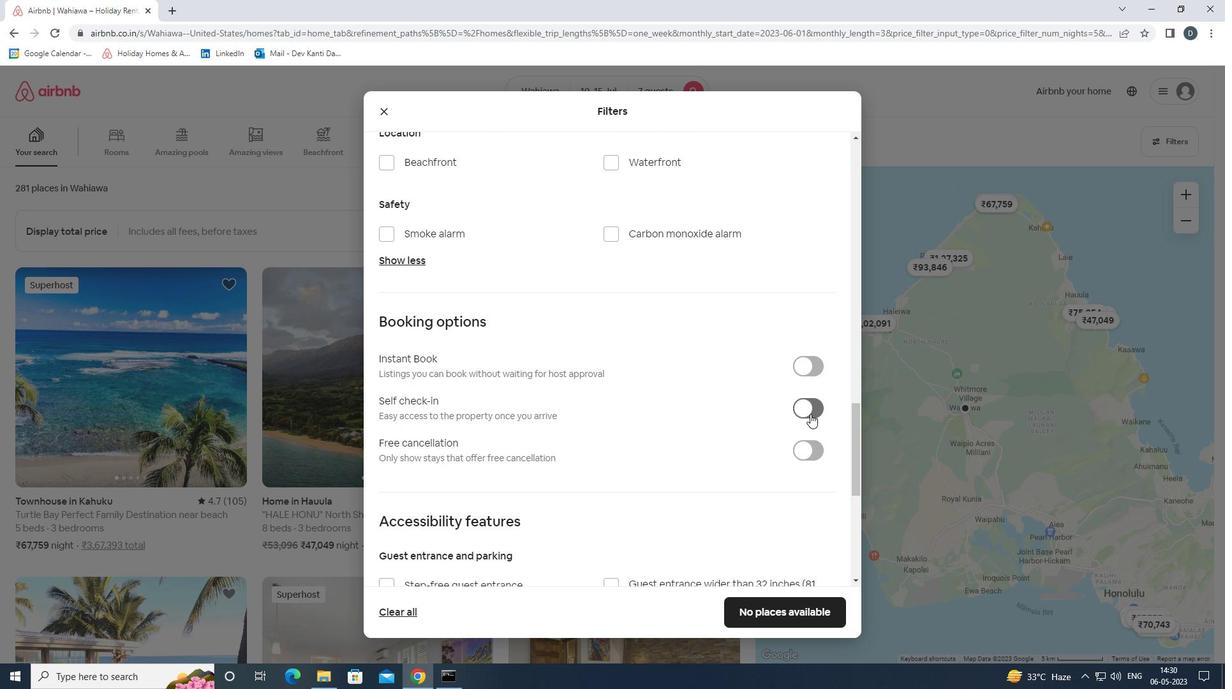 
Action: Mouse scrolled (812, 413) with delta (0, 0)
Screenshot: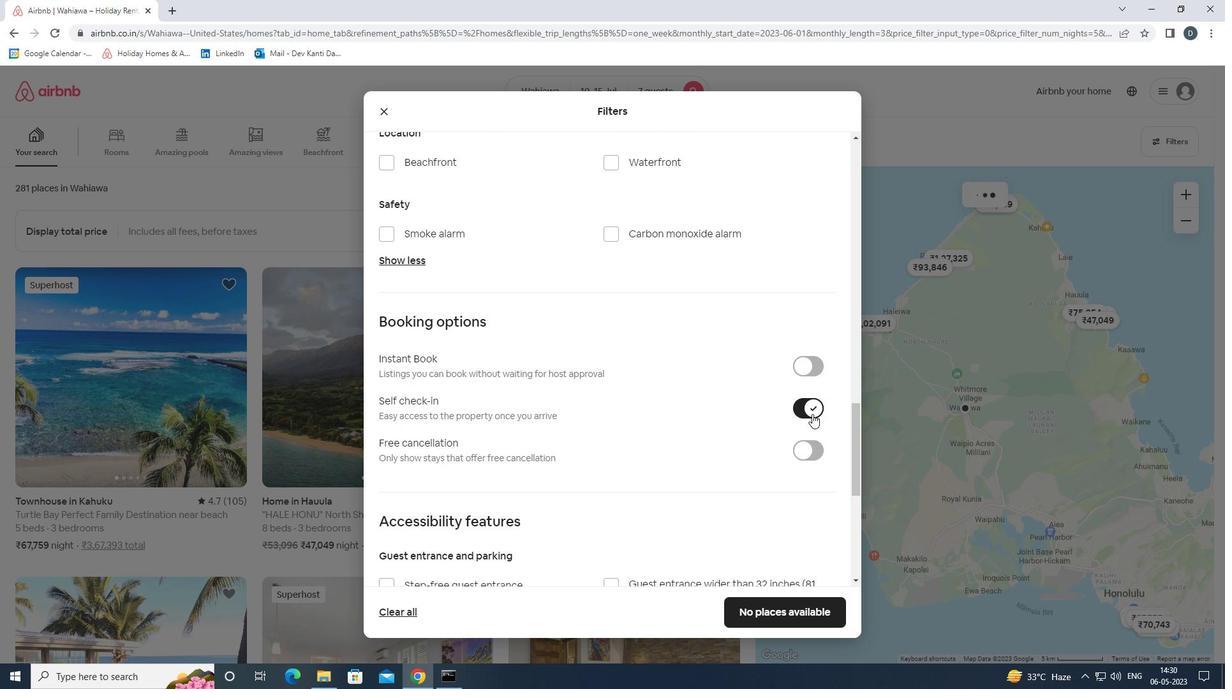
Action: Mouse scrolled (812, 413) with delta (0, 0)
Screenshot: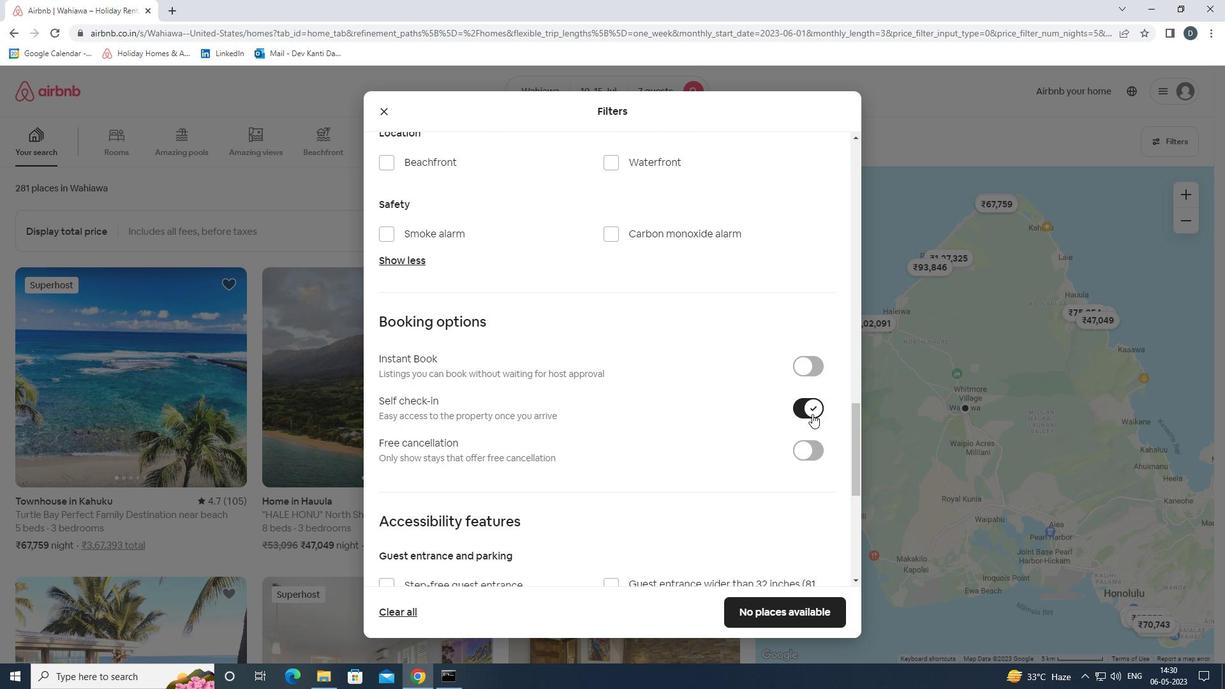 
Action: Mouse scrolled (812, 413) with delta (0, 0)
Screenshot: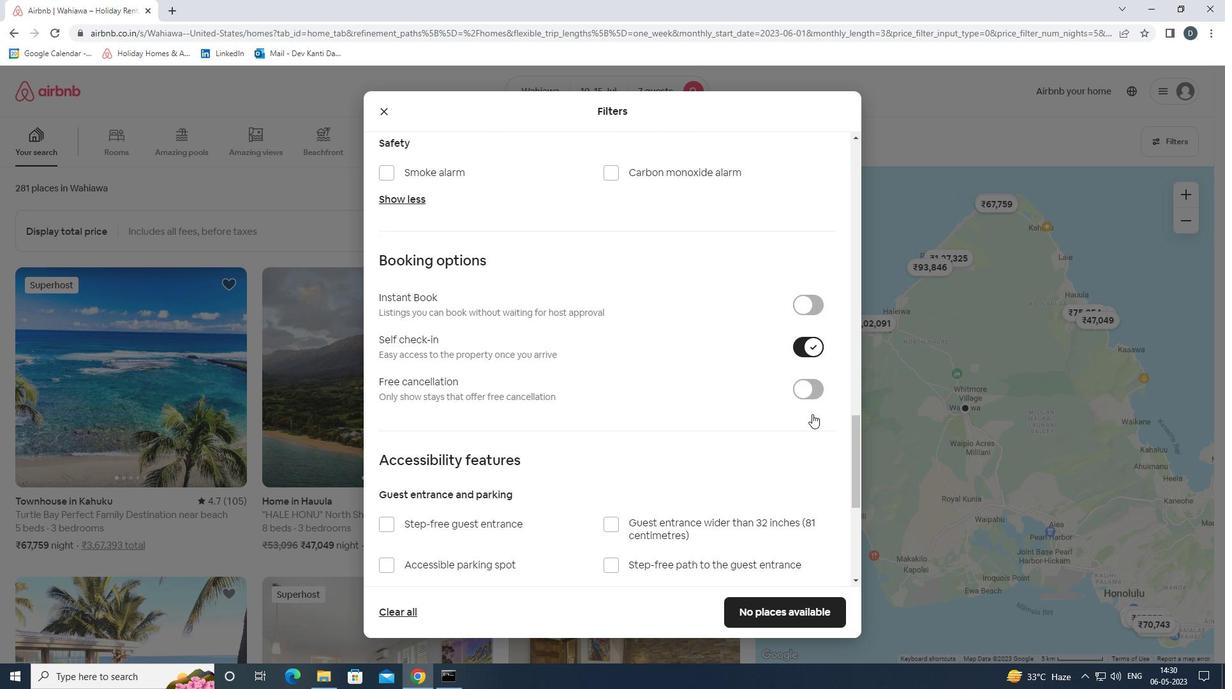 
Action: Mouse scrolled (812, 413) with delta (0, 0)
Screenshot: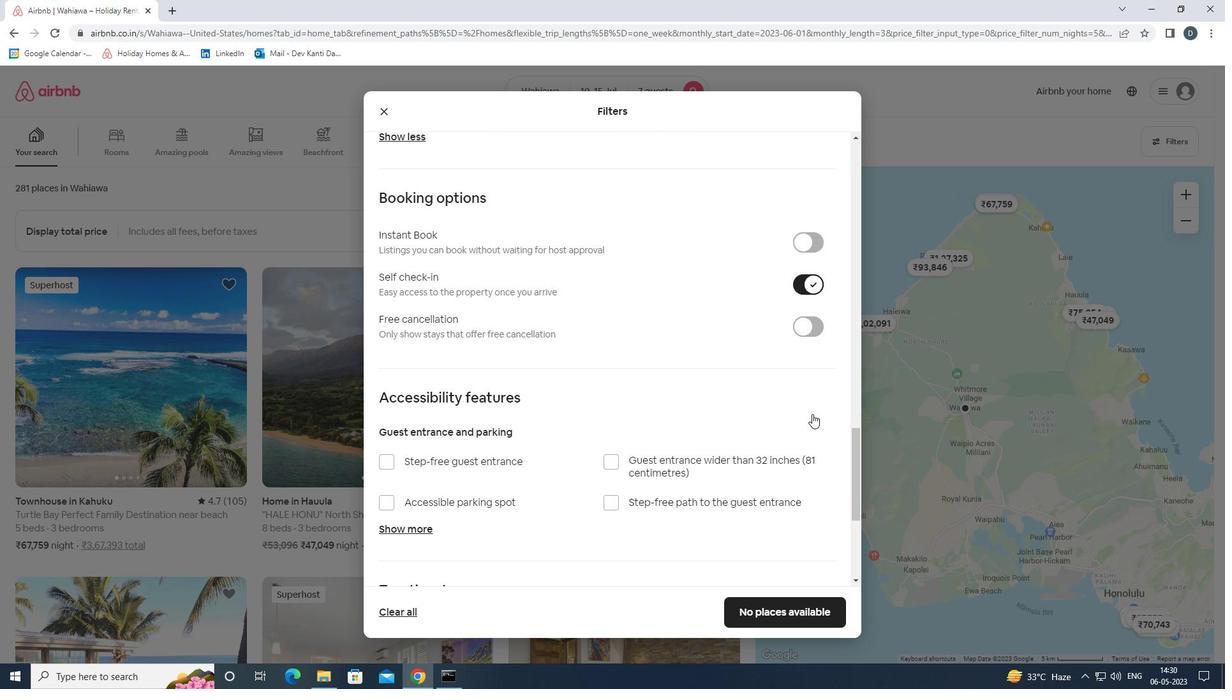 
Action: Mouse scrolled (812, 413) with delta (0, 0)
Screenshot: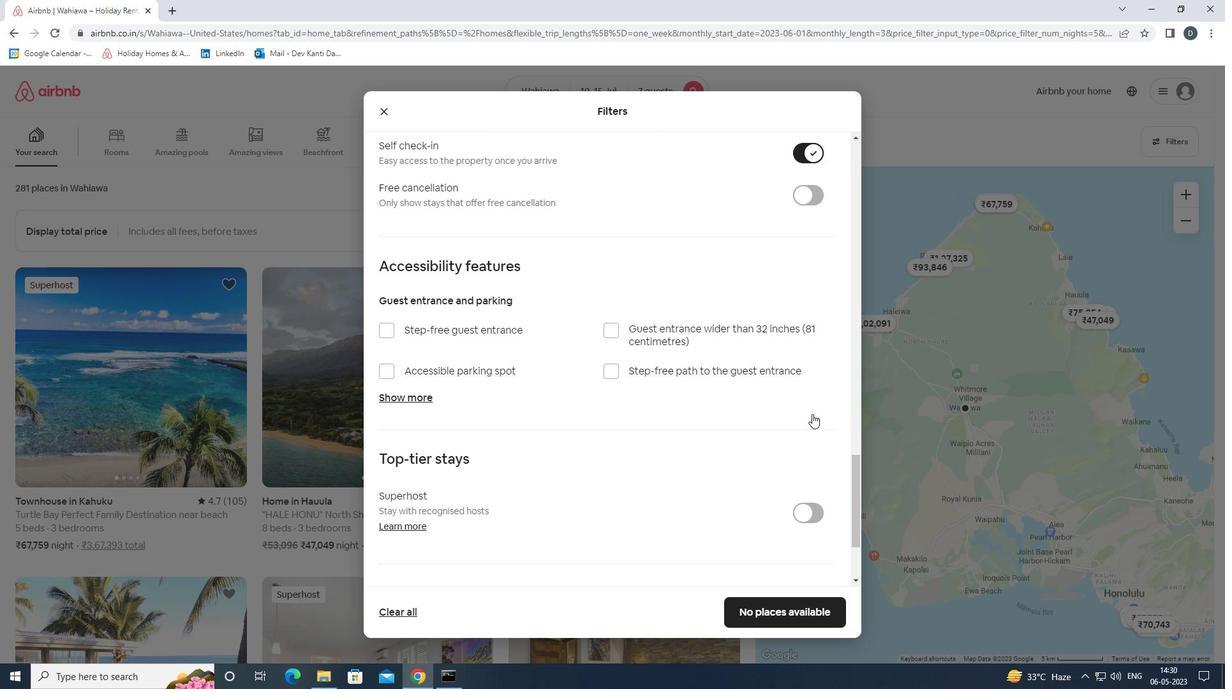 
Action: Mouse scrolled (812, 413) with delta (0, 0)
Screenshot: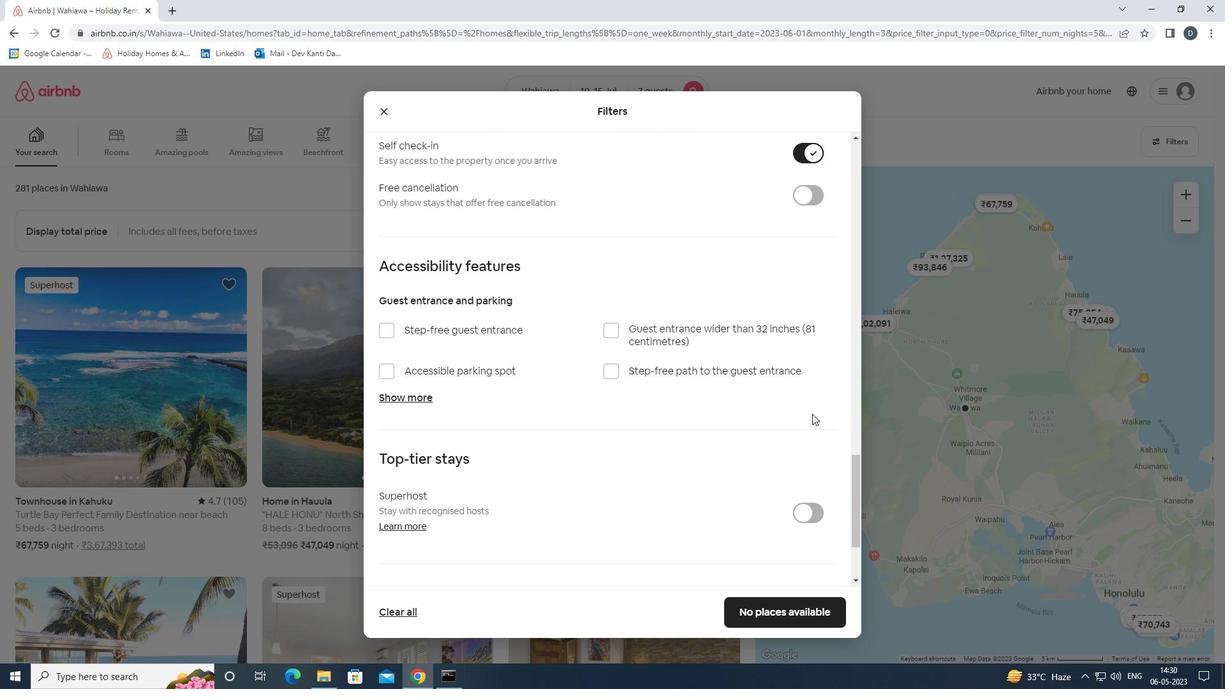
Action: Mouse scrolled (812, 413) with delta (0, 0)
Screenshot: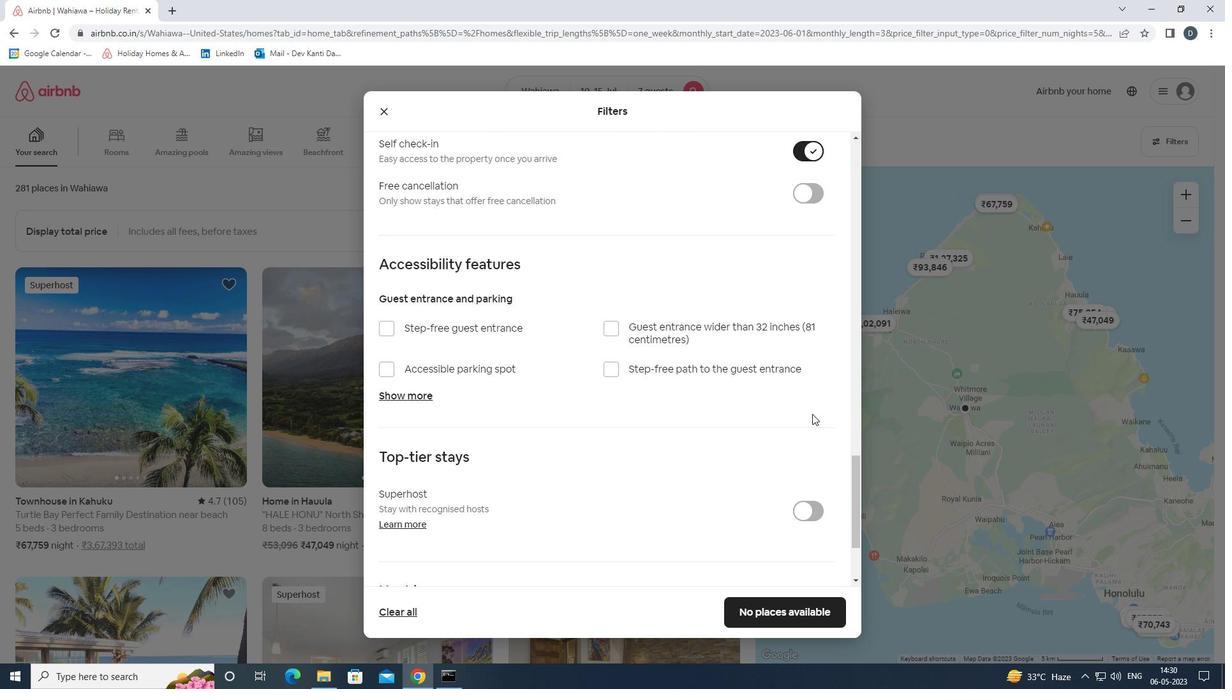 
Action: Mouse moved to (402, 499)
Screenshot: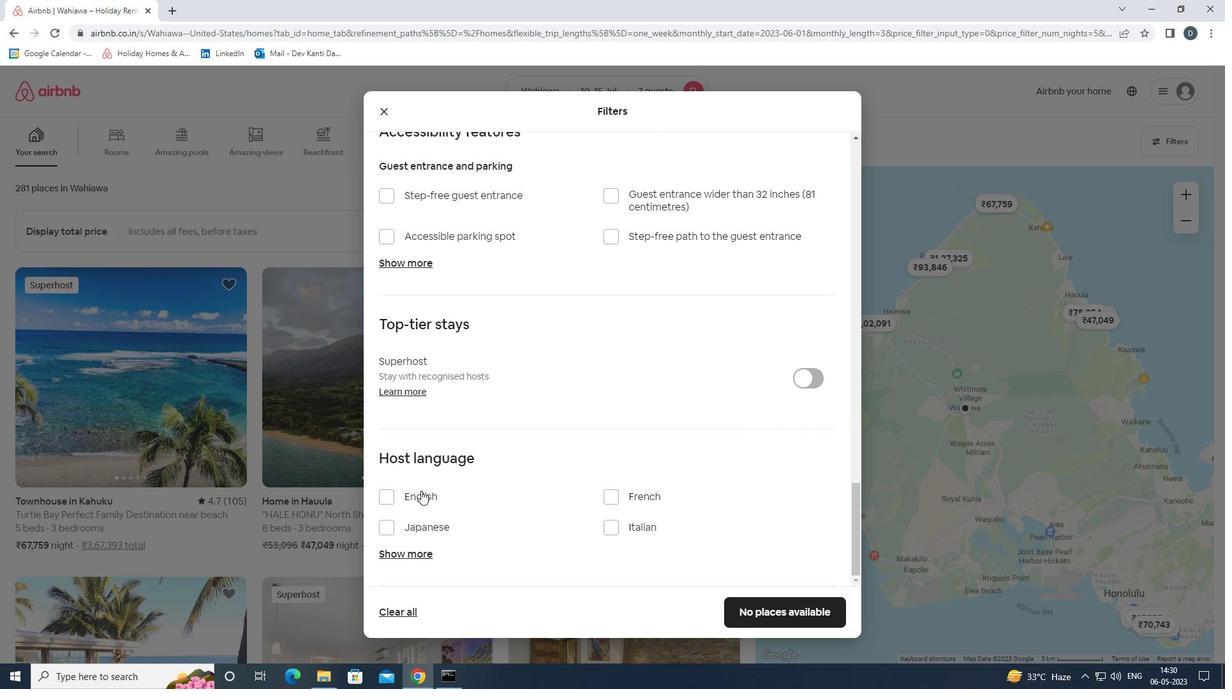 
Action: Mouse pressed left at (402, 499)
Screenshot: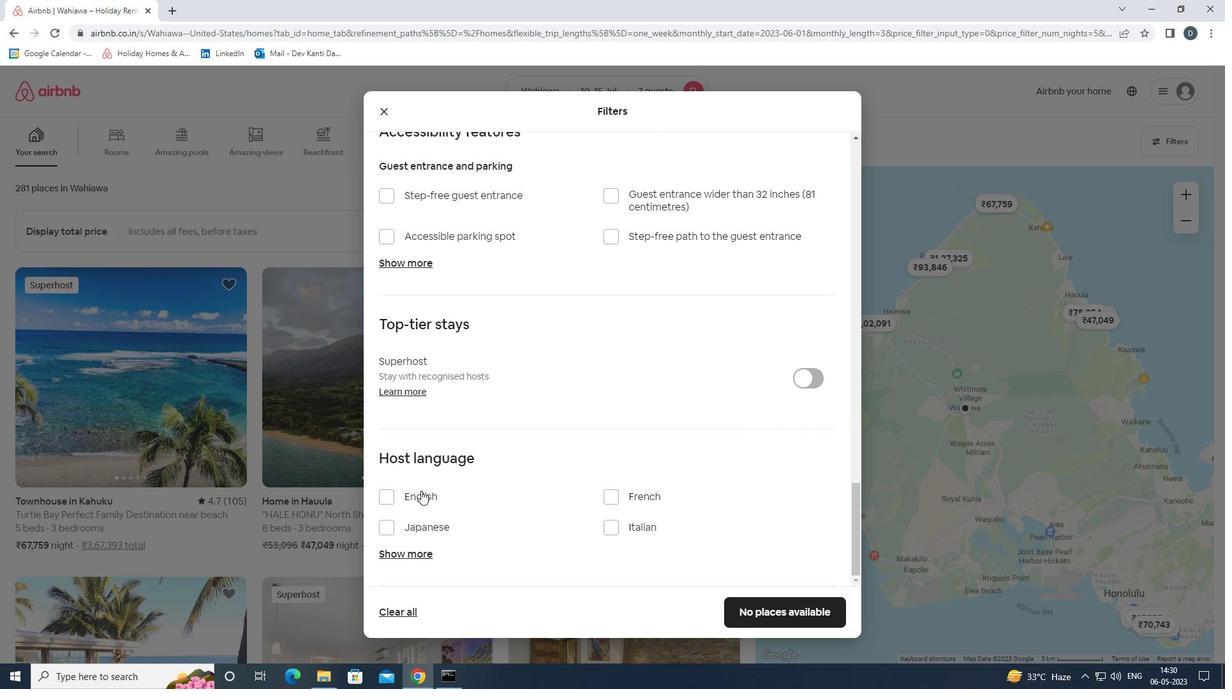 
Action: Mouse moved to (792, 603)
Screenshot: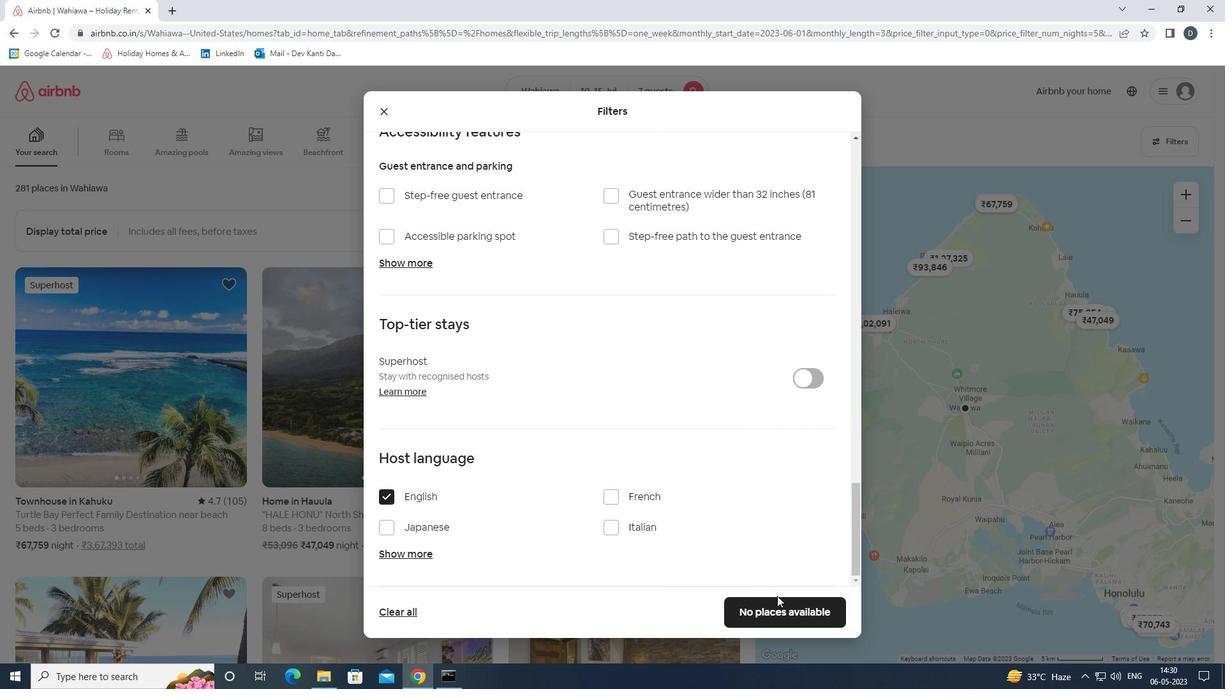 
Action: Mouse pressed left at (792, 603)
Screenshot: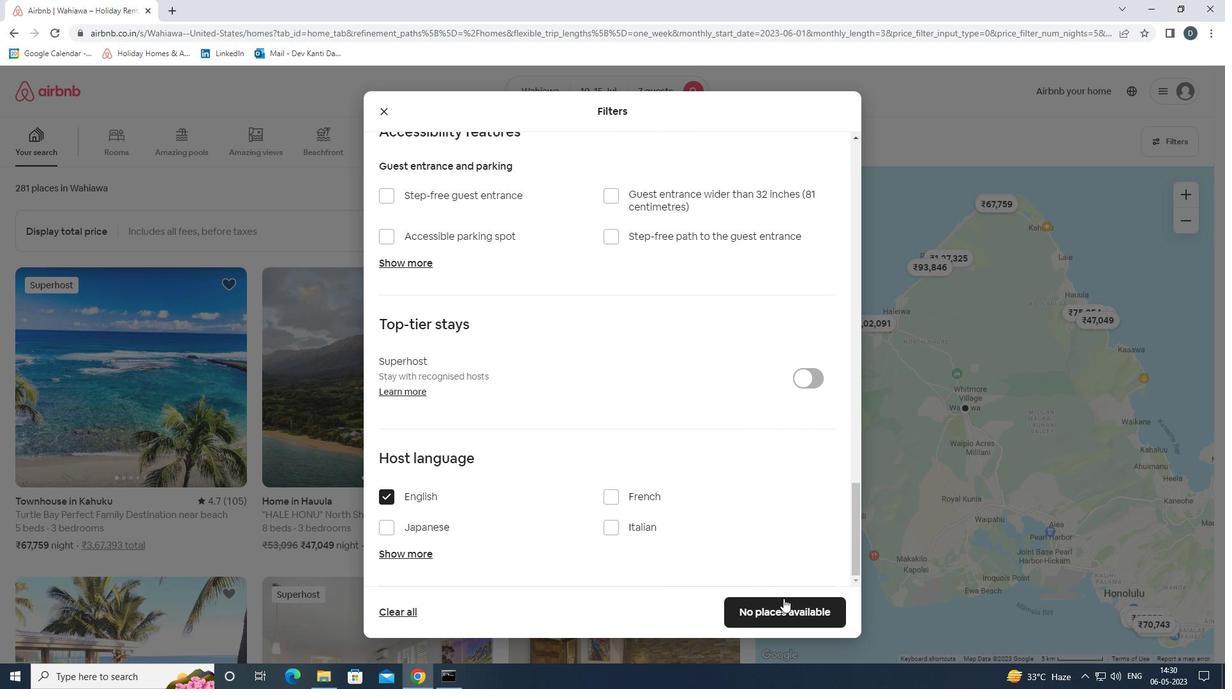 
Action: Mouse moved to (781, 593)
Screenshot: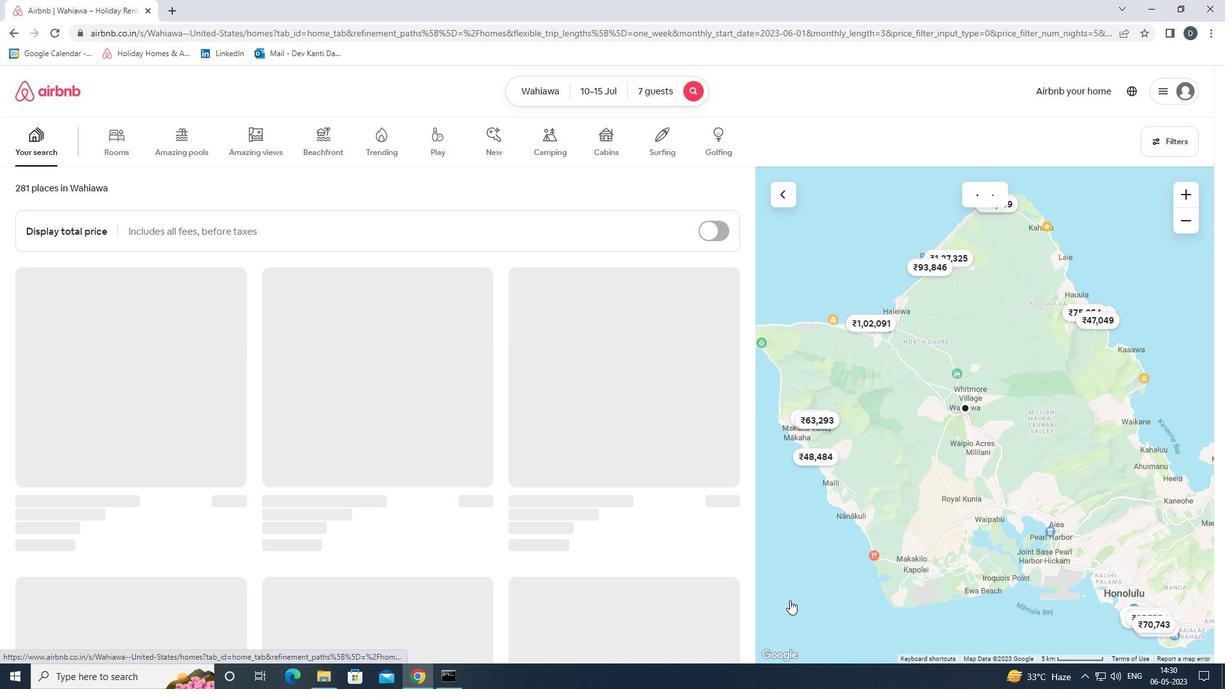 
